 Task: Reply to email with the signature Emily Brown with the subject Rejection letter from softage.1@softage.net with the message Please find attached the revised version of the project scope document. with CC to softage.4@softage.net with an attached document Investment_proposal.docx
Action: Mouse moved to (525, 653)
Screenshot: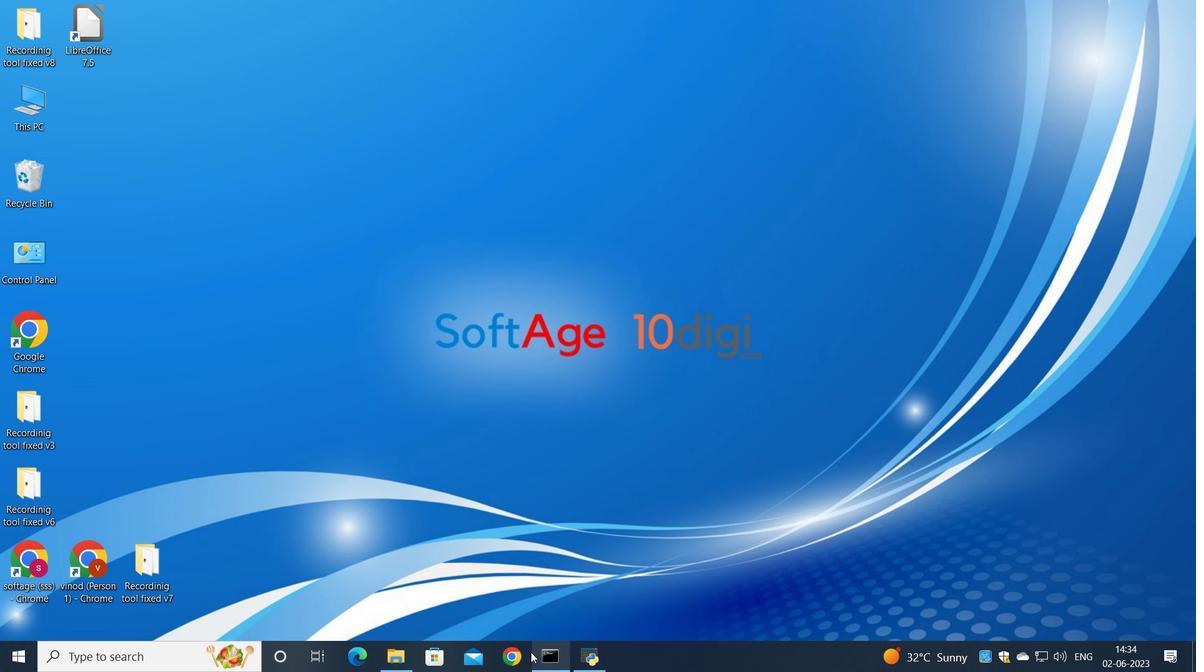 
Action: Mouse pressed left at (525, 653)
Screenshot: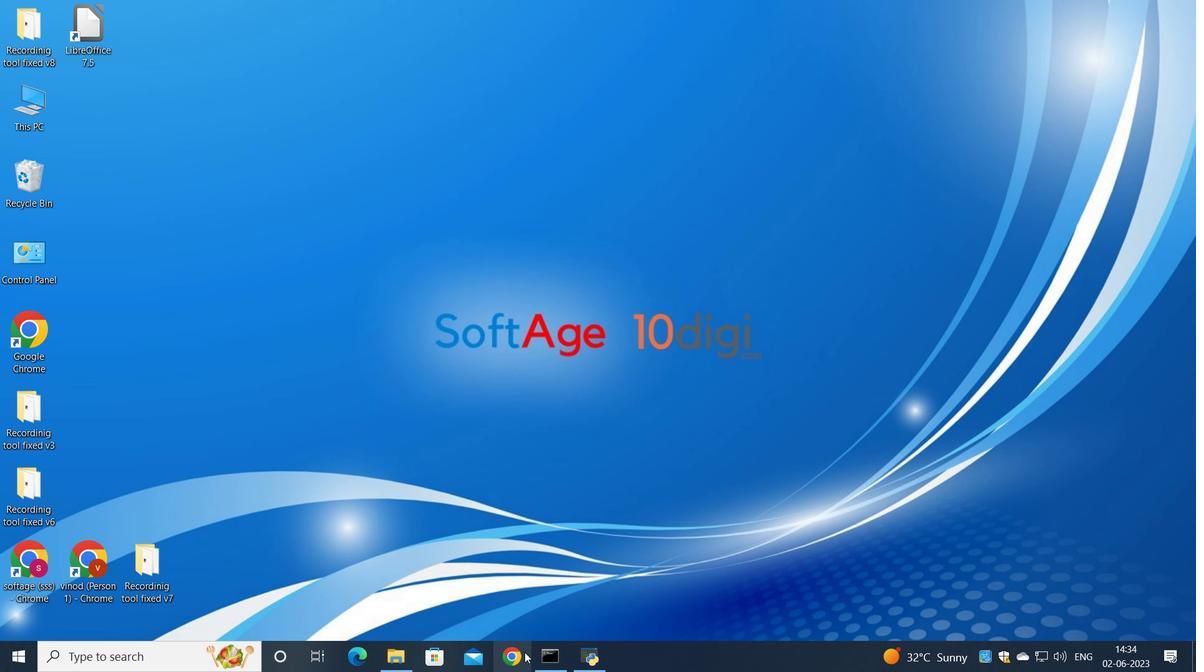 
Action: Mouse moved to (514, 438)
Screenshot: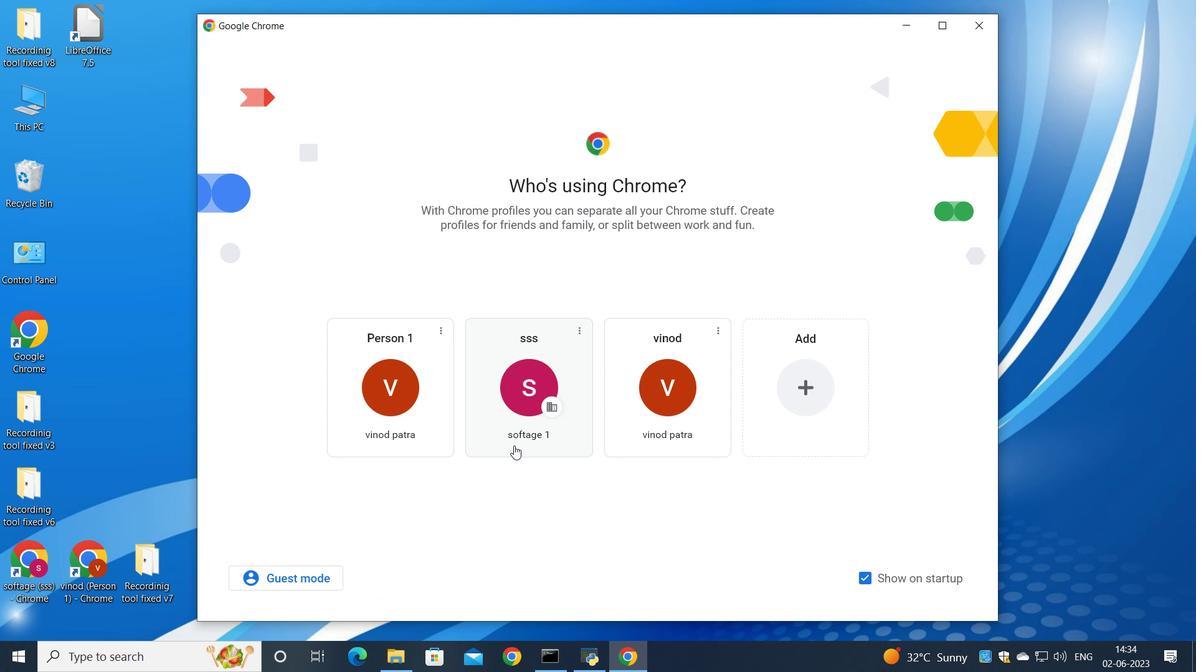 
Action: Mouse pressed left at (514, 438)
Screenshot: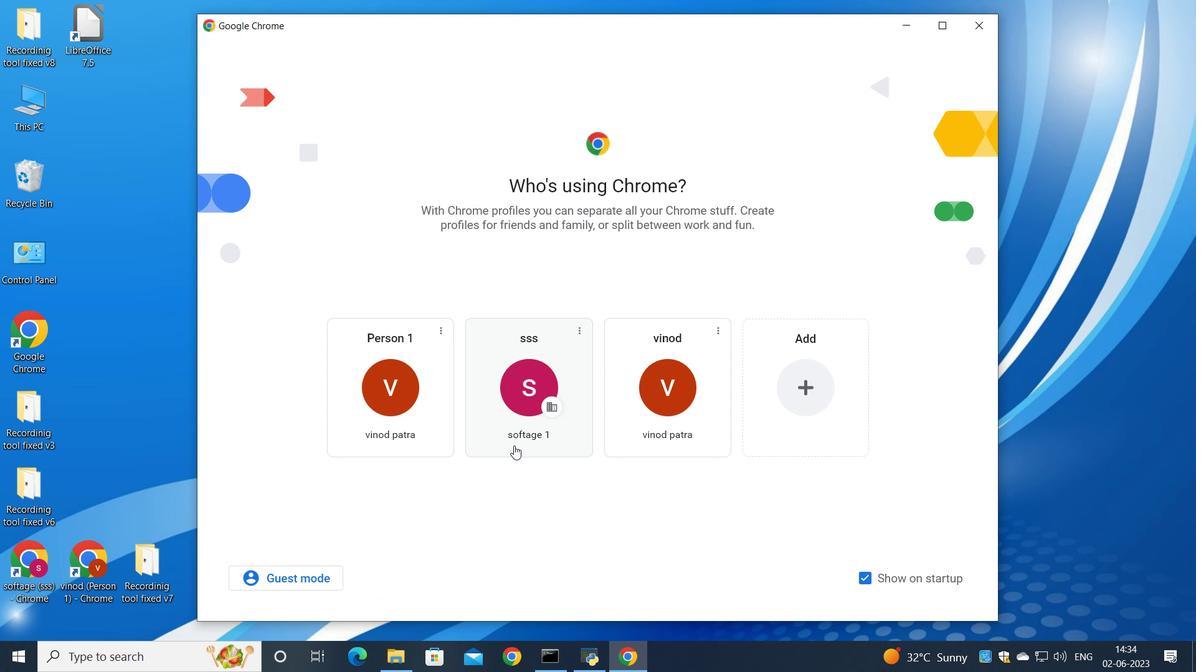
Action: Mouse moved to (1026, 104)
Screenshot: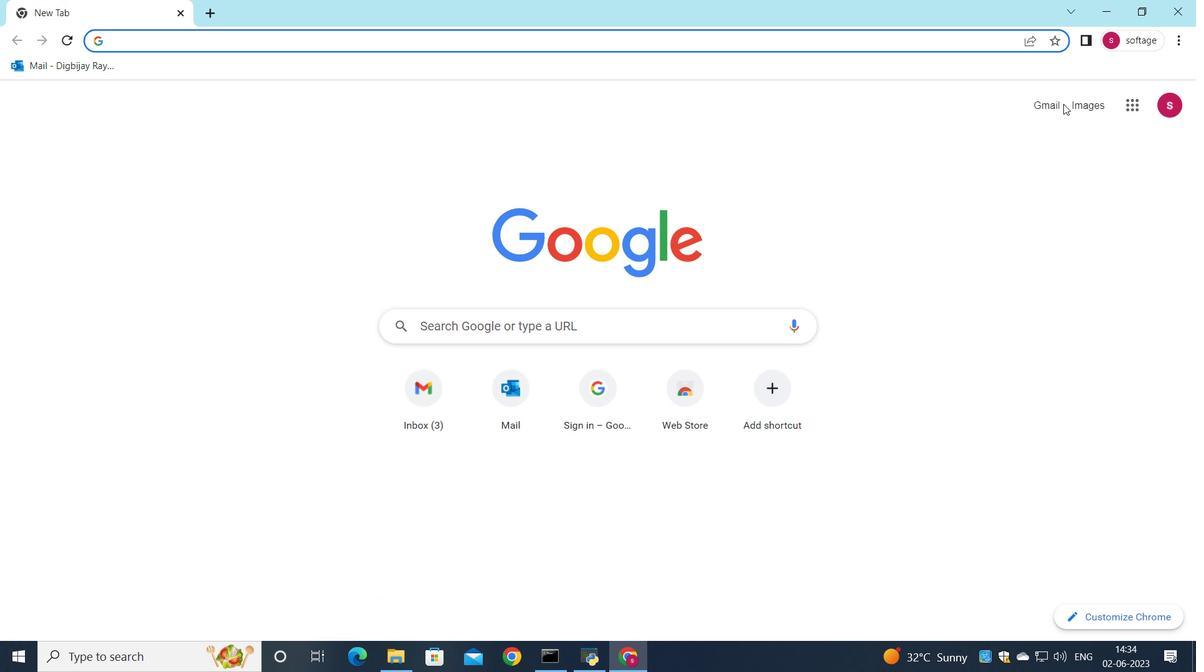 
Action: Mouse pressed left at (1026, 104)
Screenshot: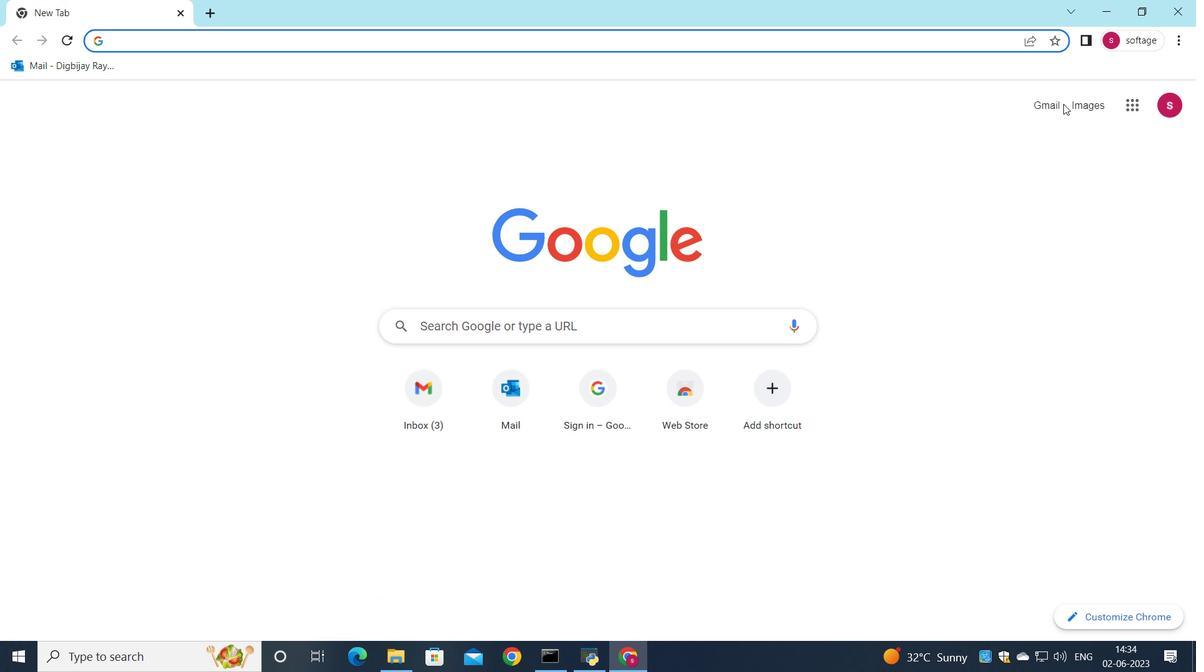 
Action: Mouse moved to (1042, 108)
Screenshot: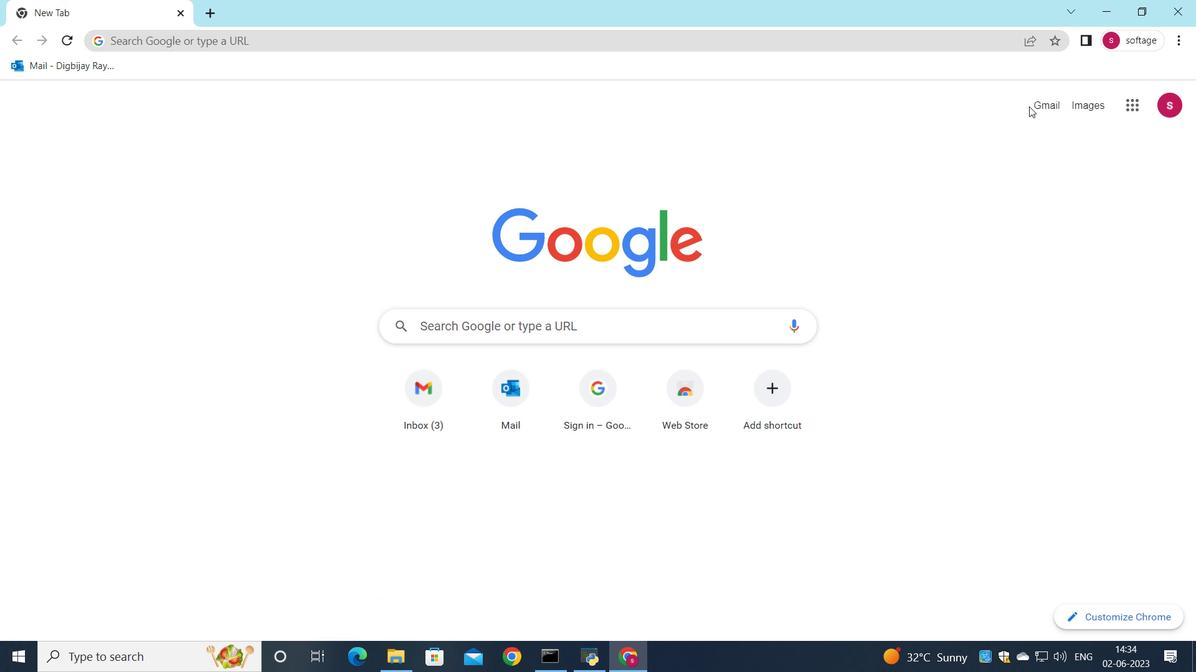 
Action: Mouse pressed left at (1042, 108)
Screenshot: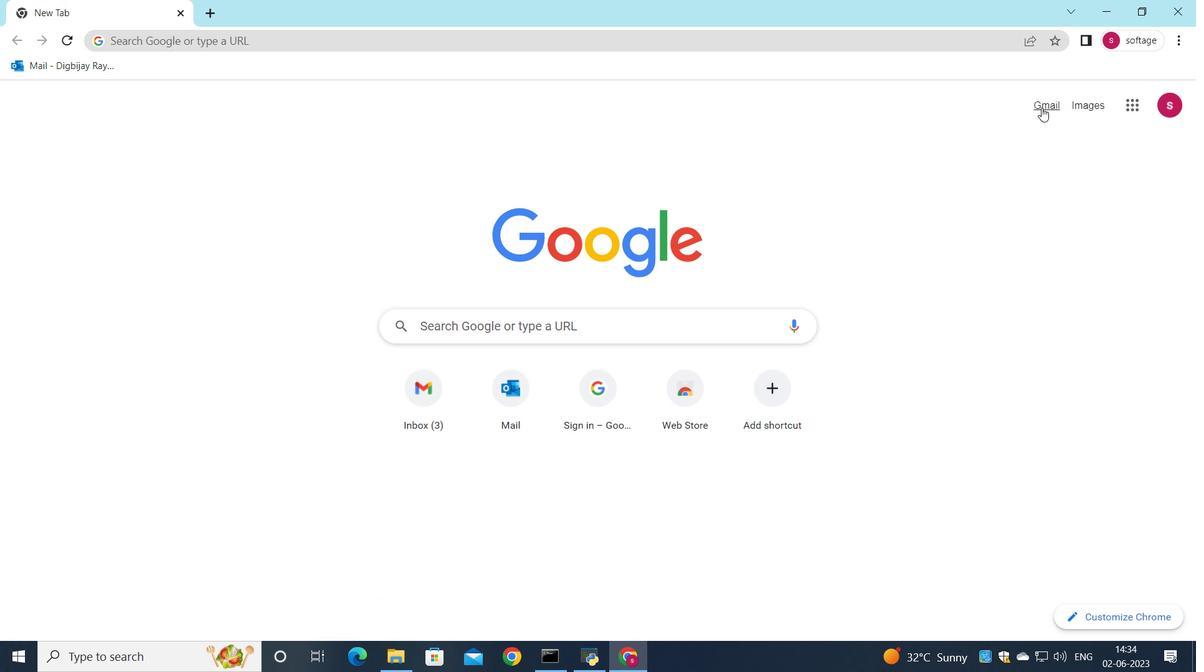 
Action: Mouse moved to (1026, 106)
Screenshot: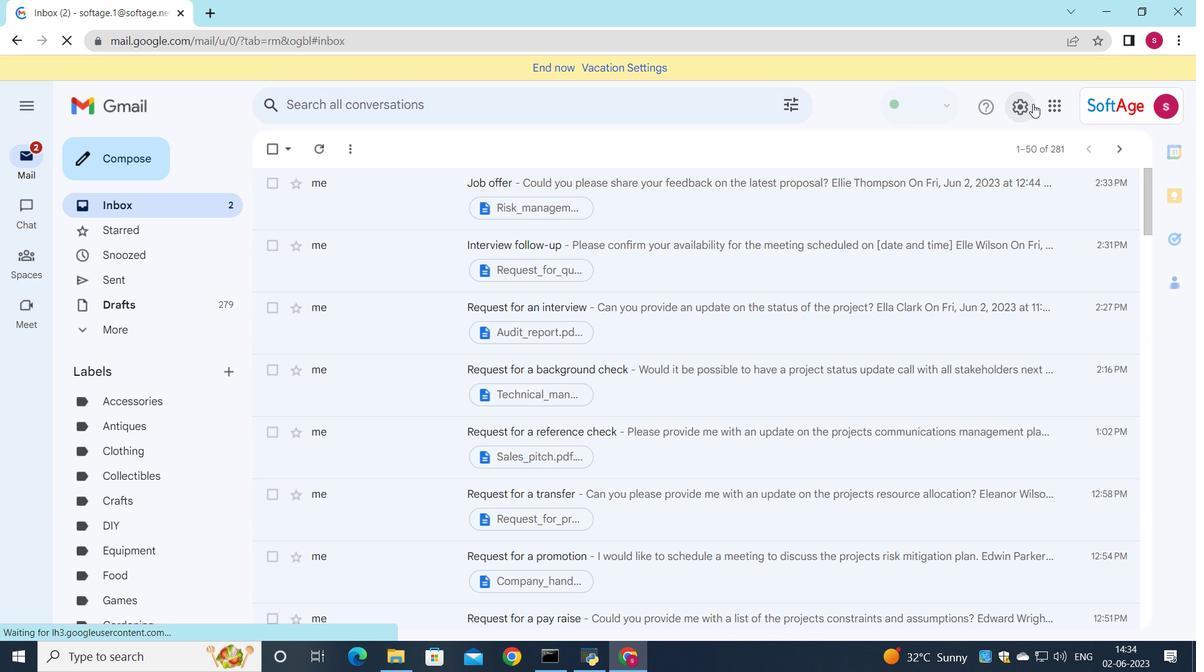 
Action: Mouse pressed left at (1026, 106)
Screenshot: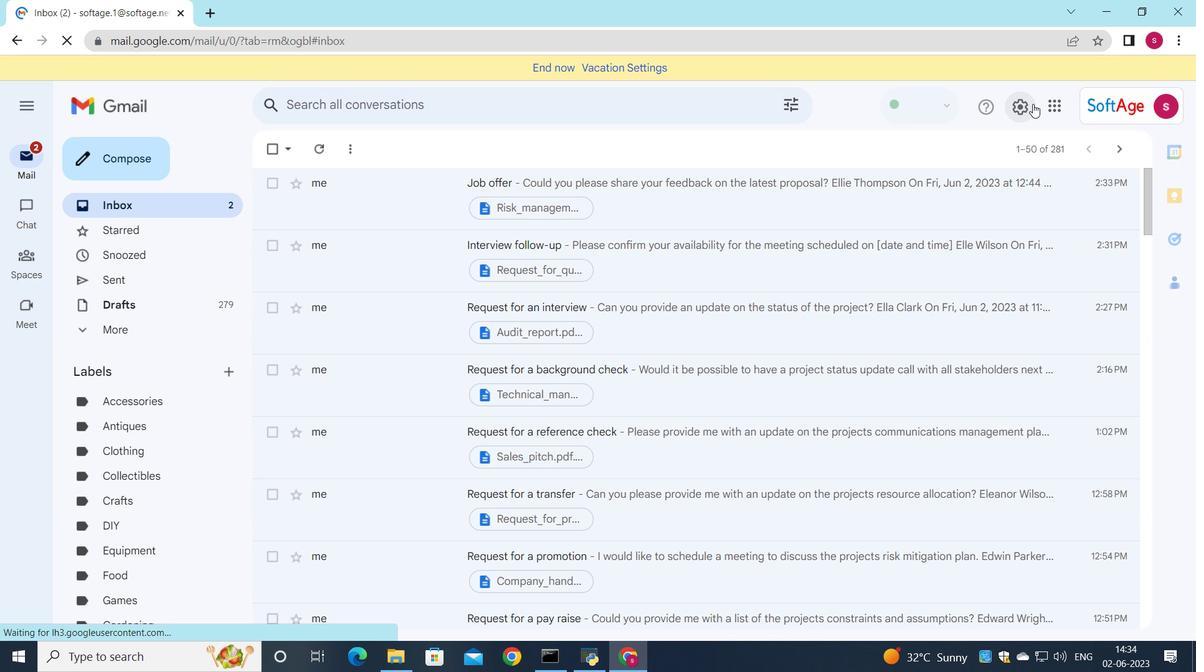 
Action: Mouse moved to (1029, 175)
Screenshot: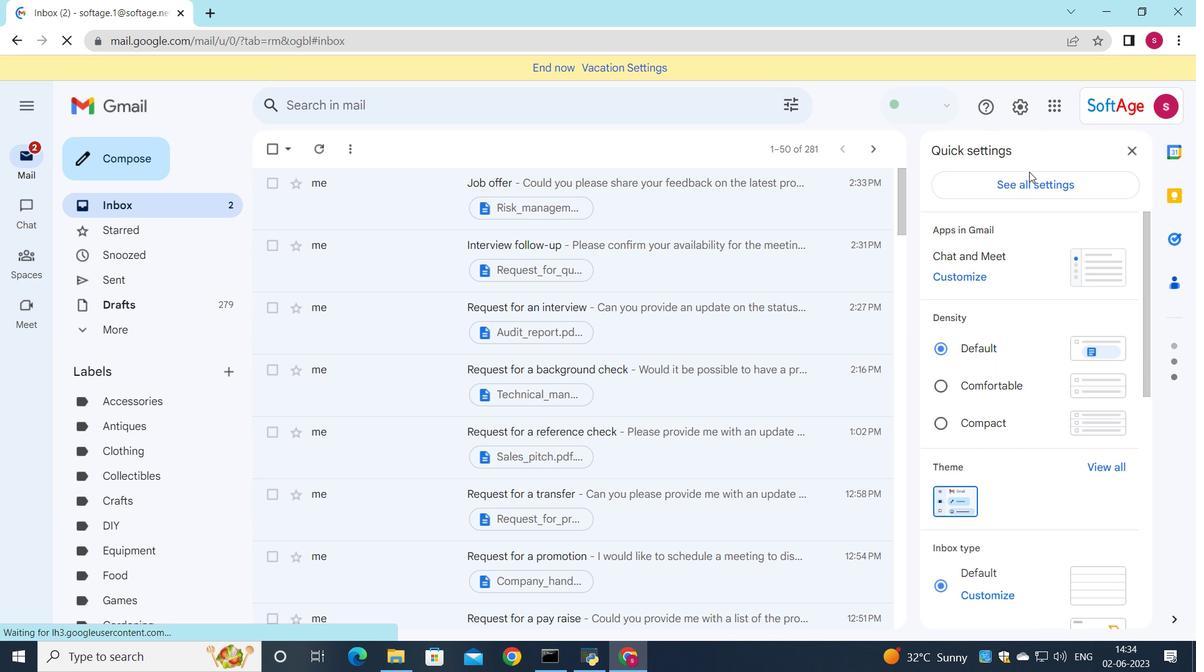 
Action: Mouse pressed left at (1029, 175)
Screenshot: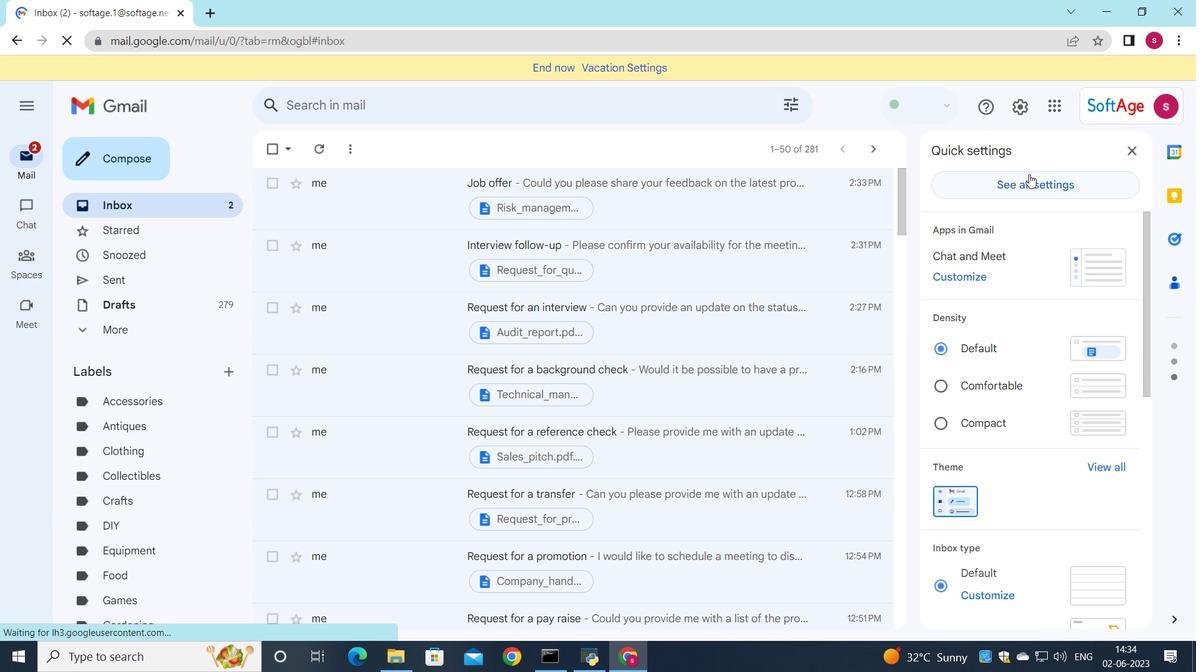 
Action: Mouse moved to (617, 366)
Screenshot: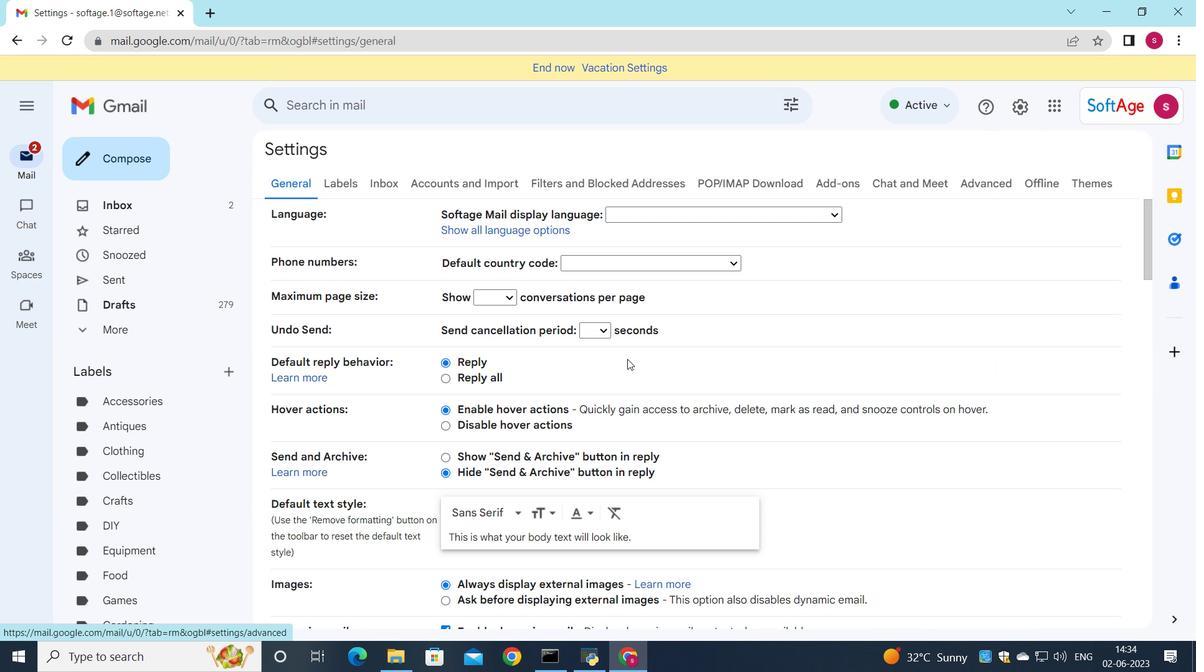 
Action: Mouse scrolled (617, 365) with delta (0, 0)
Screenshot: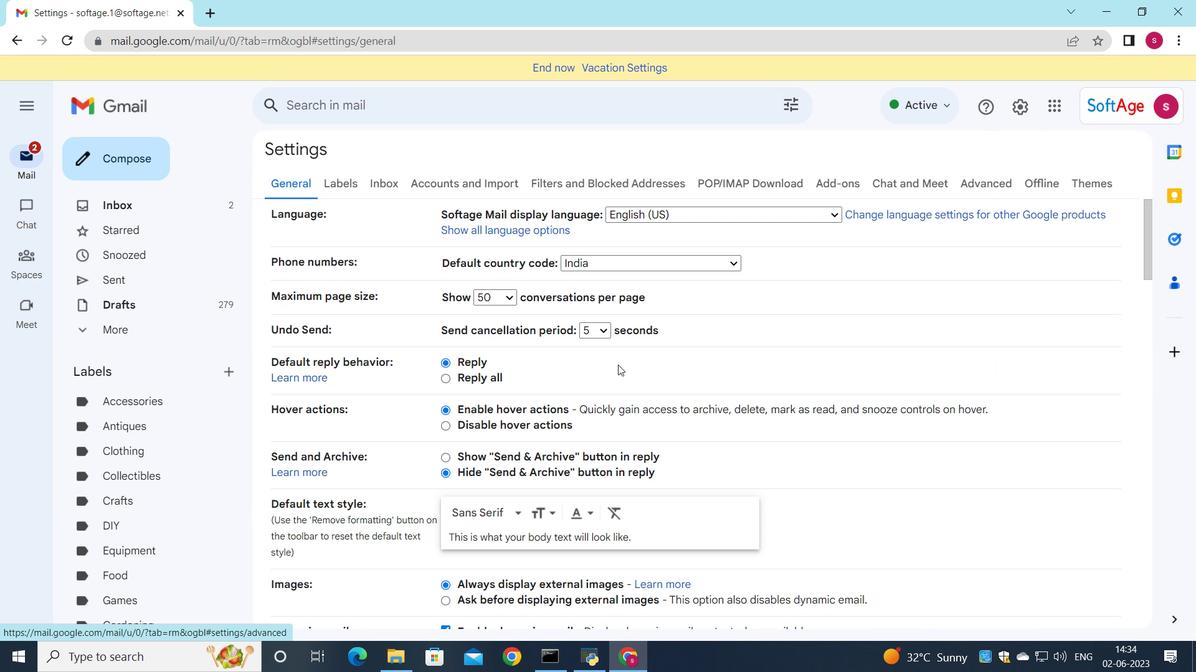 
Action: Mouse moved to (617, 366)
Screenshot: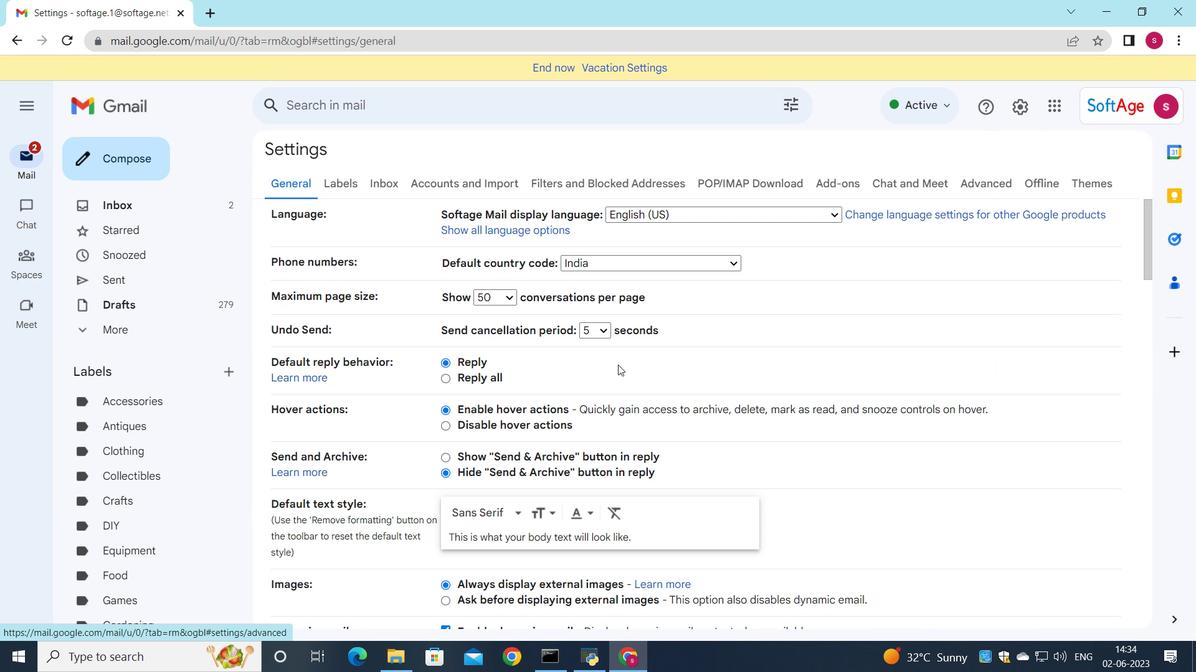 
Action: Mouse scrolled (617, 366) with delta (0, 0)
Screenshot: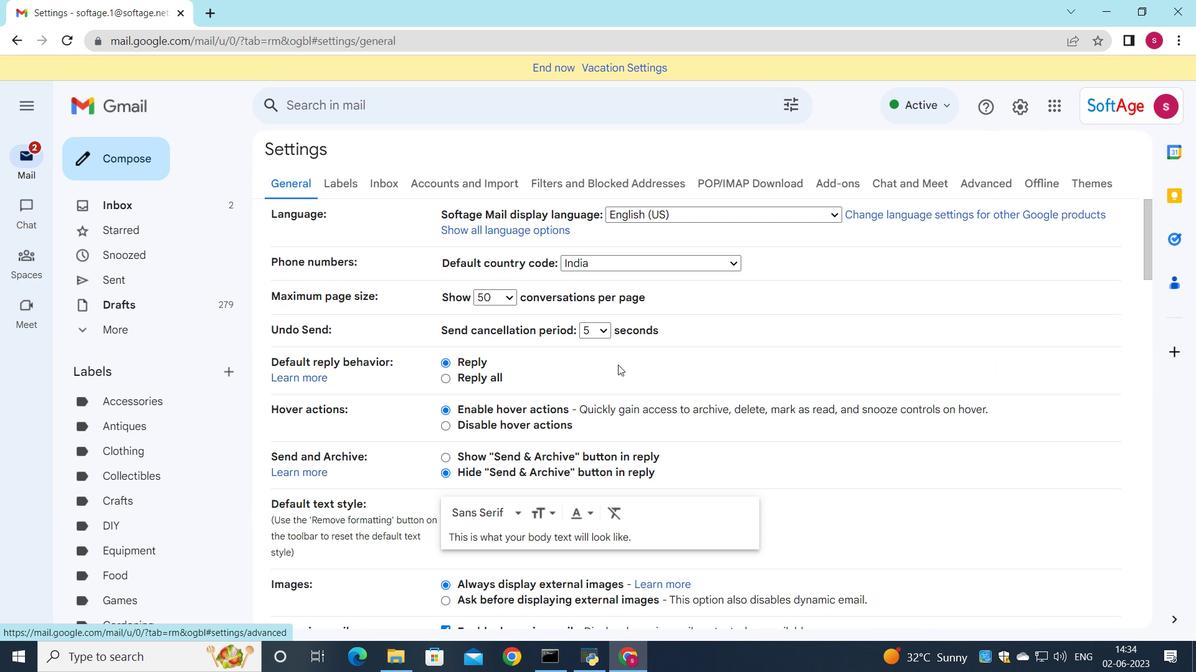 
Action: Mouse moved to (617, 368)
Screenshot: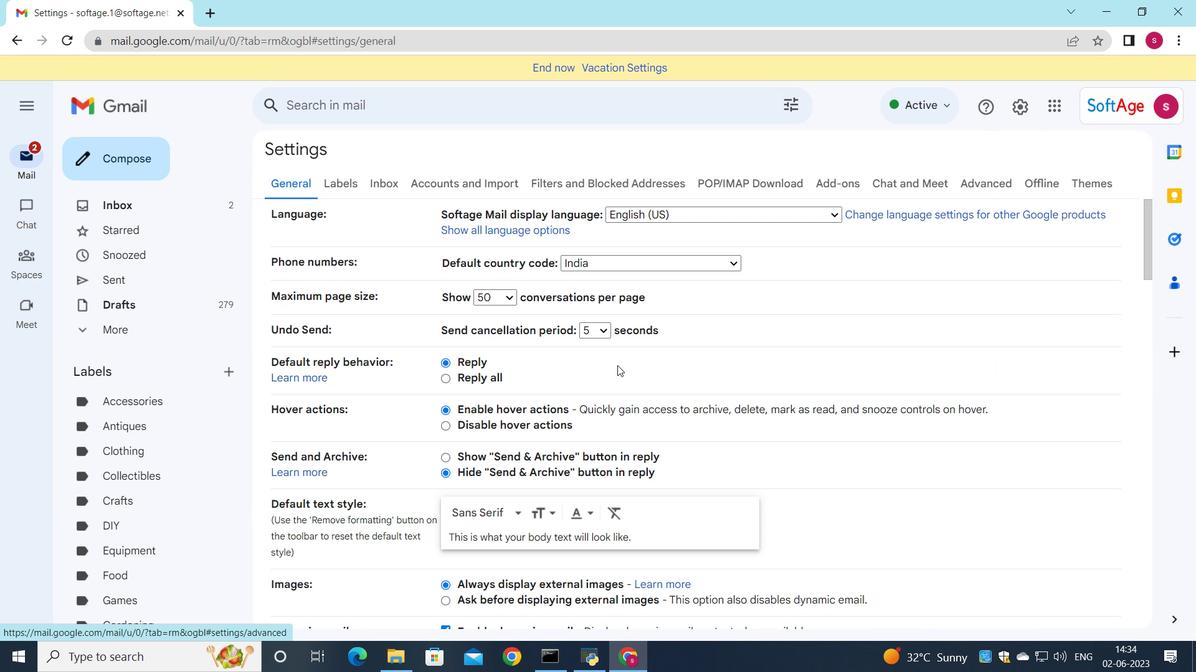 
Action: Mouse scrolled (617, 367) with delta (0, 0)
Screenshot: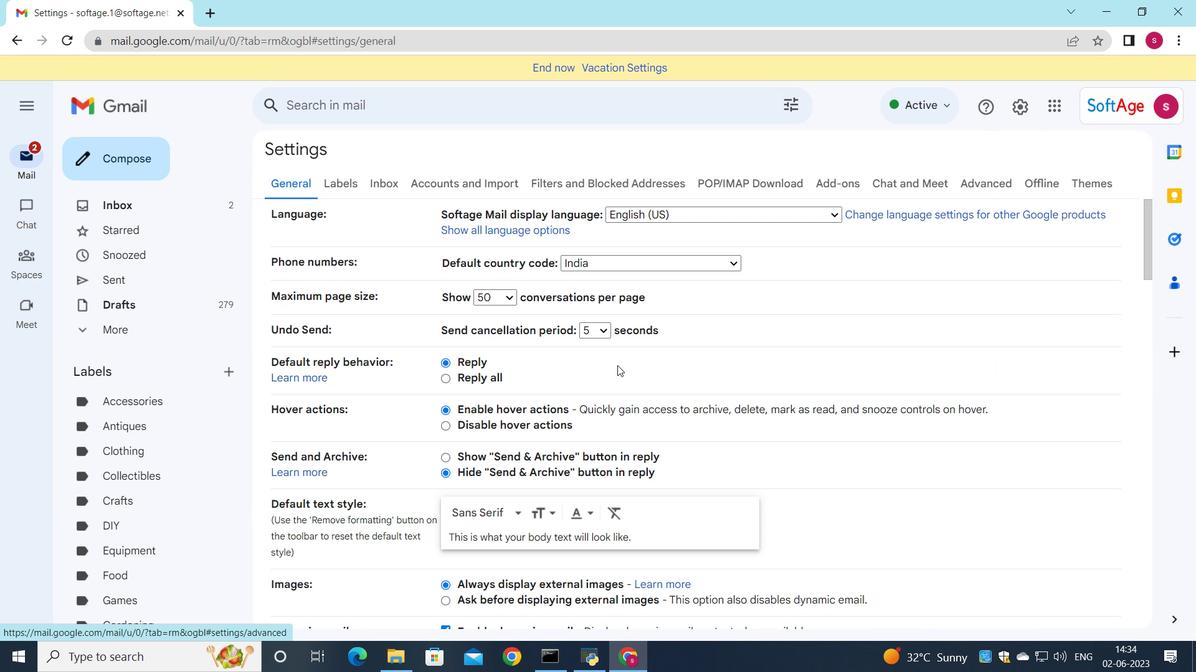
Action: Mouse moved to (617, 370)
Screenshot: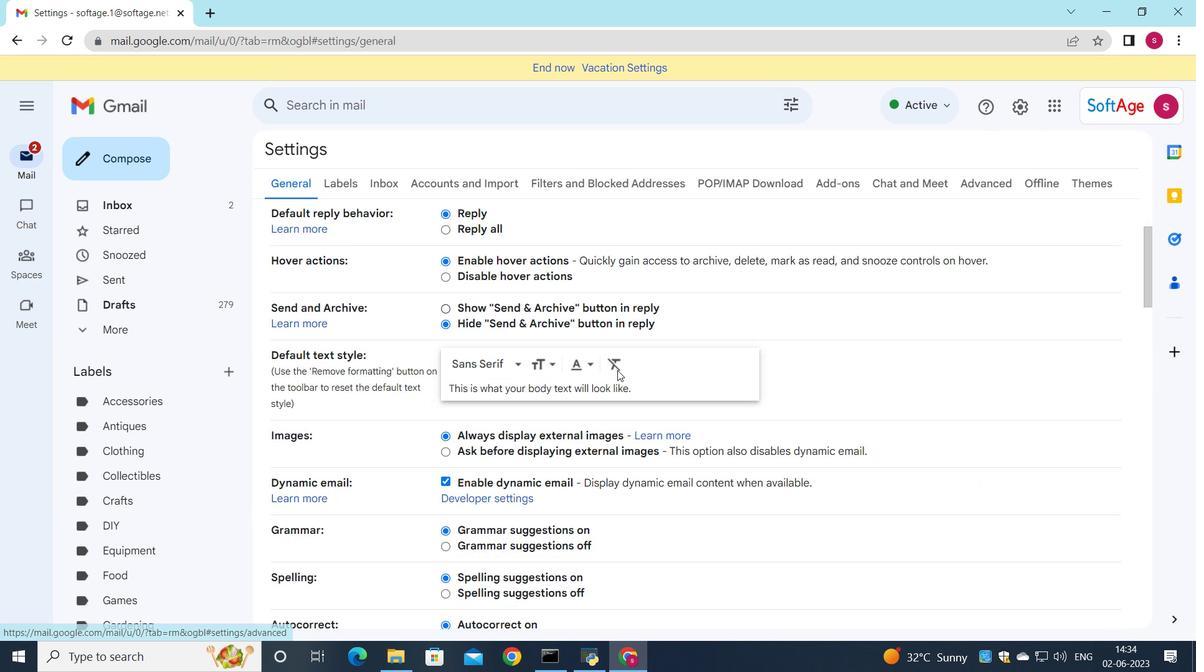 
Action: Mouse scrolled (617, 369) with delta (0, 0)
Screenshot: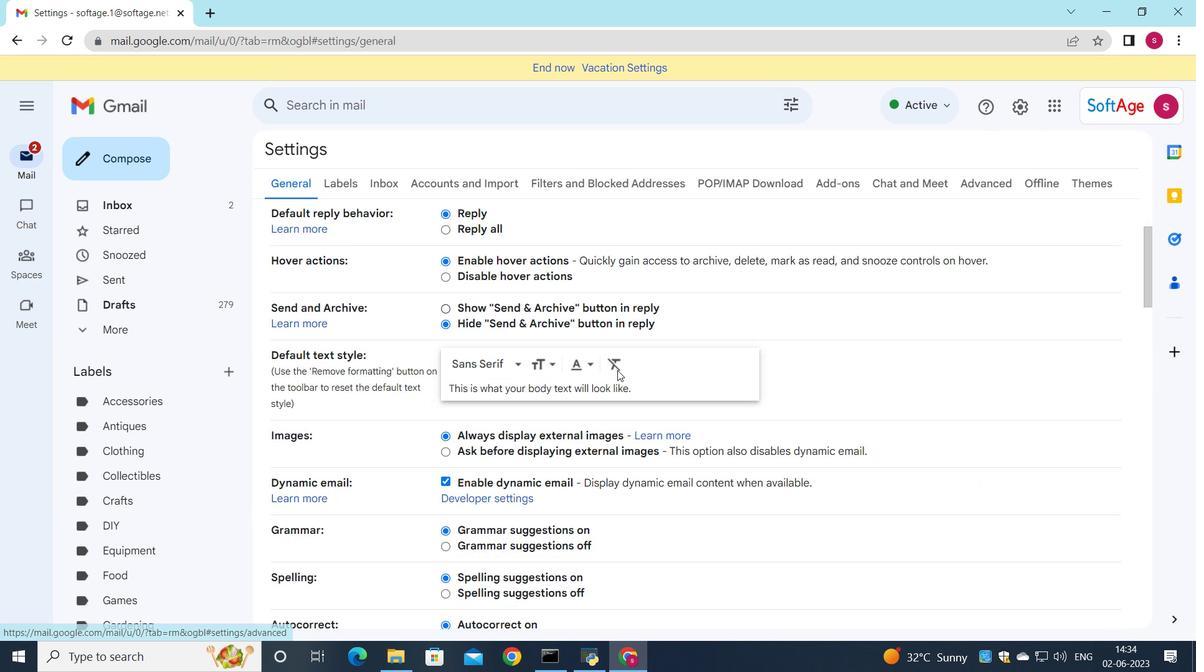
Action: Mouse scrolled (617, 369) with delta (0, 0)
Screenshot: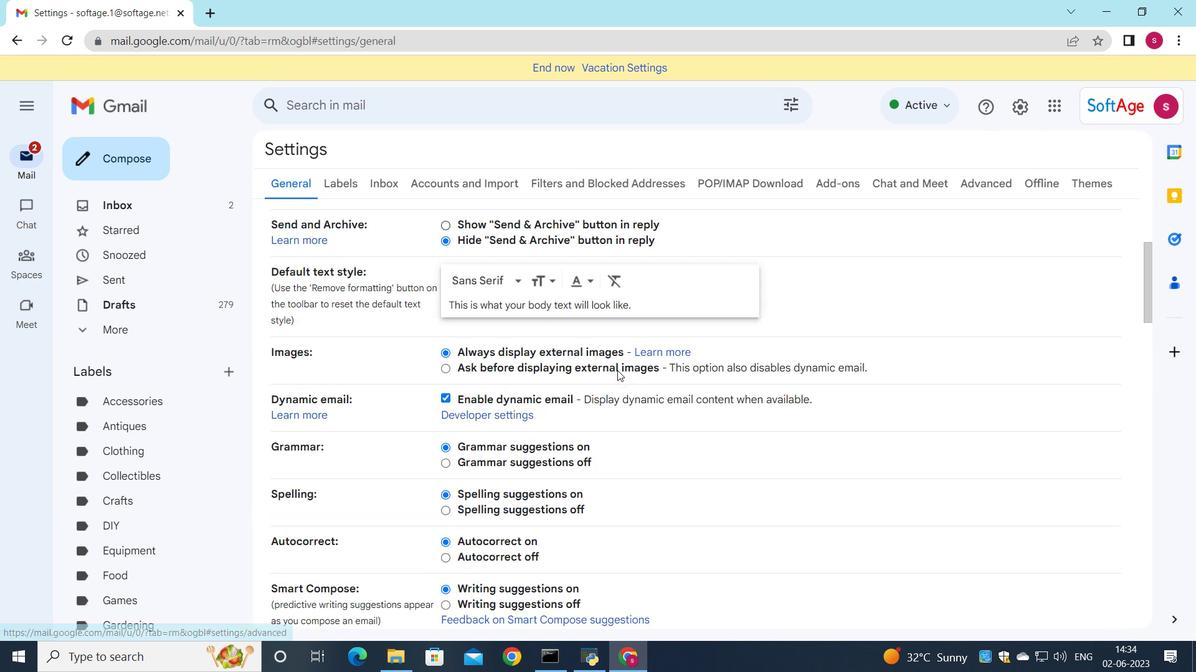
Action: Mouse scrolled (617, 369) with delta (0, 0)
Screenshot: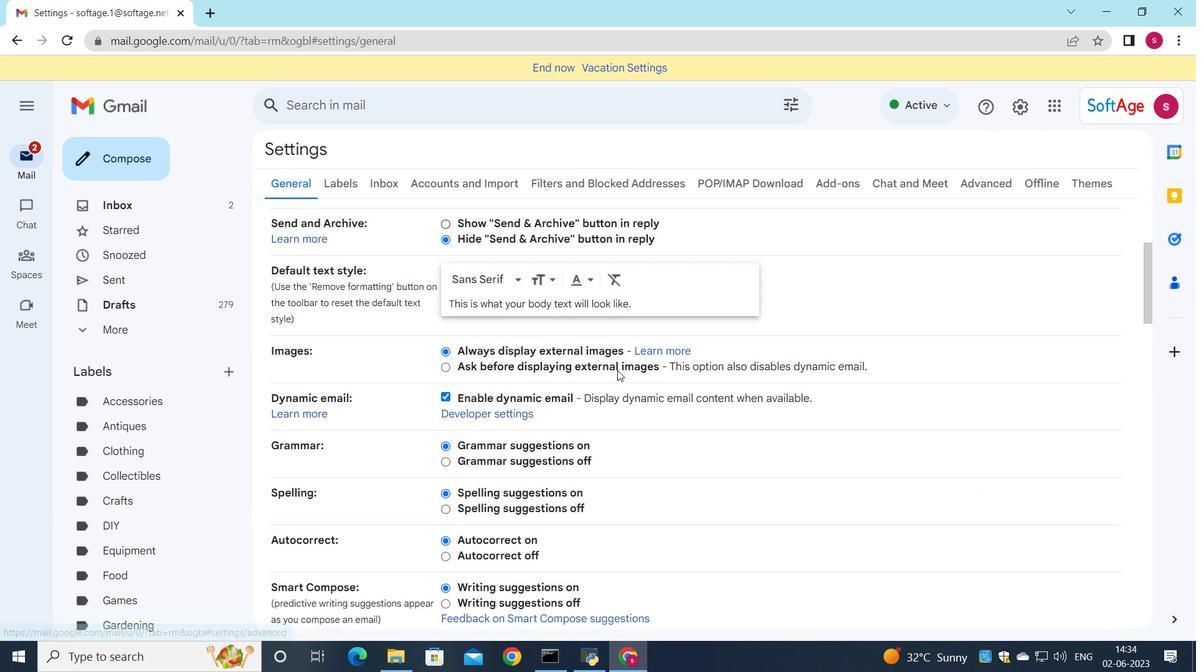 
Action: Mouse moved to (613, 378)
Screenshot: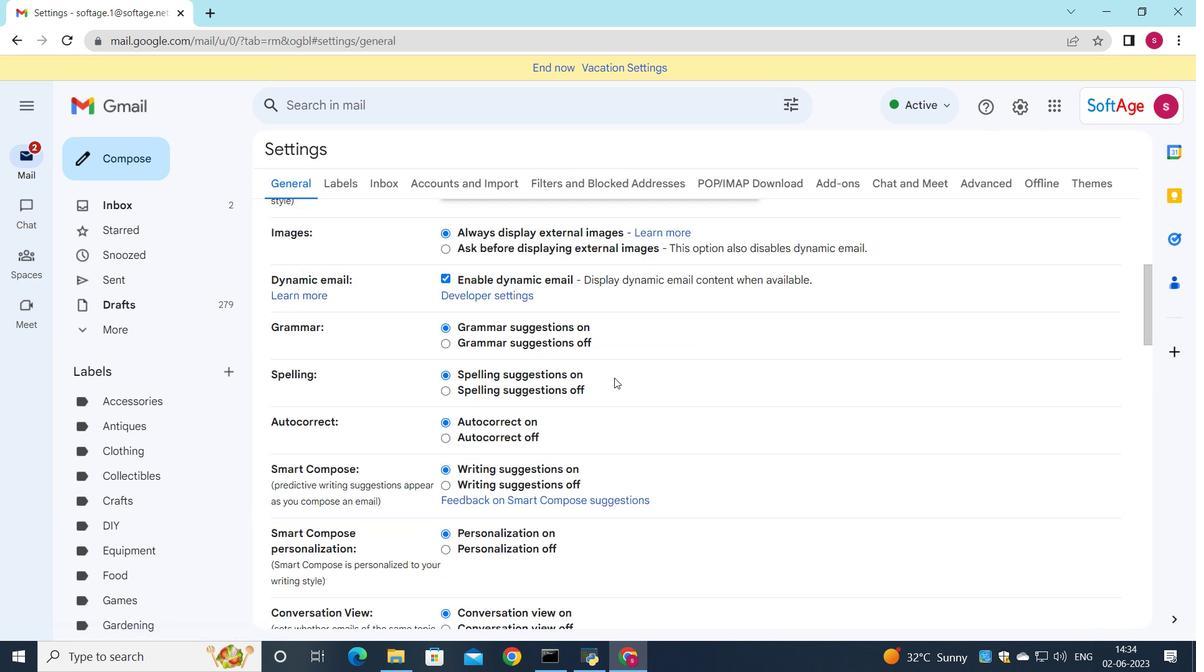 
Action: Mouse scrolled (613, 378) with delta (0, 0)
Screenshot: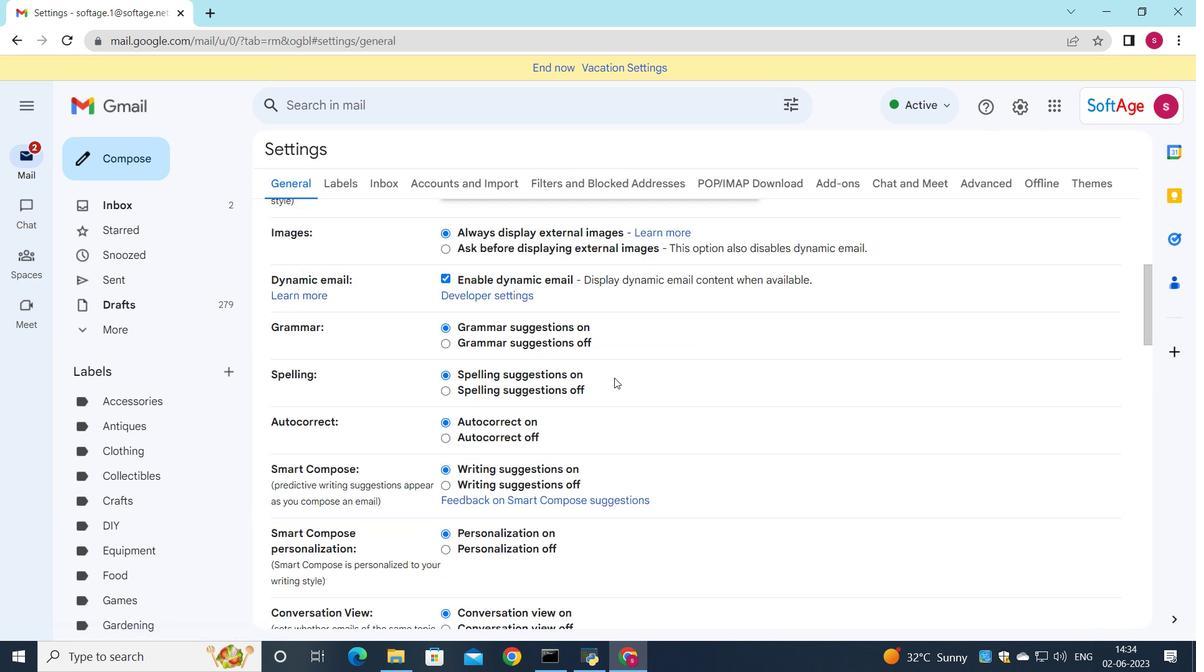 
Action: Mouse moved to (612, 378)
Screenshot: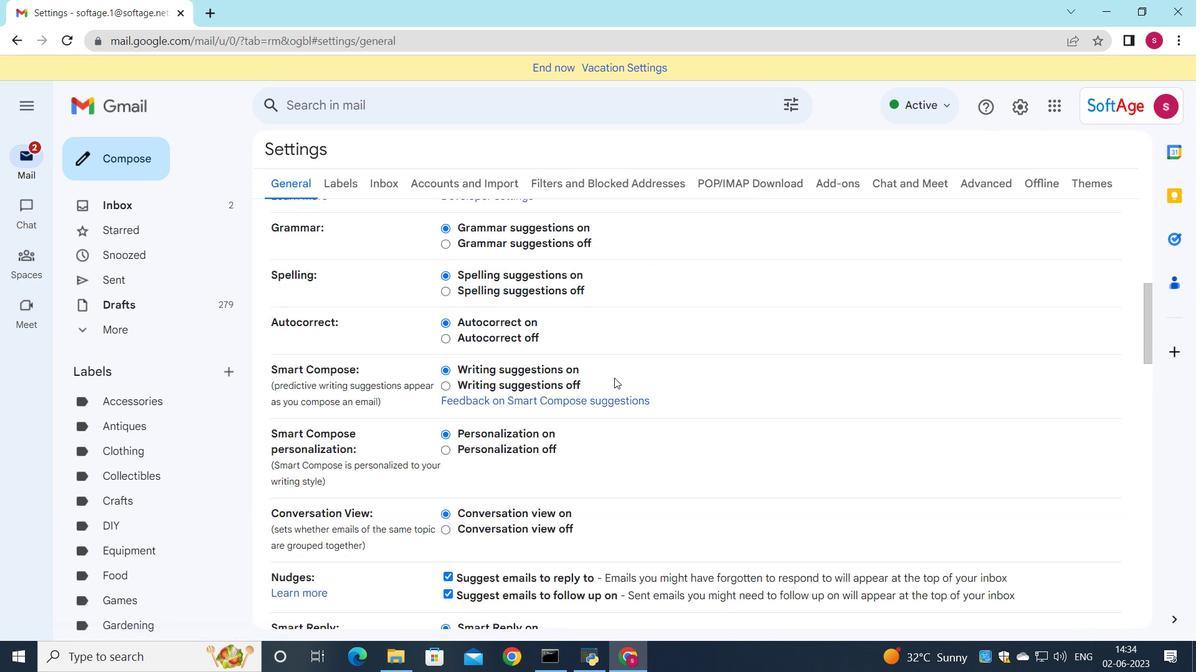 
Action: Mouse scrolled (612, 378) with delta (0, 0)
Screenshot: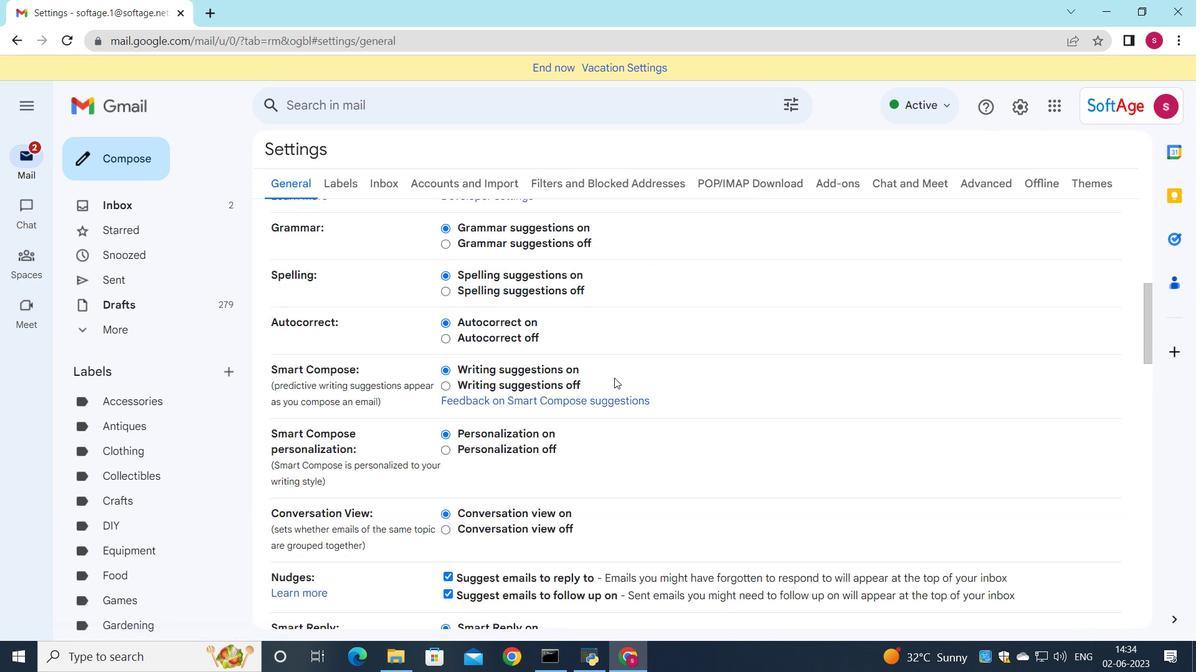 
Action: Mouse scrolled (612, 378) with delta (0, 0)
Screenshot: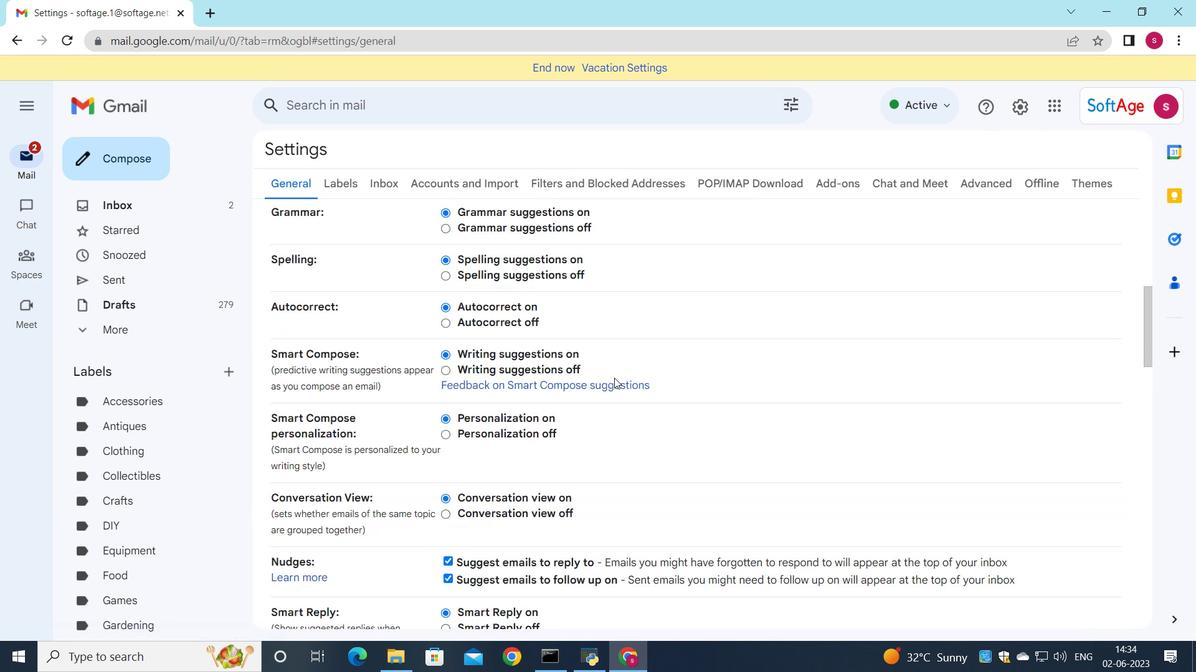 
Action: Mouse scrolled (612, 378) with delta (0, 0)
Screenshot: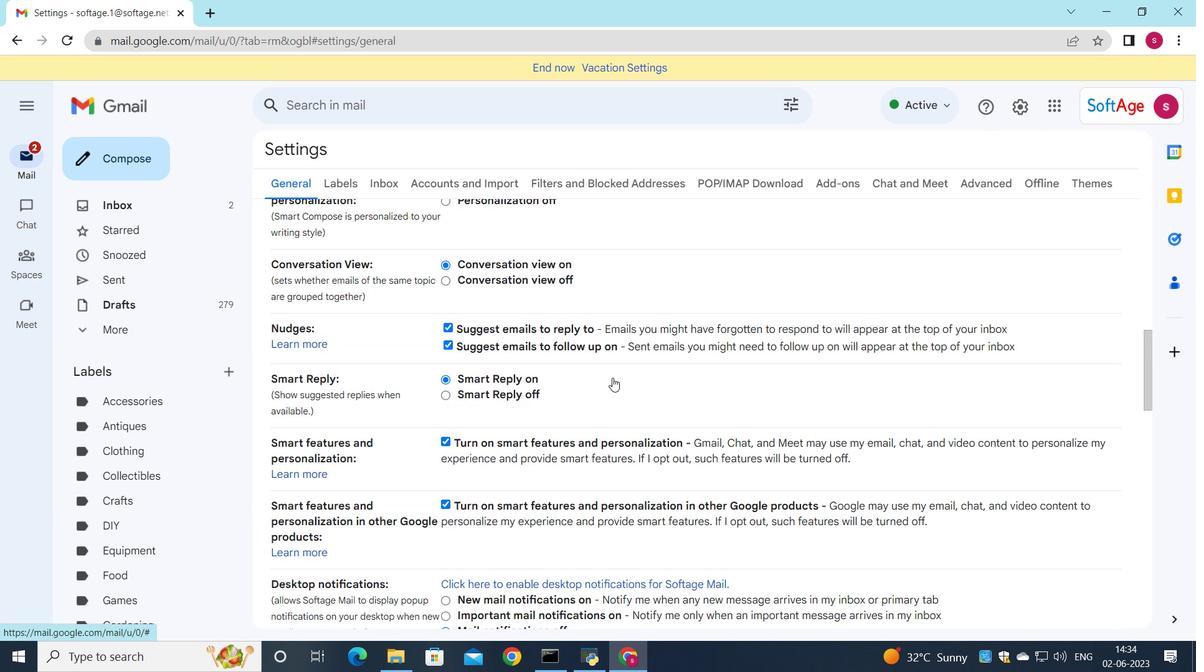 
Action: Mouse scrolled (612, 378) with delta (0, 0)
Screenshot: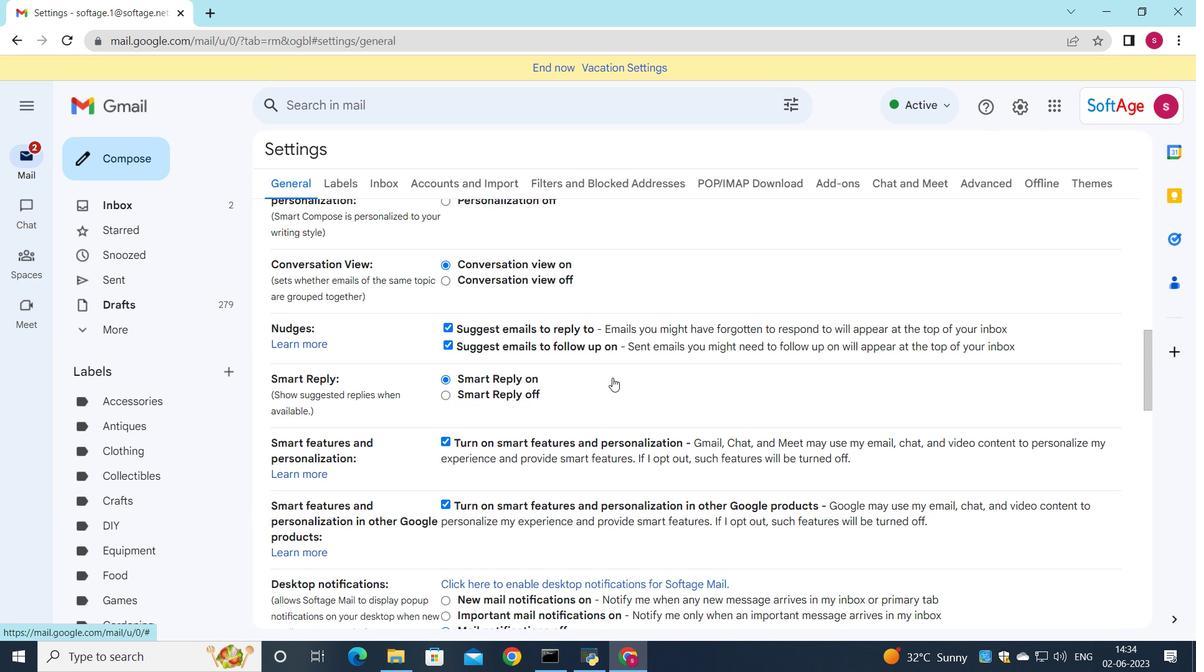 
Action: Mouse scrolled (612, 378) with delta (0, 0)
Screenshot: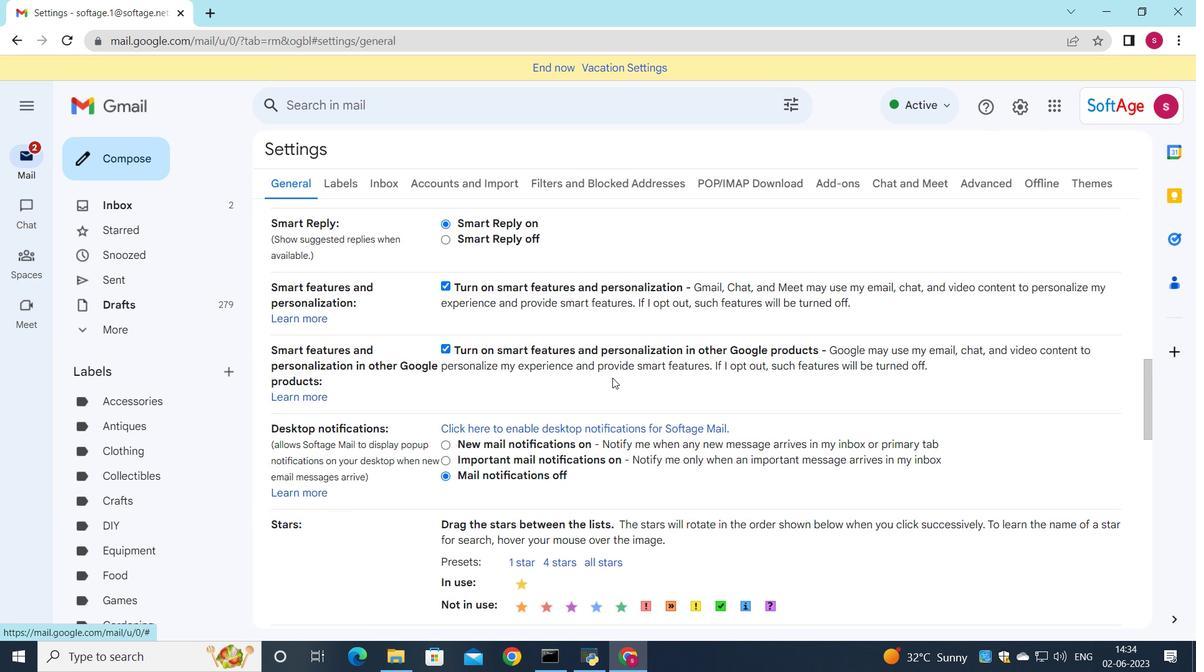 
Action: Mouse scrolled (612, 378) with delta (0, 0)
Screenshot: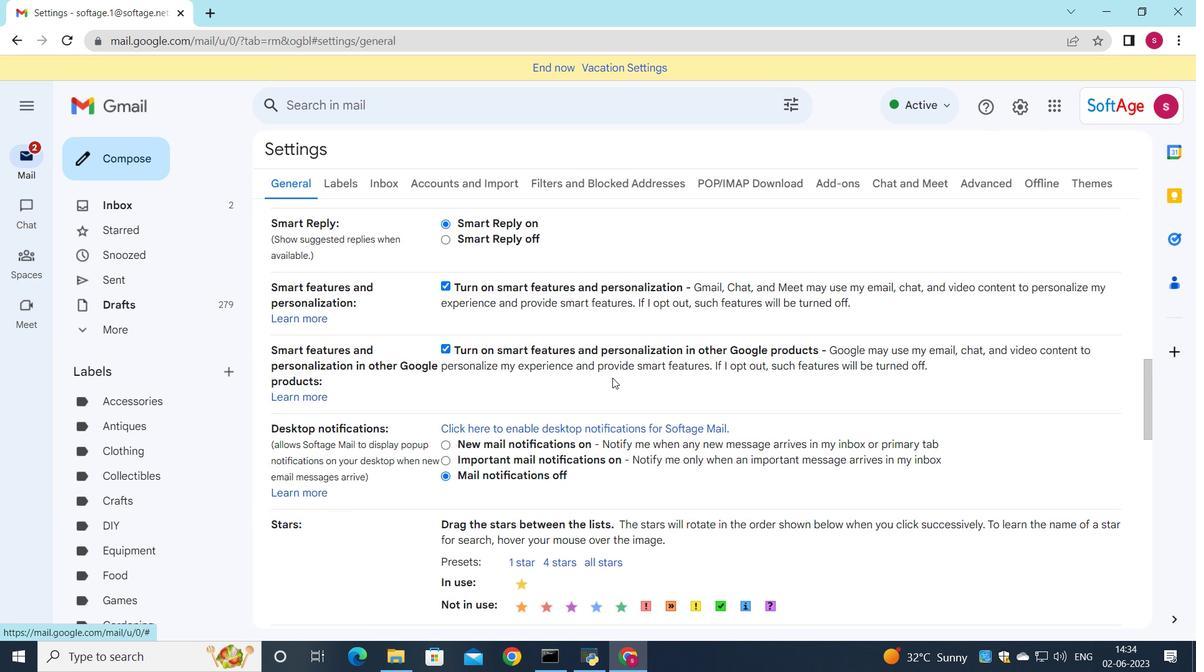 
Action: Mouse scrolled (612, 378) with delta (0, 0)
Screenshot: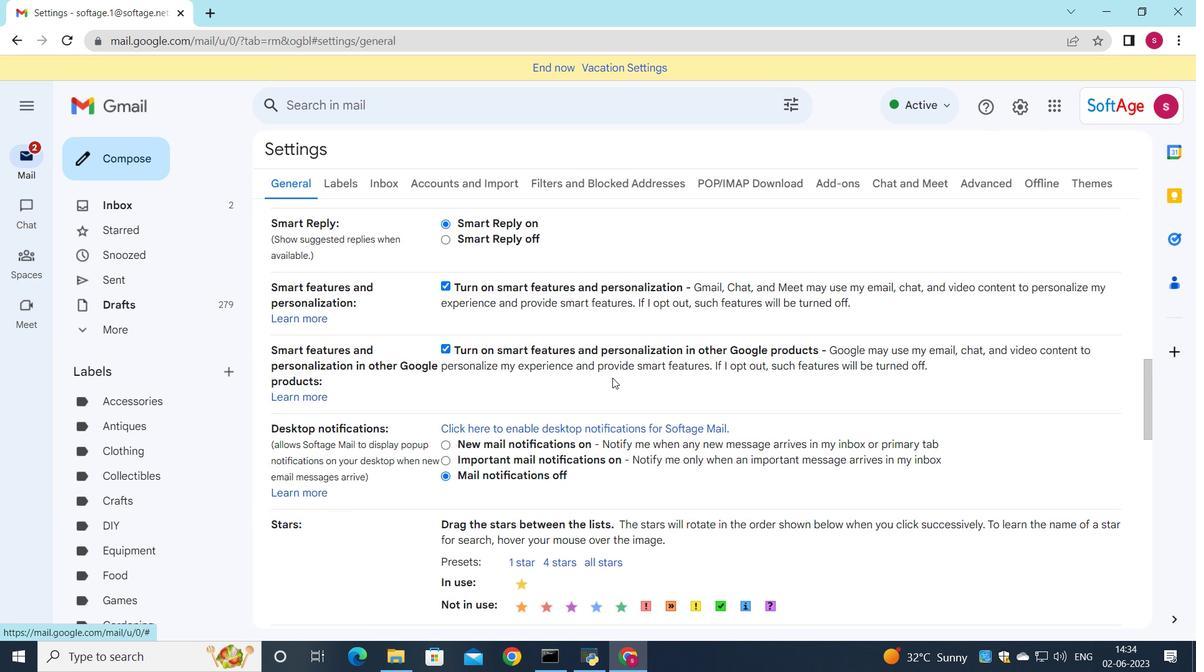 
Action: Mouse scrolled (612, 378) with delta (0, 0)
Screenshot: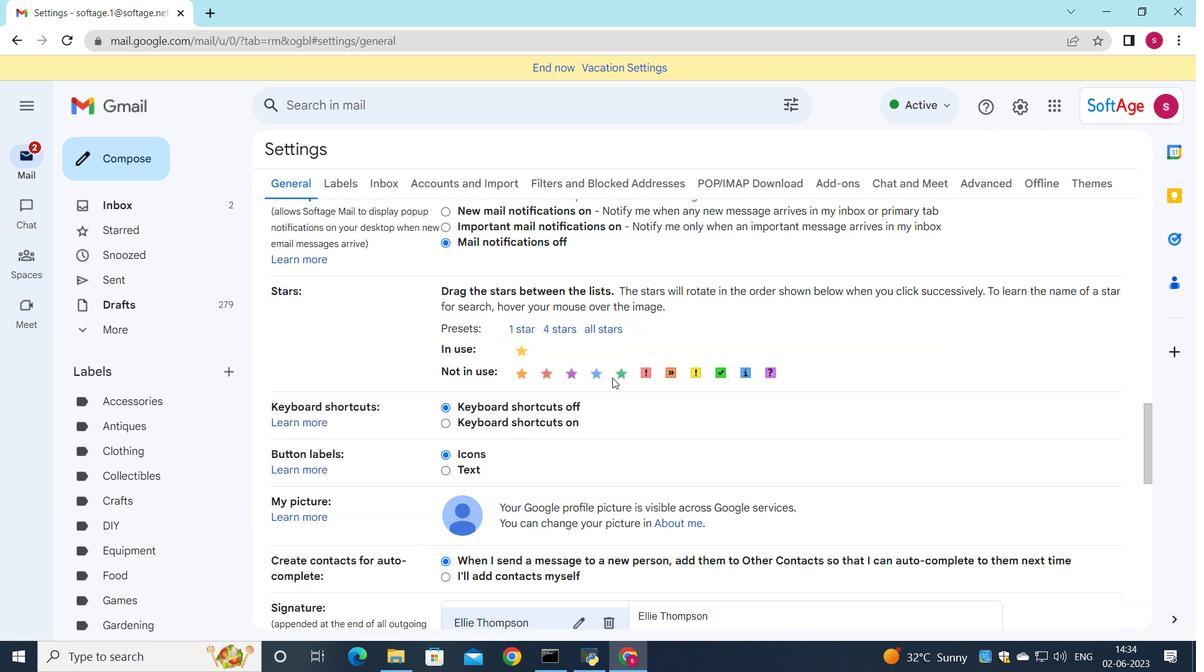 
Action: Mouse scrolled (612, 378) with delta (0, 0)
Screenshot: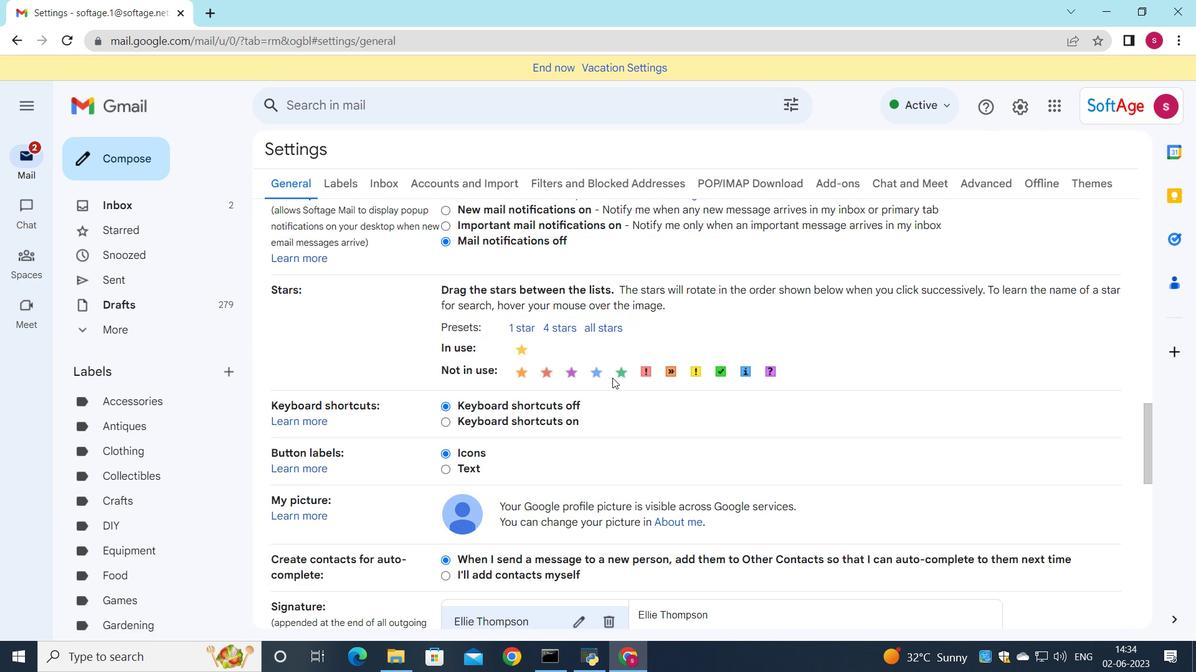 
Action: Mouse scrolled (612, 378) with delta (0, 0)
Screenshot: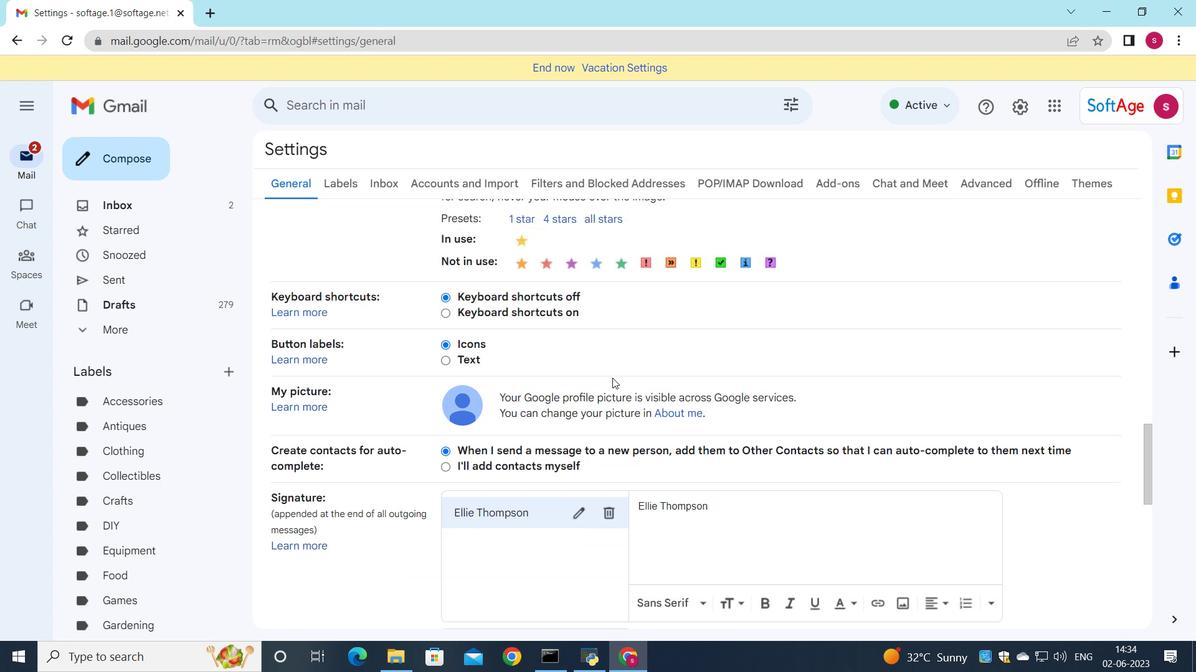 
Action: Mouse moved to (608, 385)
Screenshot: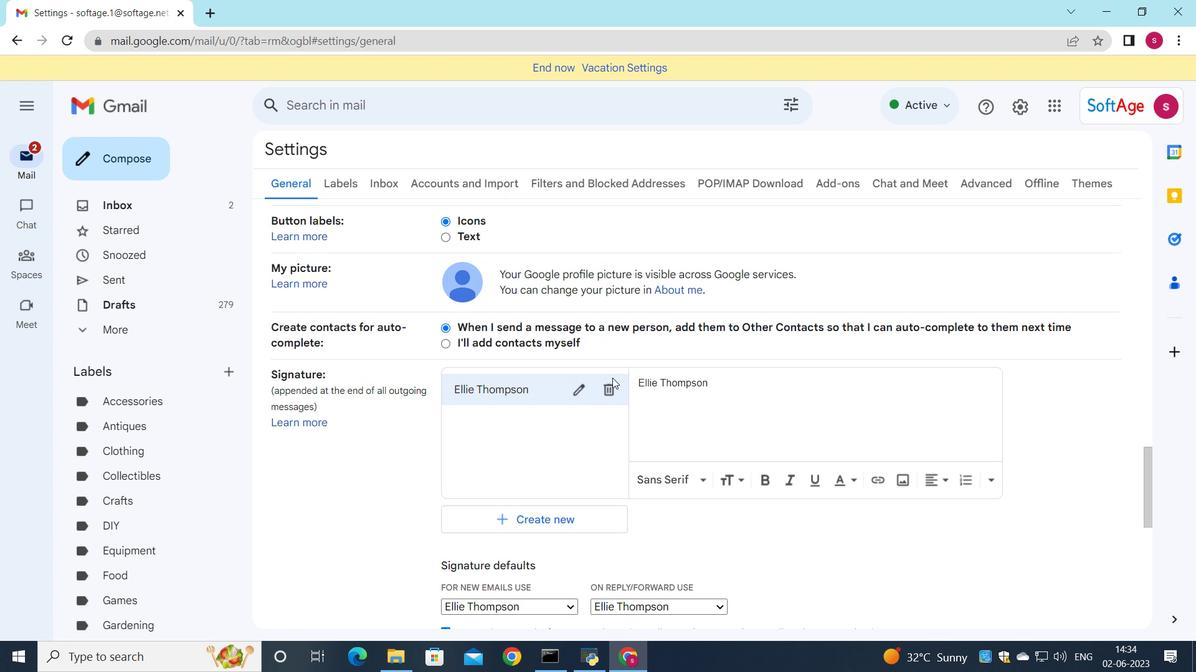 
Action: Mouse pressed left at (608, 385)
Screenshot: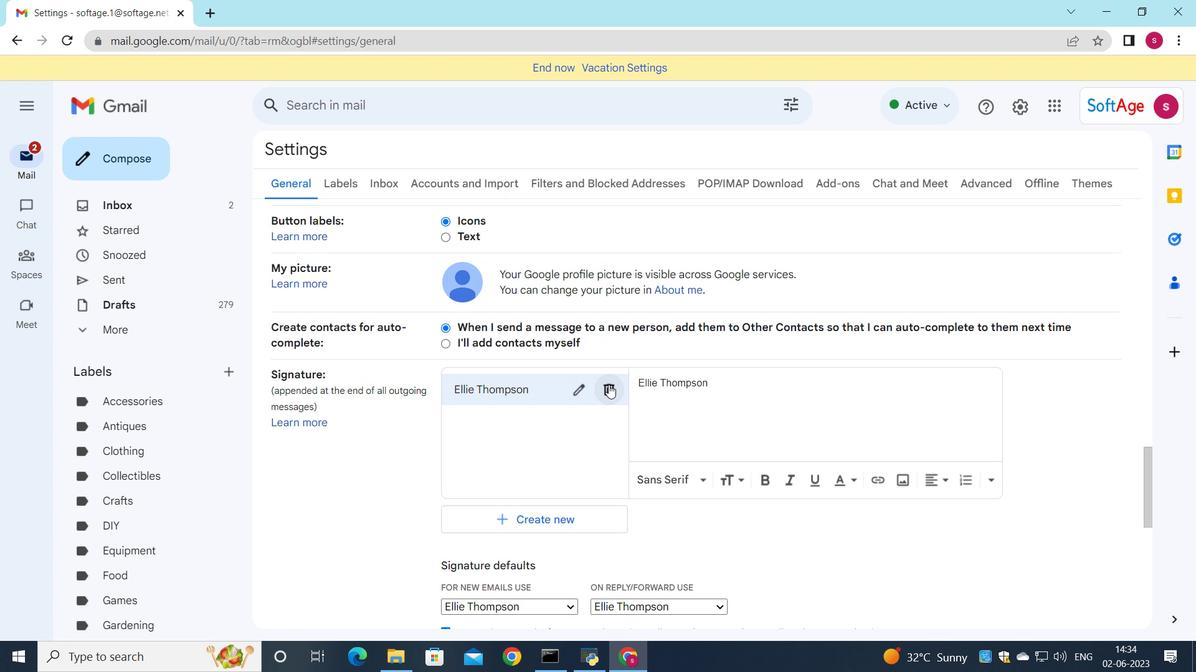 
Action: Mouse moved to (721, 384)
Screenshot: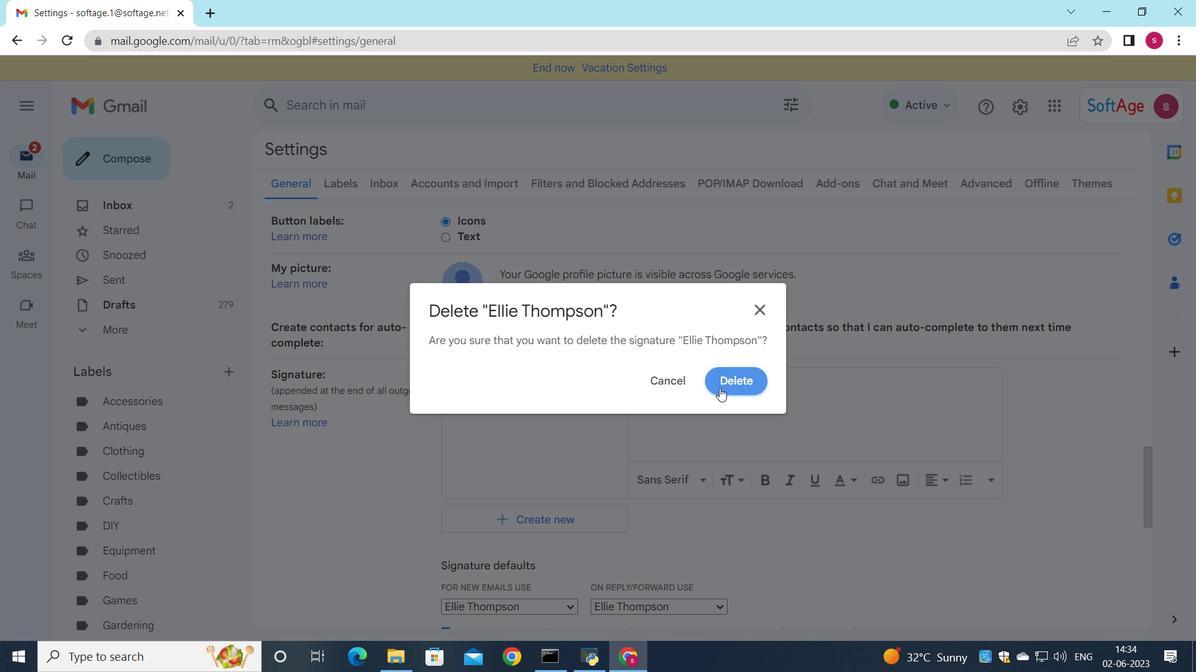 
Action: Mouse pressed left at (721, 384)
Screenshot: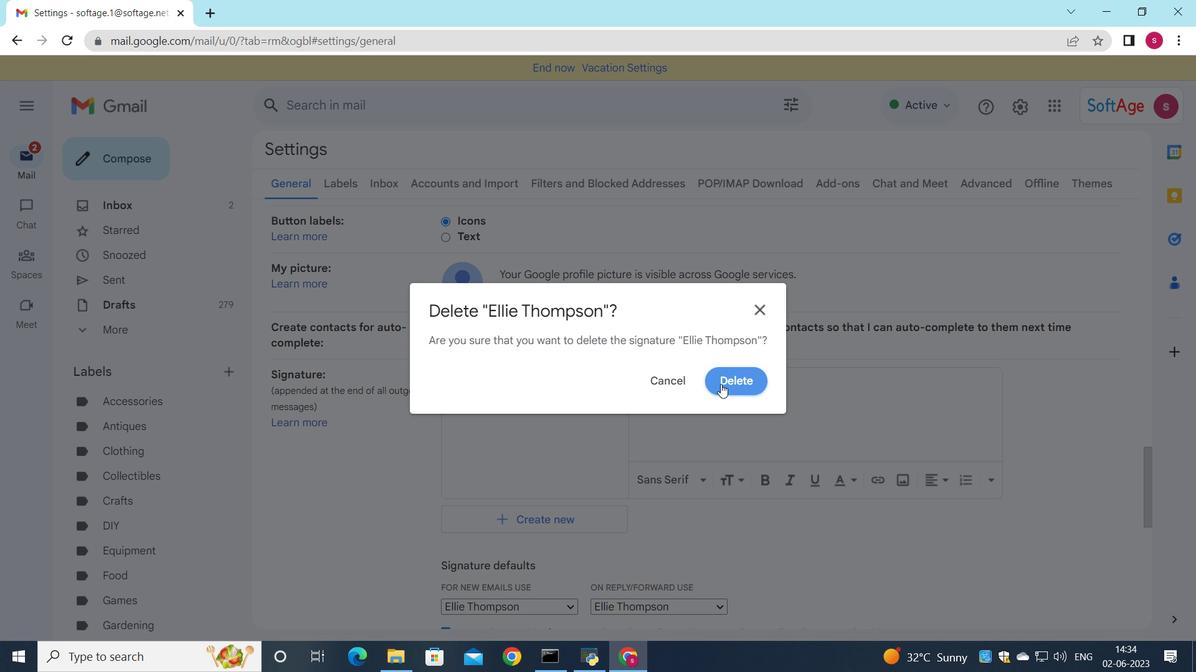 
Action: Mouse moved to (527, 408)
Screenshot: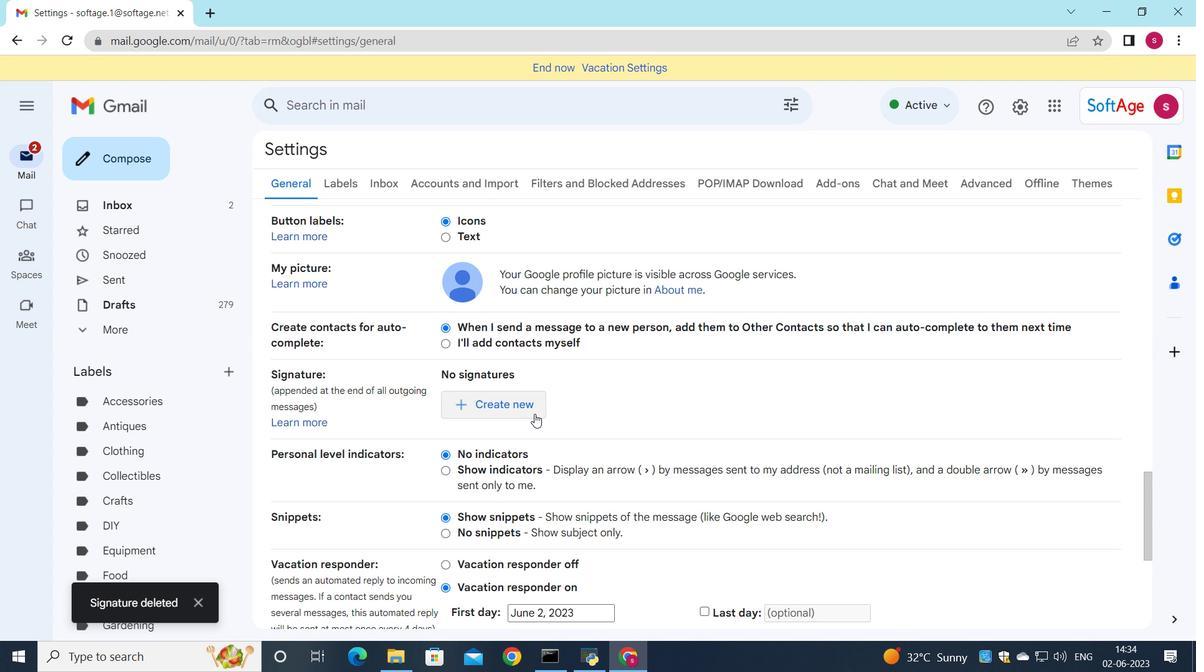 
Action: Mouse pressed left at (527, 408)
Screenshot: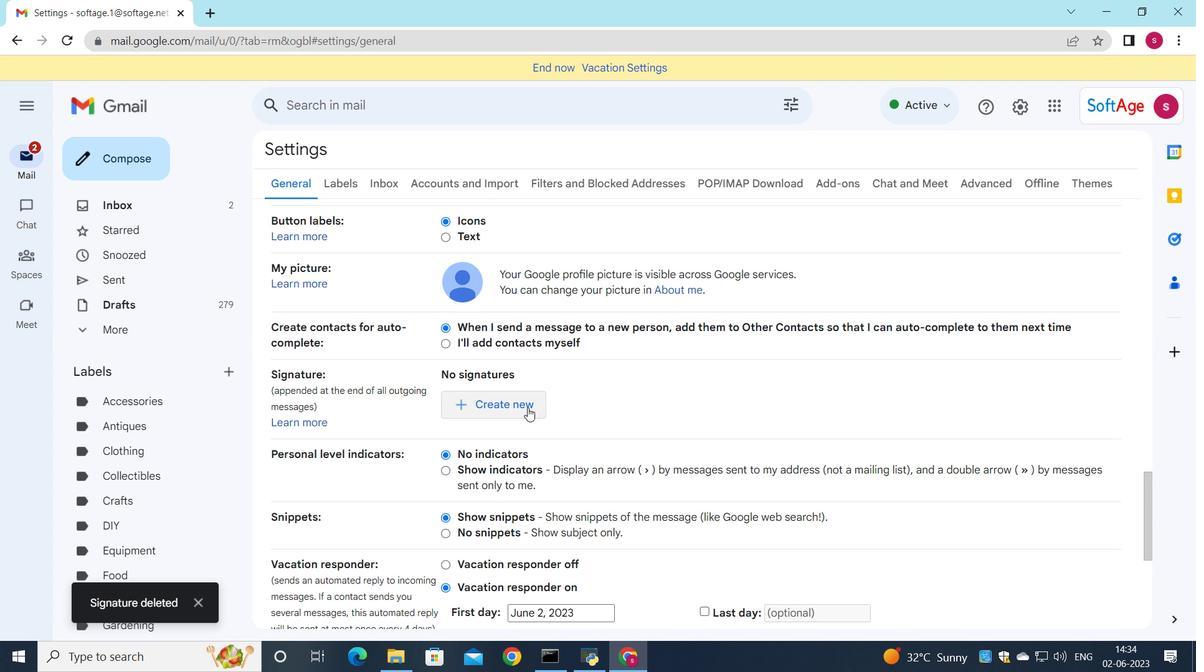 
Action: Mouse moved to (689, 399)
Screenshot: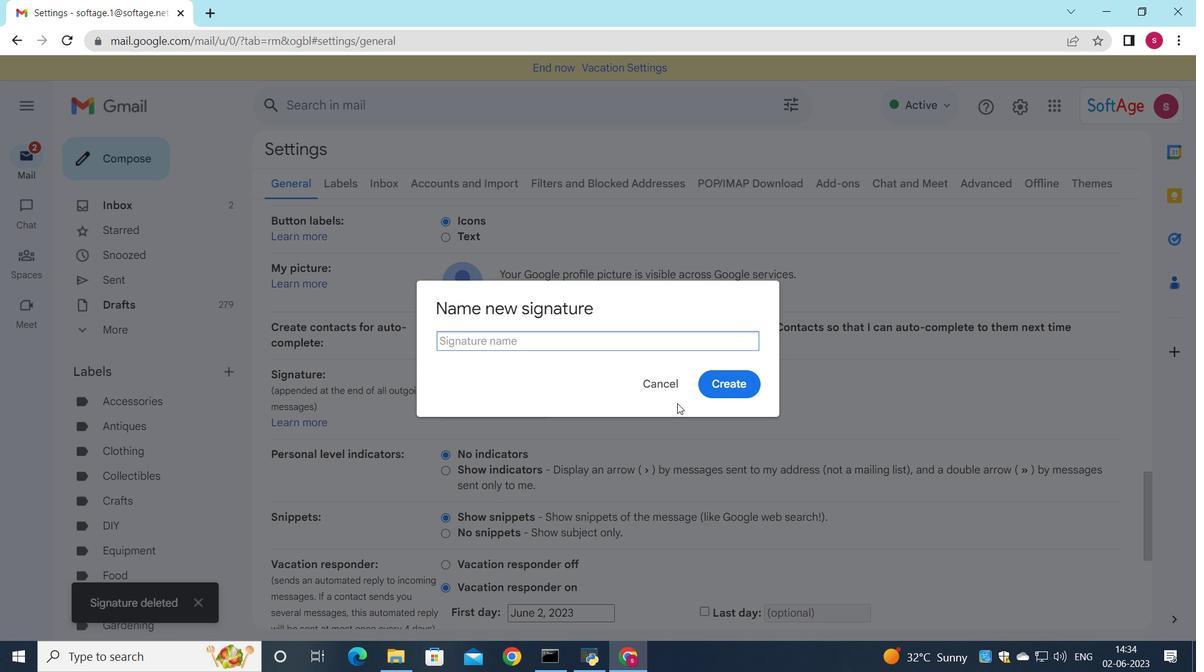 
Action: Key pressed <Key.shift>Emily<Key.space><Key.shift>Brown
Screenshot: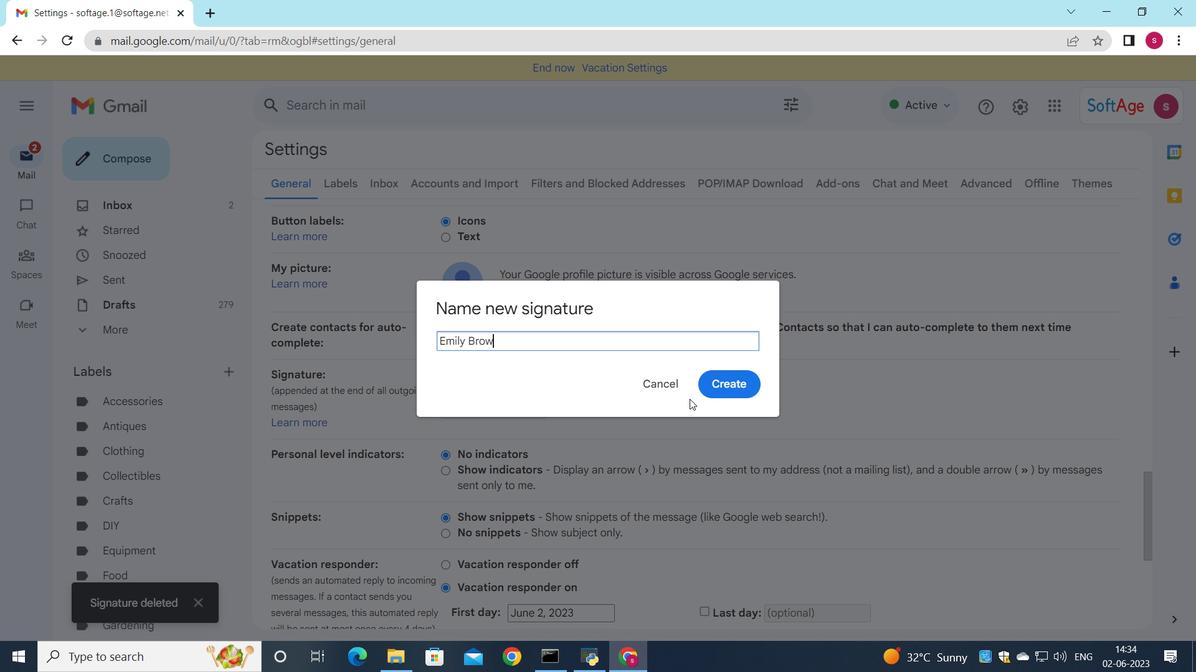 
Action: Mouse moved to (714, 393)
Screenshot: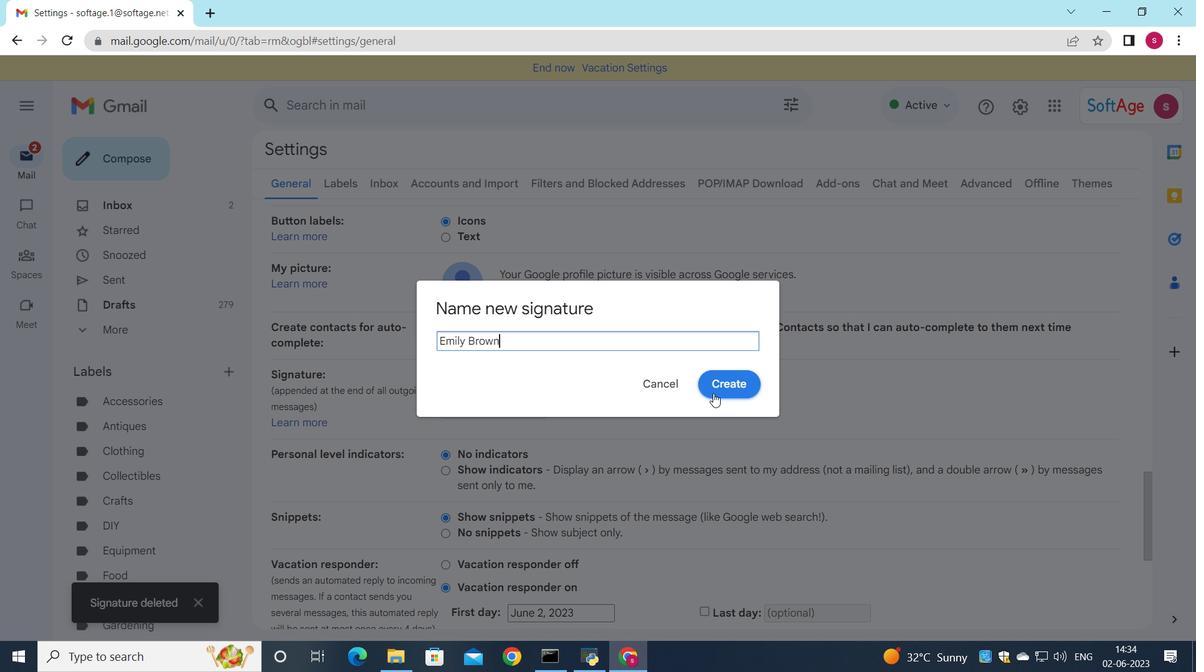 
Action: Mouse pressed left at (714, 393)
Screenshot: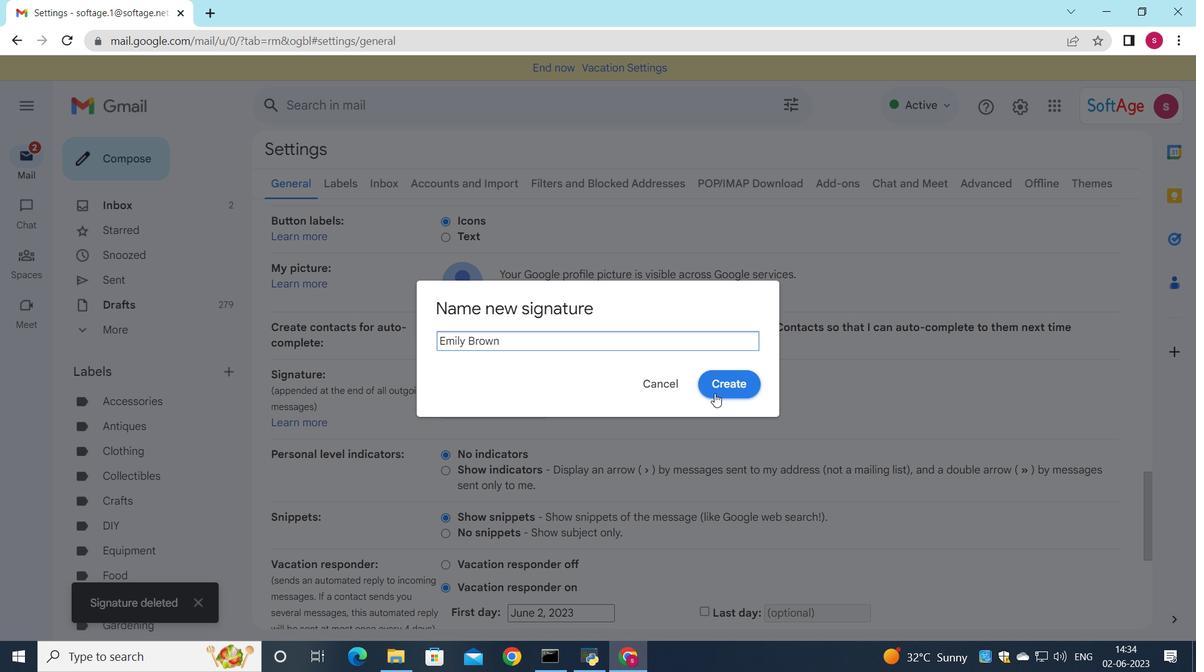 
Action: Mouse moved to (672, 403)
Screenshot: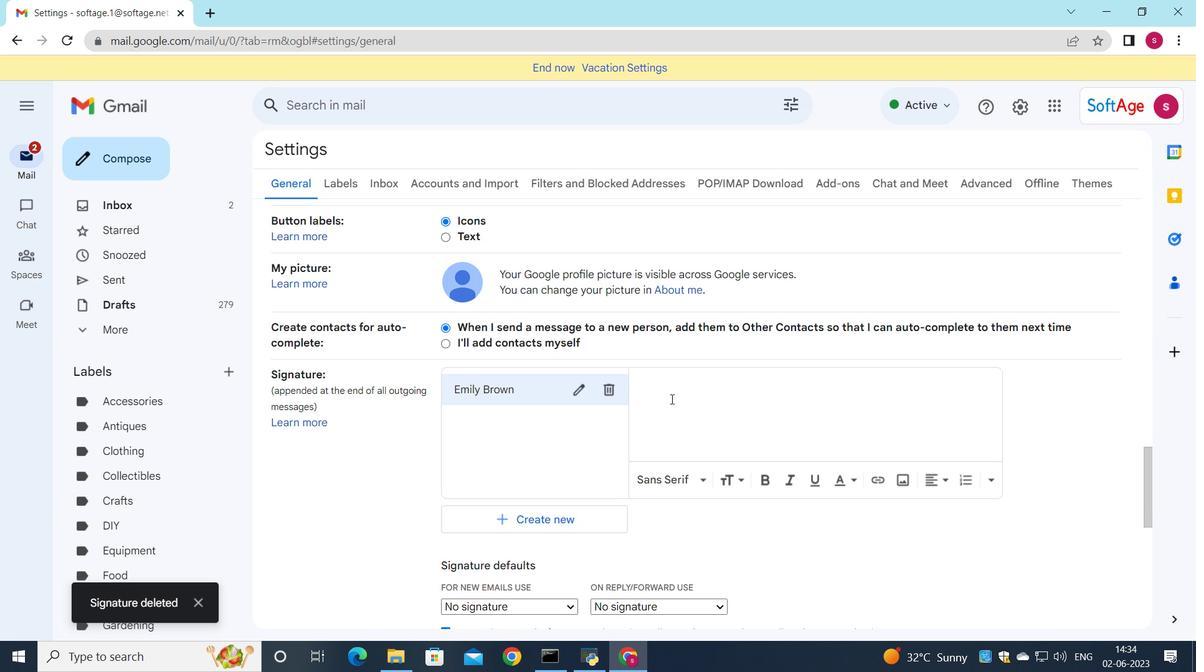 
Action: Mouse pressed left at (672, 403)
Screenshot: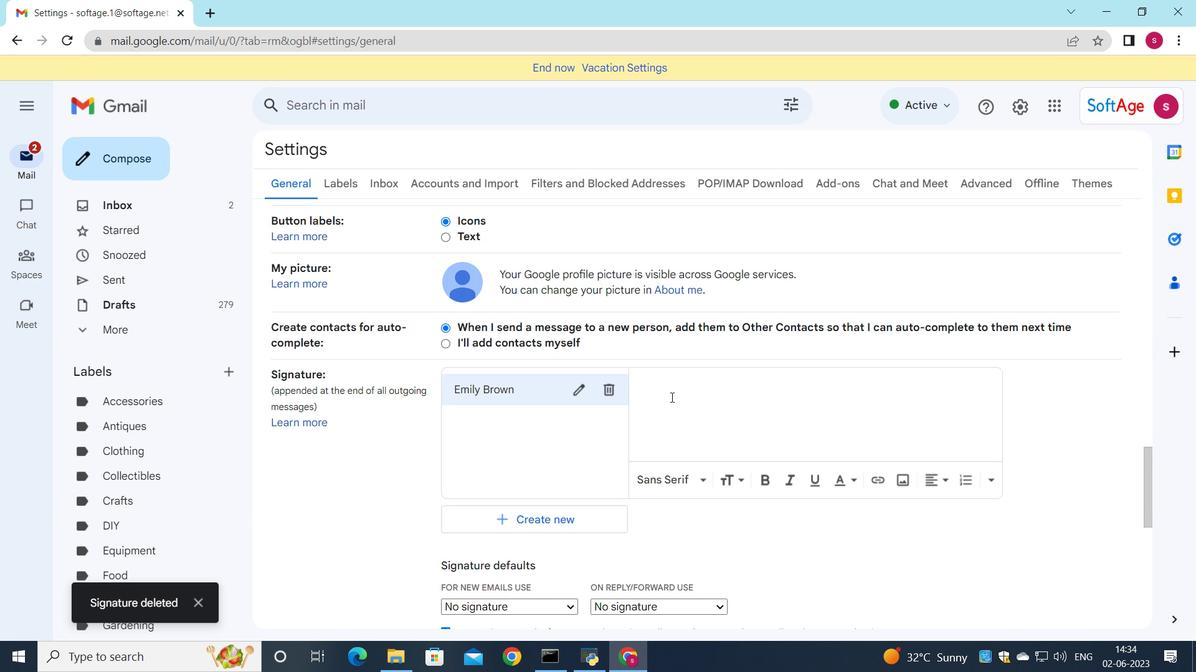 
Action: Key pressed <Key.shift>Emily<Key.space><Key.shift>Bra<Key.backspace>own
Screenshot: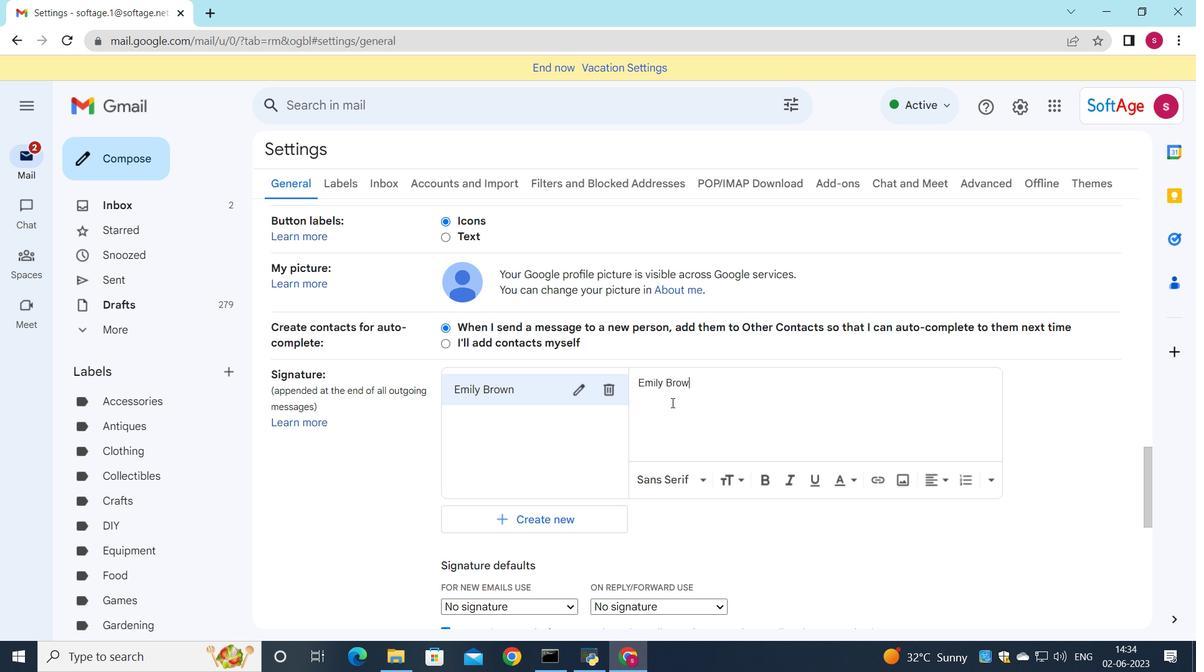 
Action: Mouse moved to (569, 414)
Screenshot: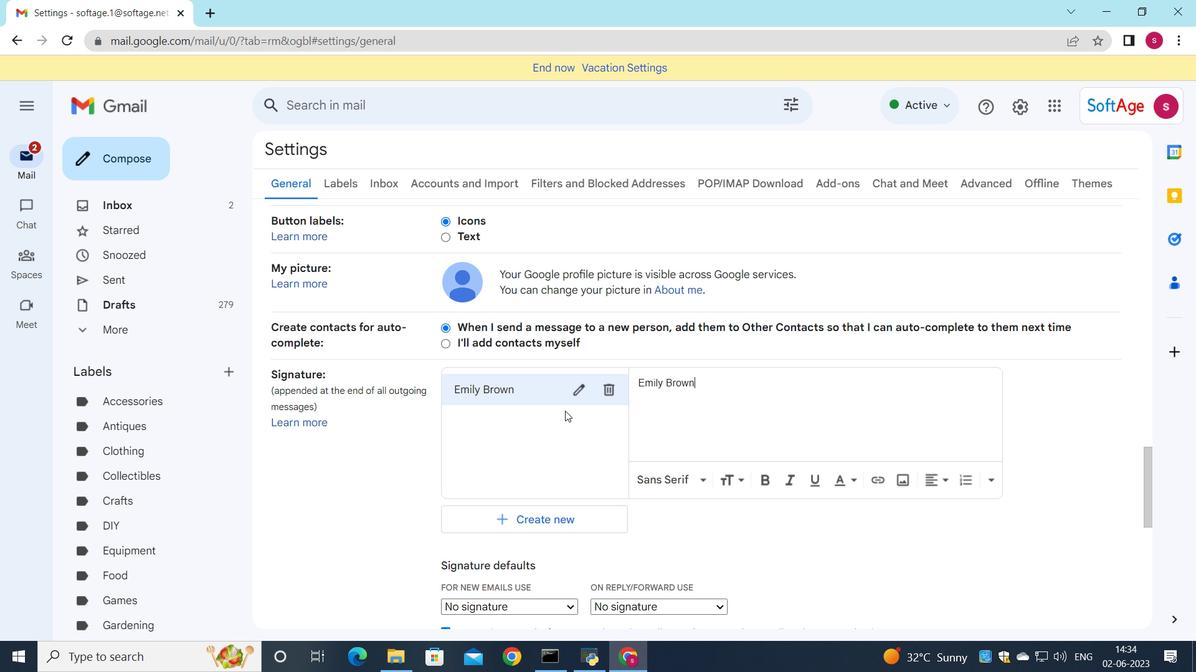 
Action: Mouse scrolled (569, 414) with delta (0, 0)
Screenshot: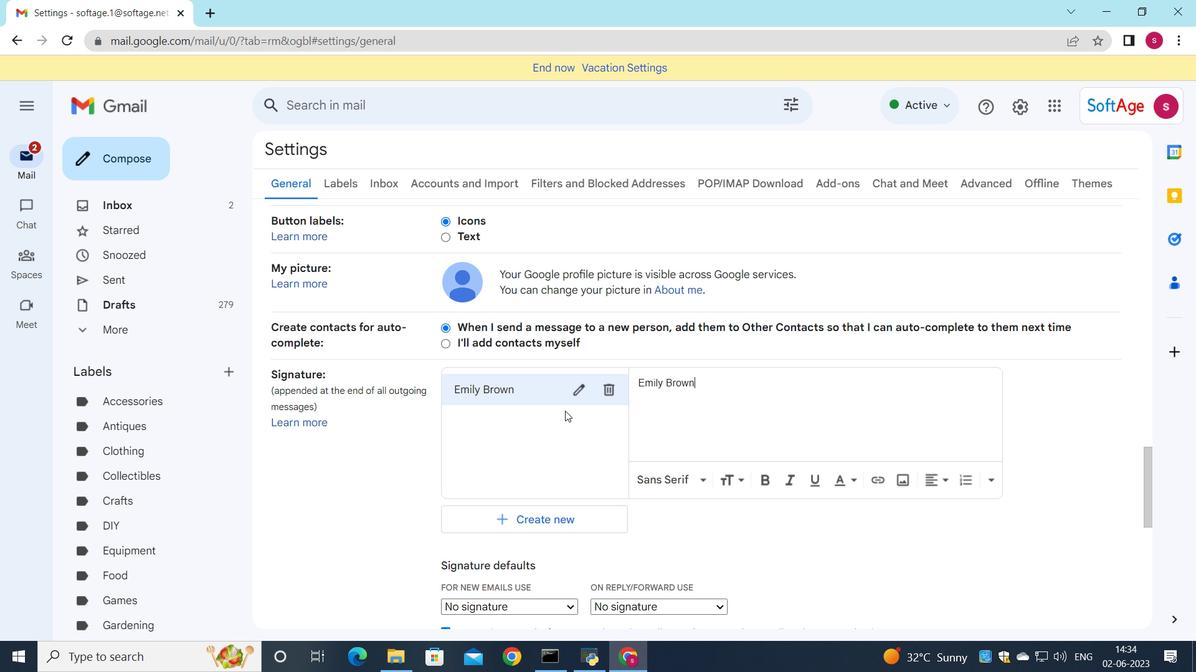 
Action: Mouse moved to (574, 446)
Screenshot: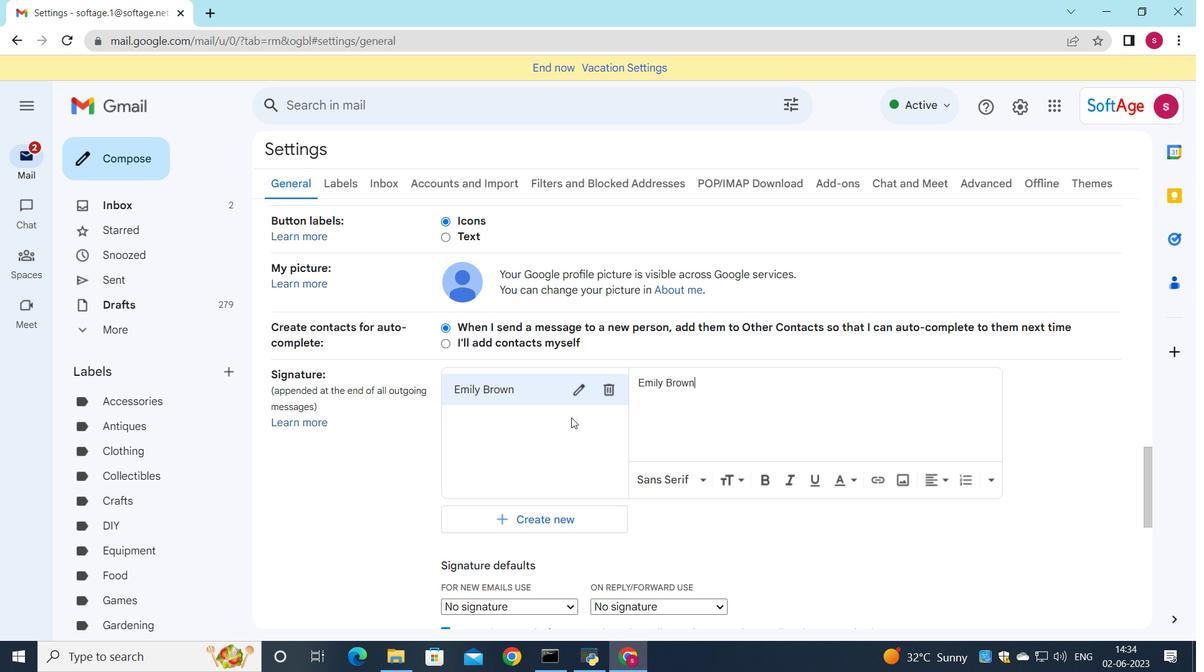 
Action: Mouse scrolled (574, 445) with delta (0, 0)
Screenshot: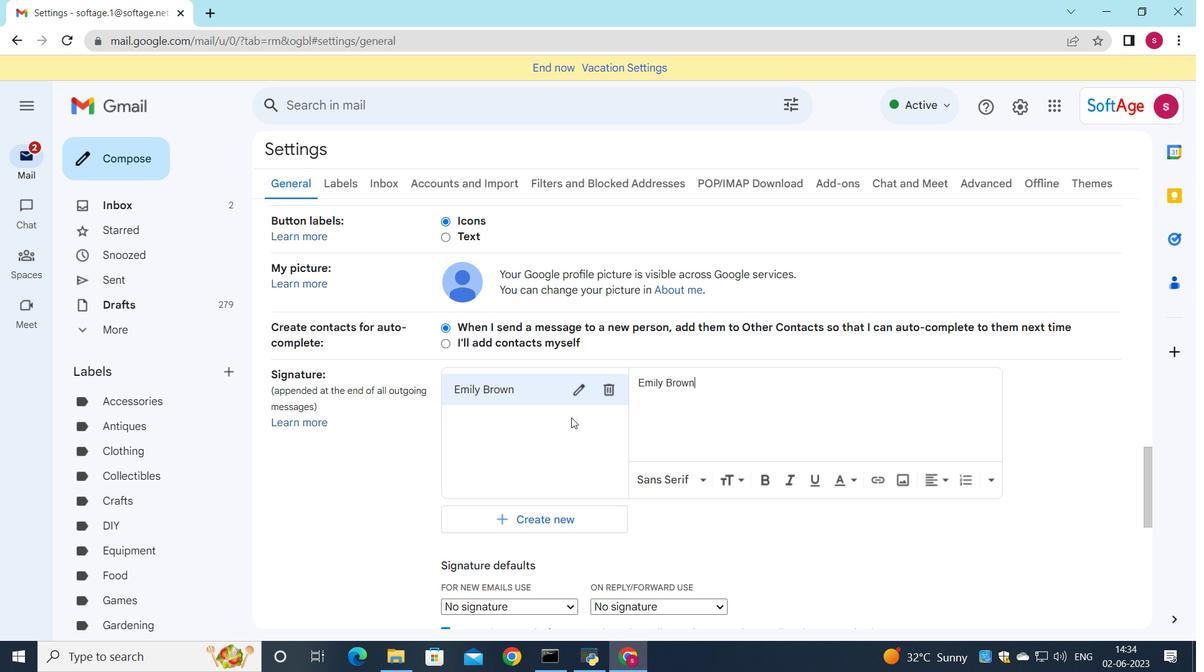 
Action: Mouse moved to (566, 454)
Screenshot: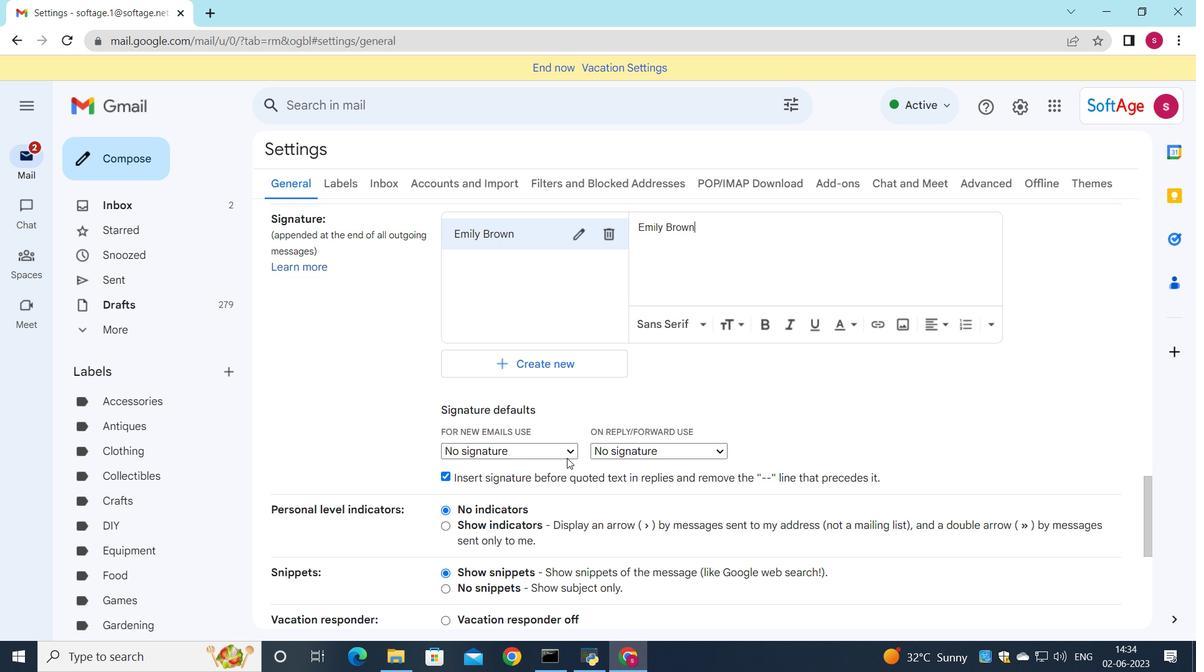 
Action: Mouse pressed left at (566, 454)
Screenshot: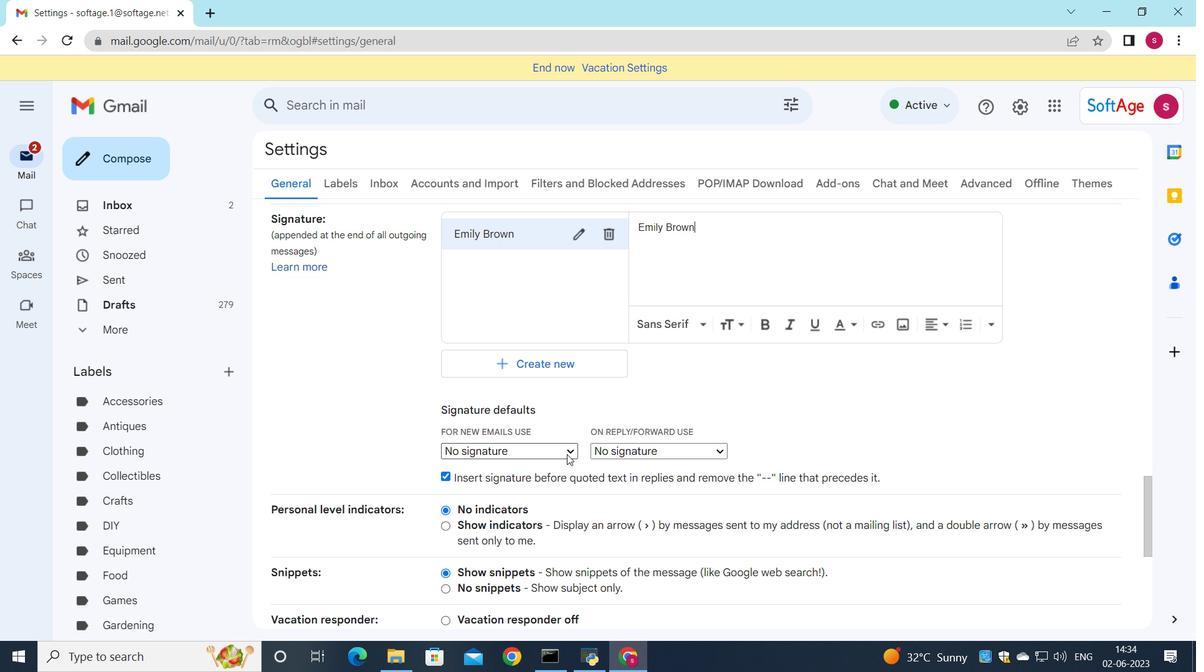 
Action: Mouse moved to (569, 488)
Screenshot: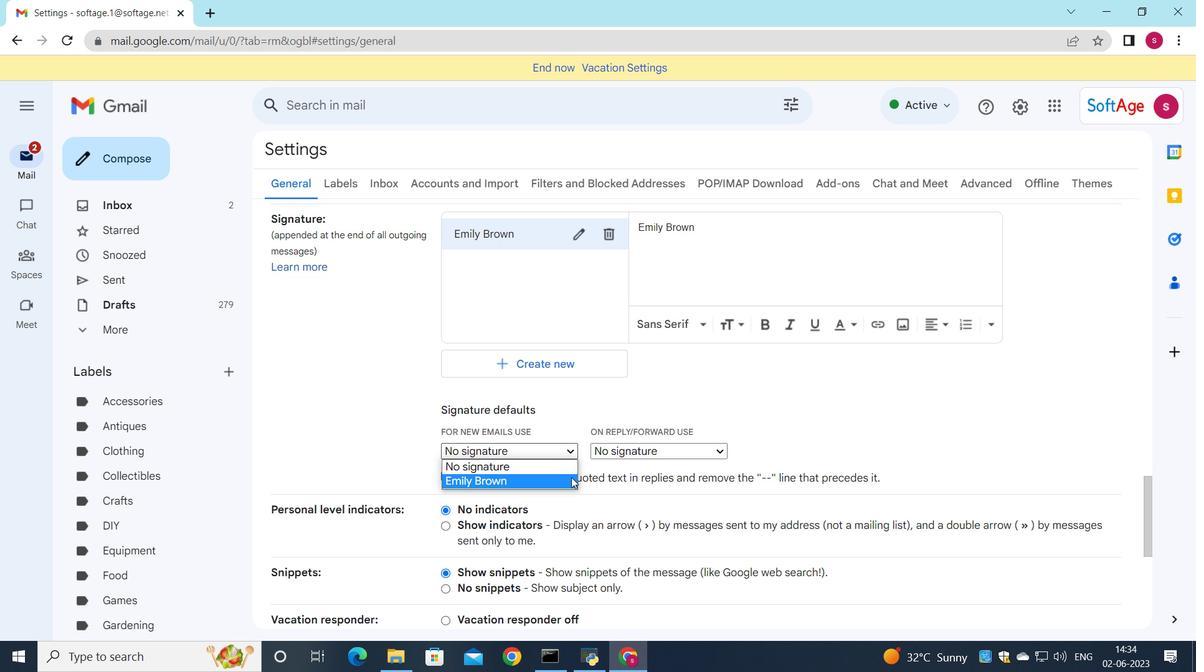 
Action: Mouse pressed left at (569, 488)
Screenshot: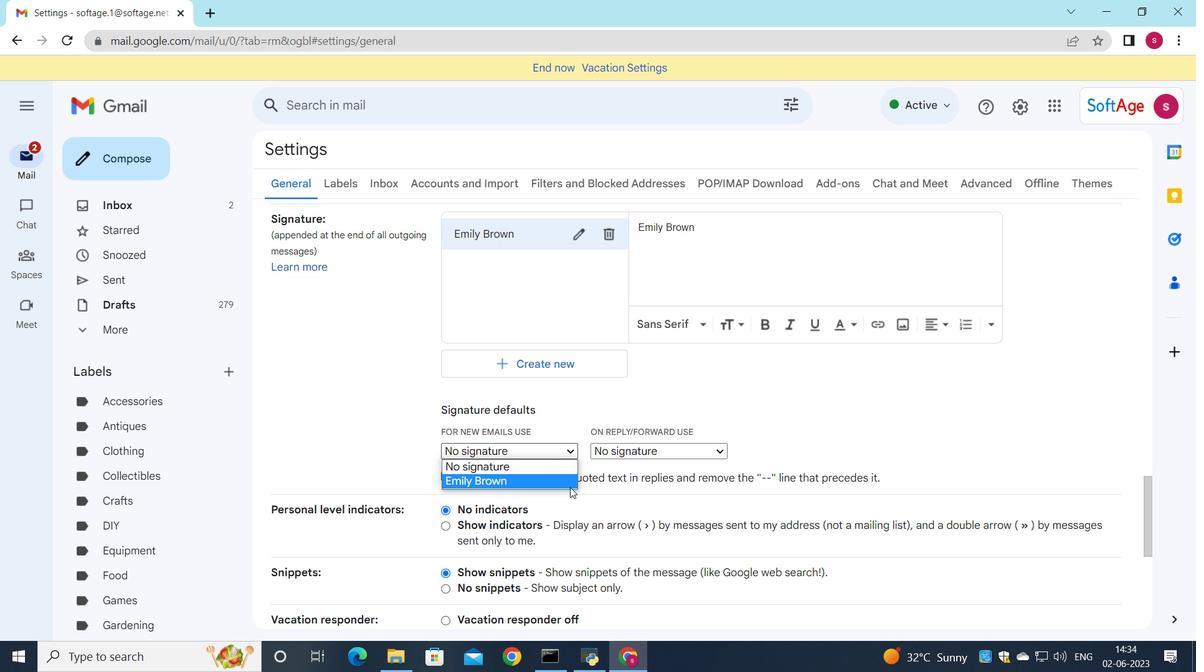 
Action: Mouse moved to (597, 454)
Screenshot: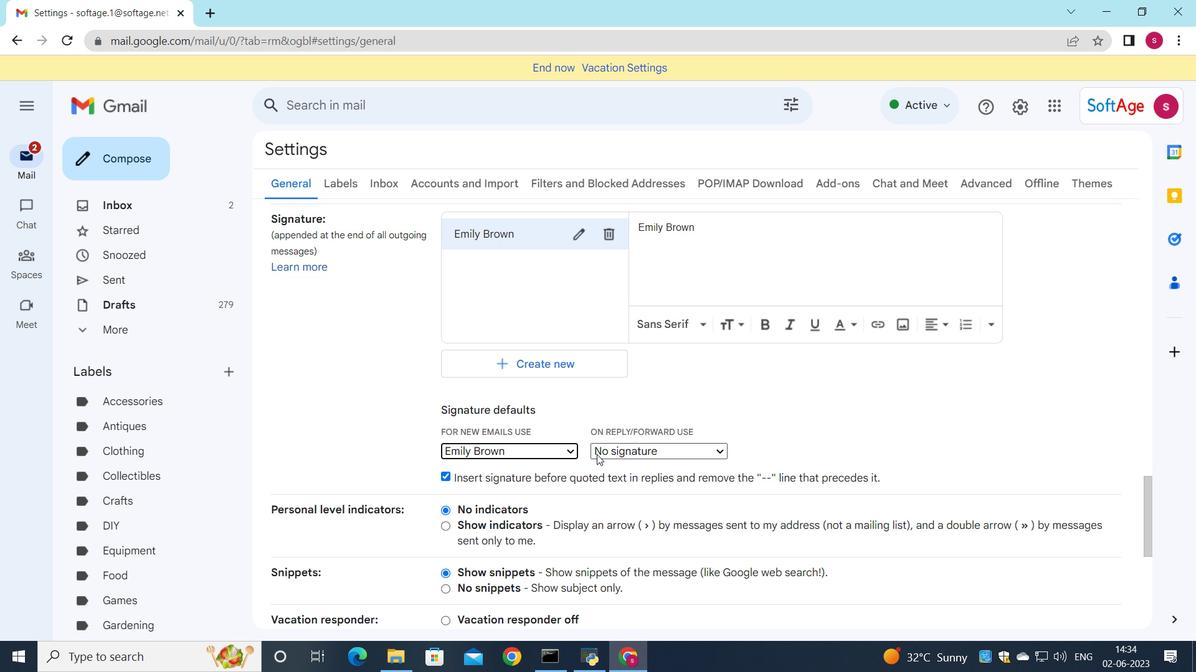 
Action: Mouse pressed left at (597, 454)
Screenshot: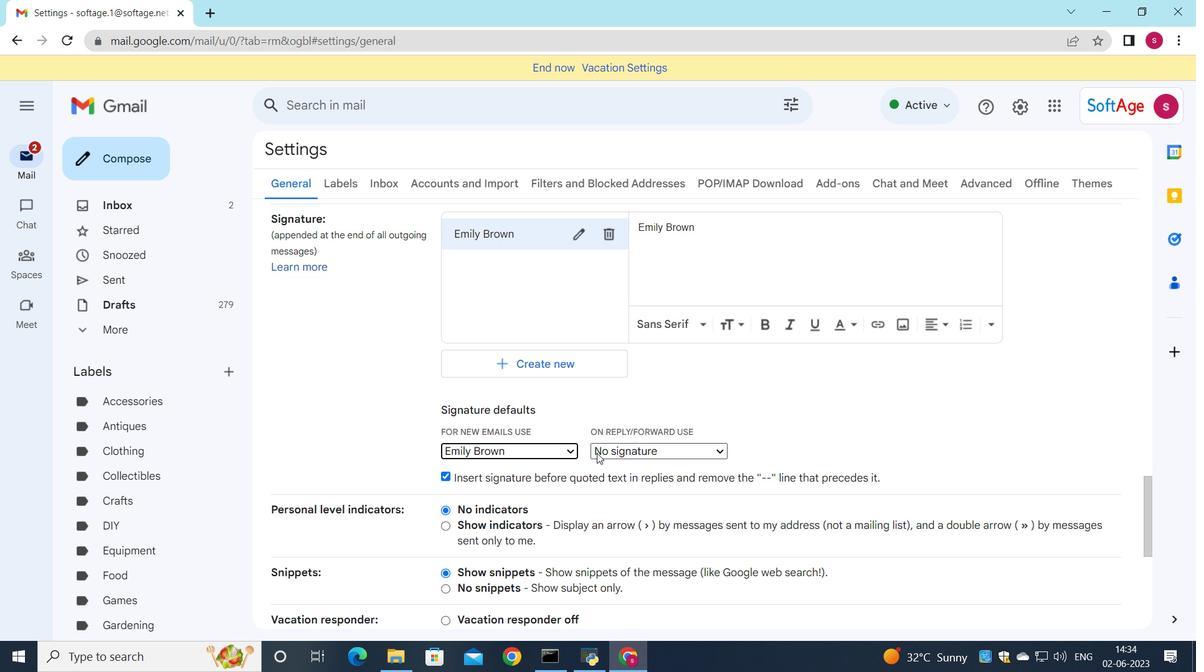 
Action: Mouse moved to (611, 491)
Screenshot: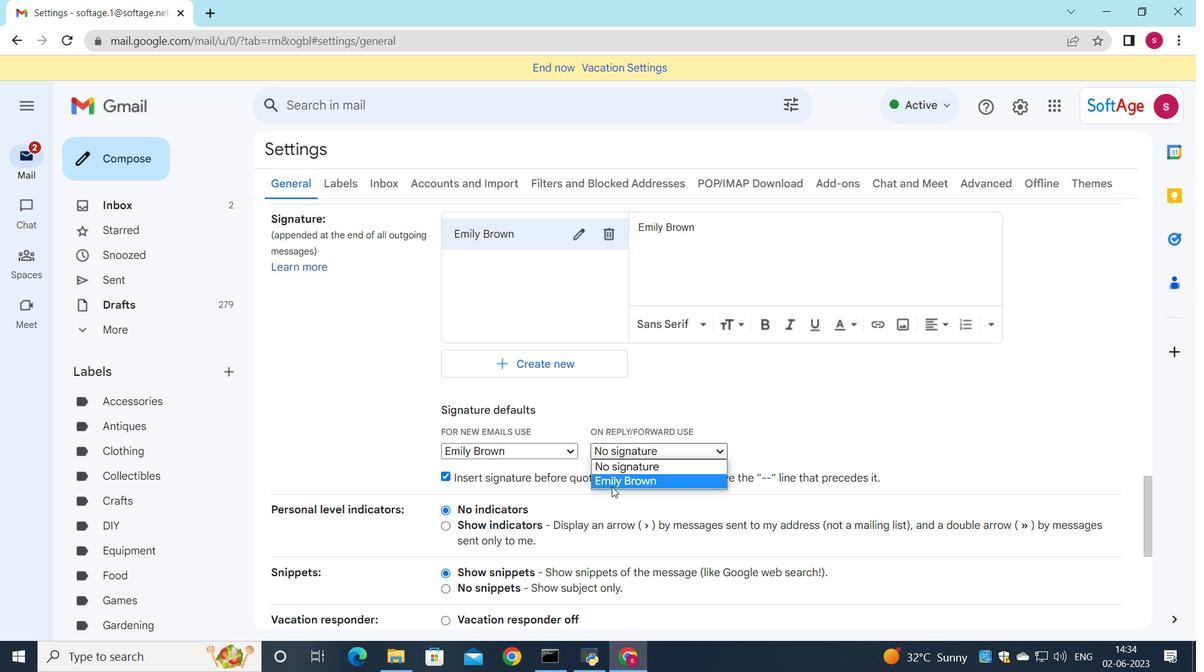 
Action: Mouse pressed left at (611, 491)
Screenshot: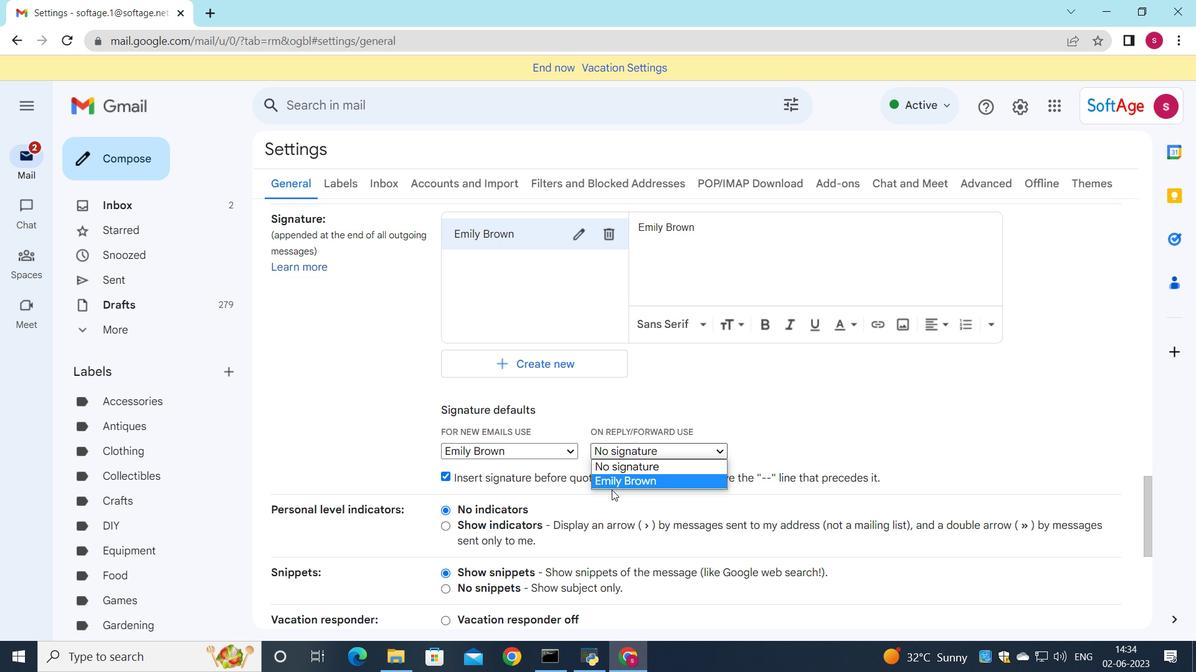 
Action: Mouse moved to (625, 447)
Screenshot: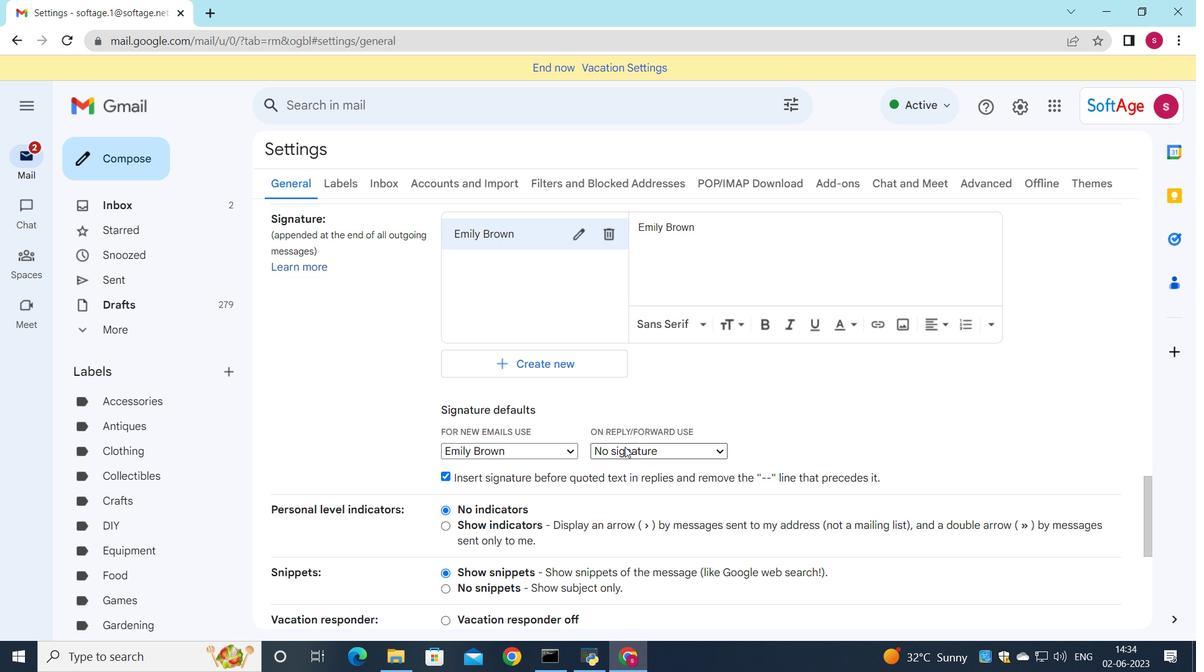 
Action: Mouse pressed left at (625, 447)
Screenshot: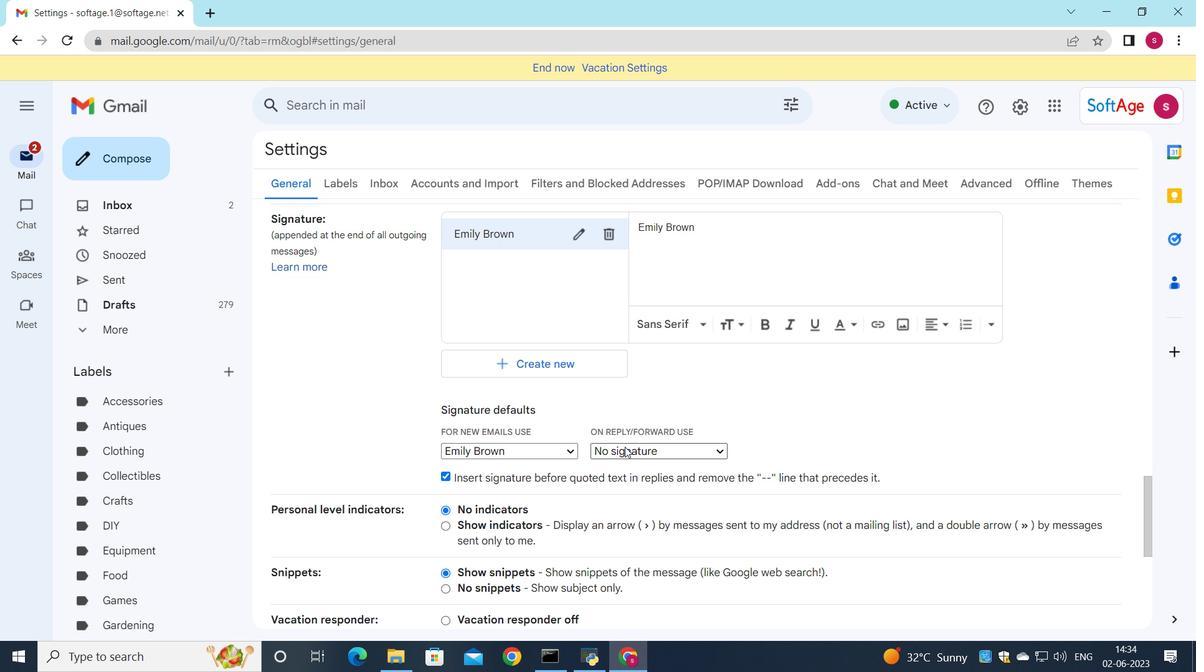 
Action: Mouse moved to (620, 481)
Screenshot: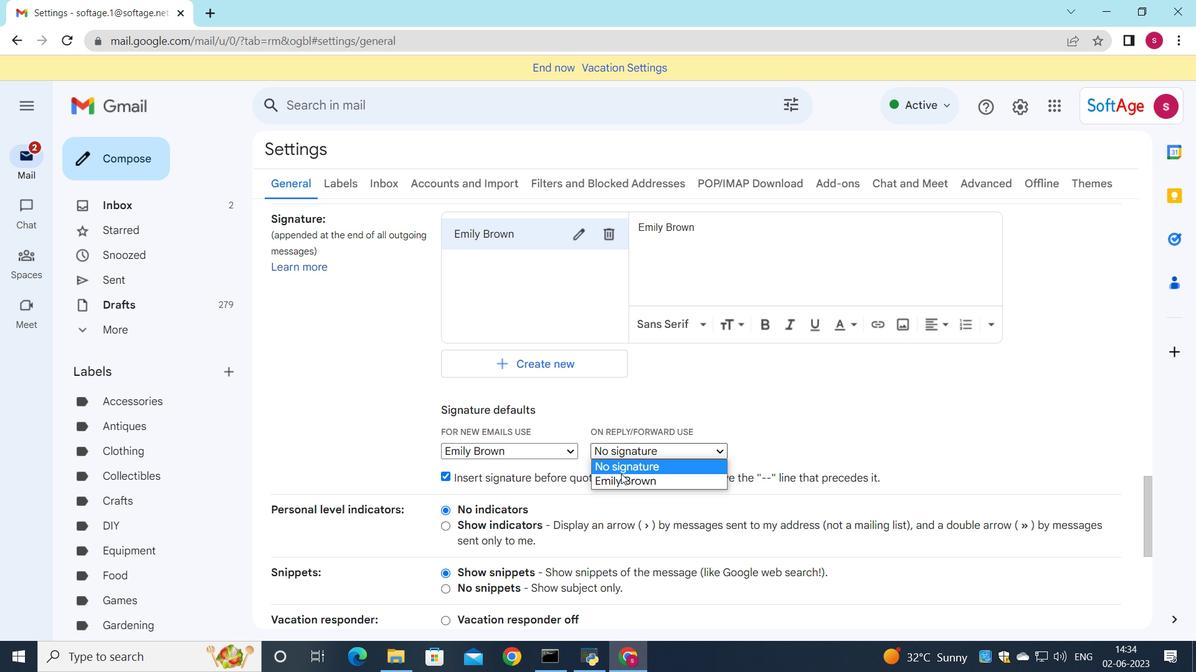 
Action: Mouse pressed left at (620, 481)
Screenshot: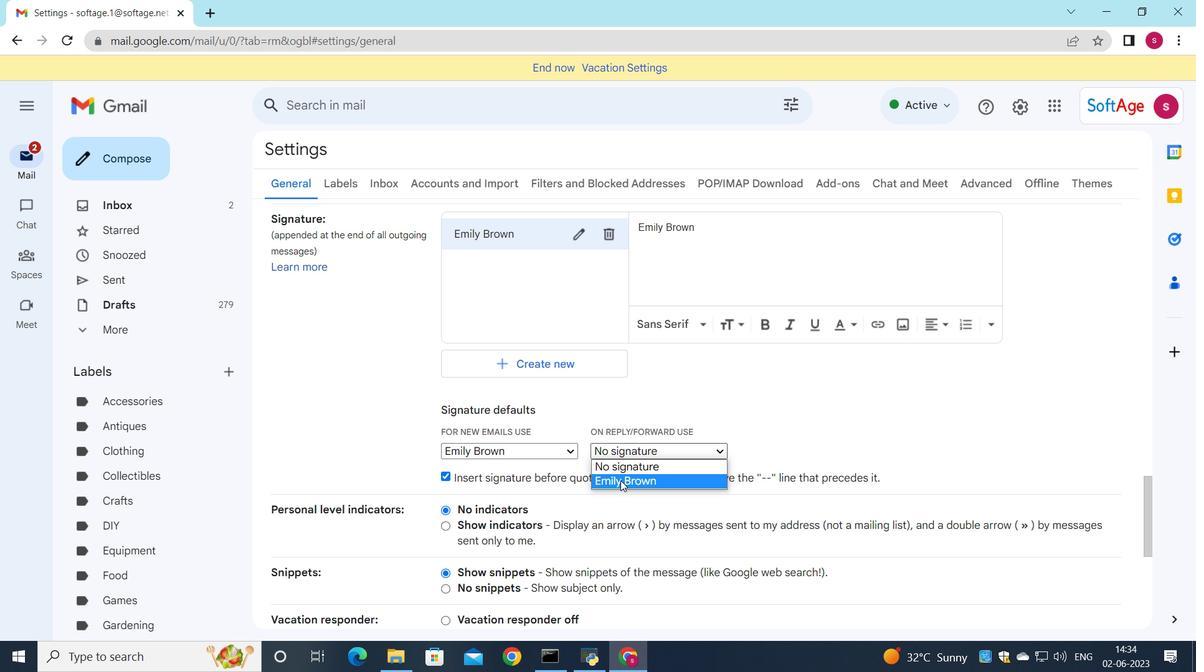
Action: Mouse scrolled (620, 480) with delta (0, 0)
Screenshot: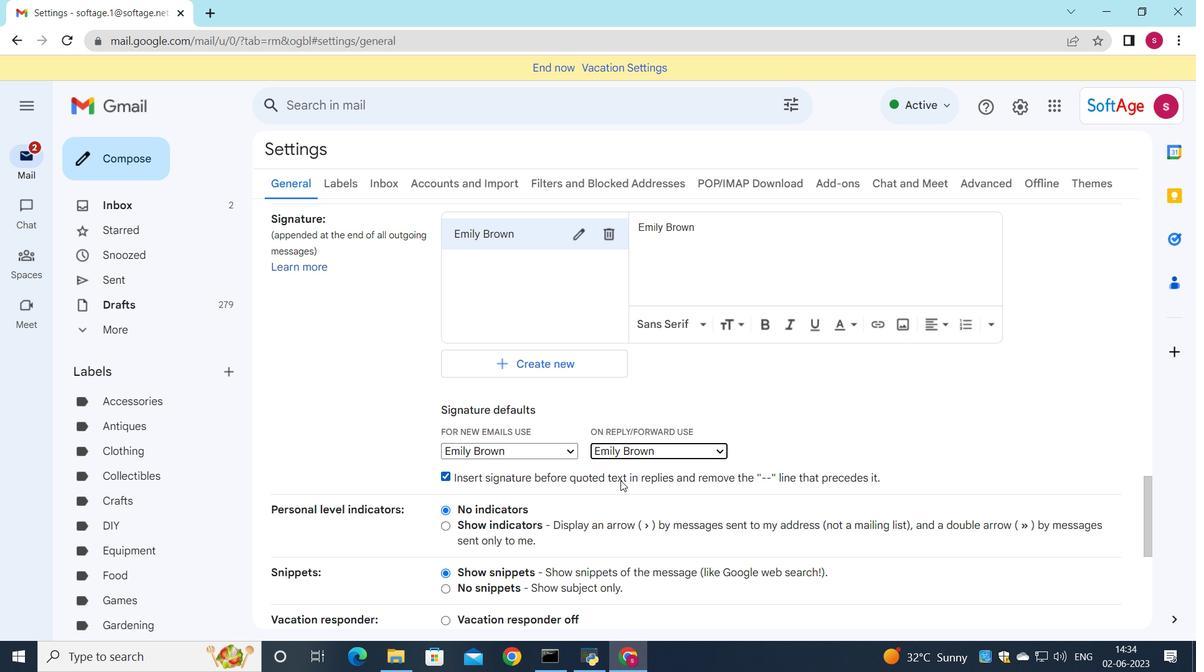 
Action: Mouse scrolled (620, 480) with delta (0, 0)
Screenshot: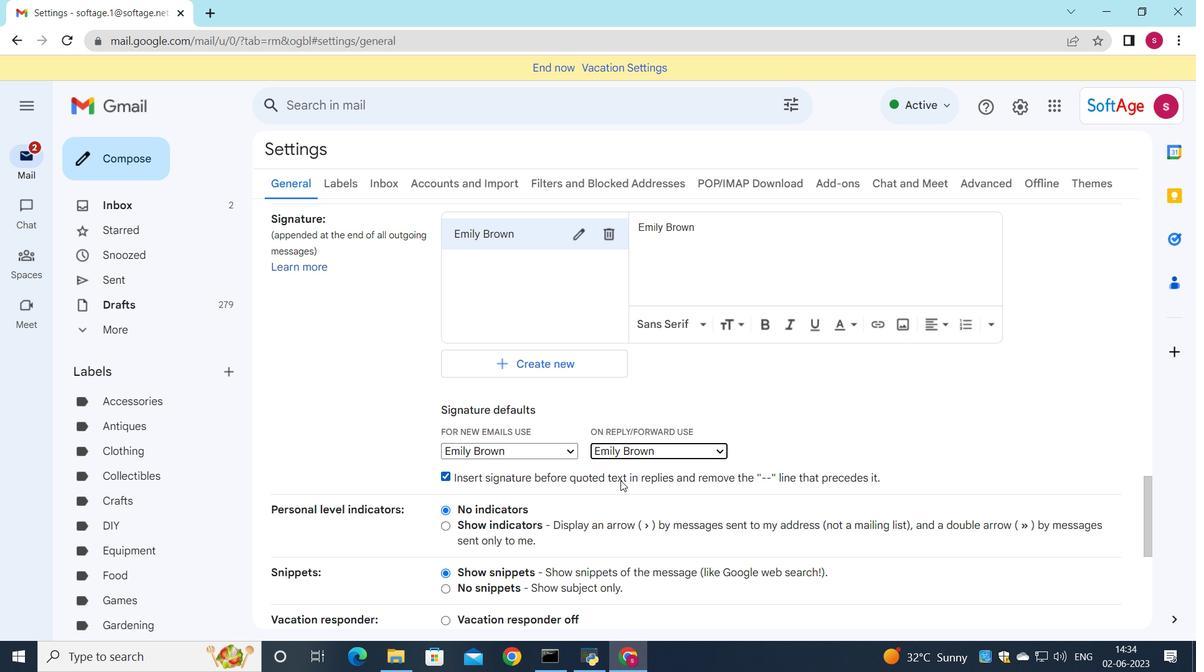 
Action: Mouse scrolled (620, 480) with delta (0, 0)
Screenshot: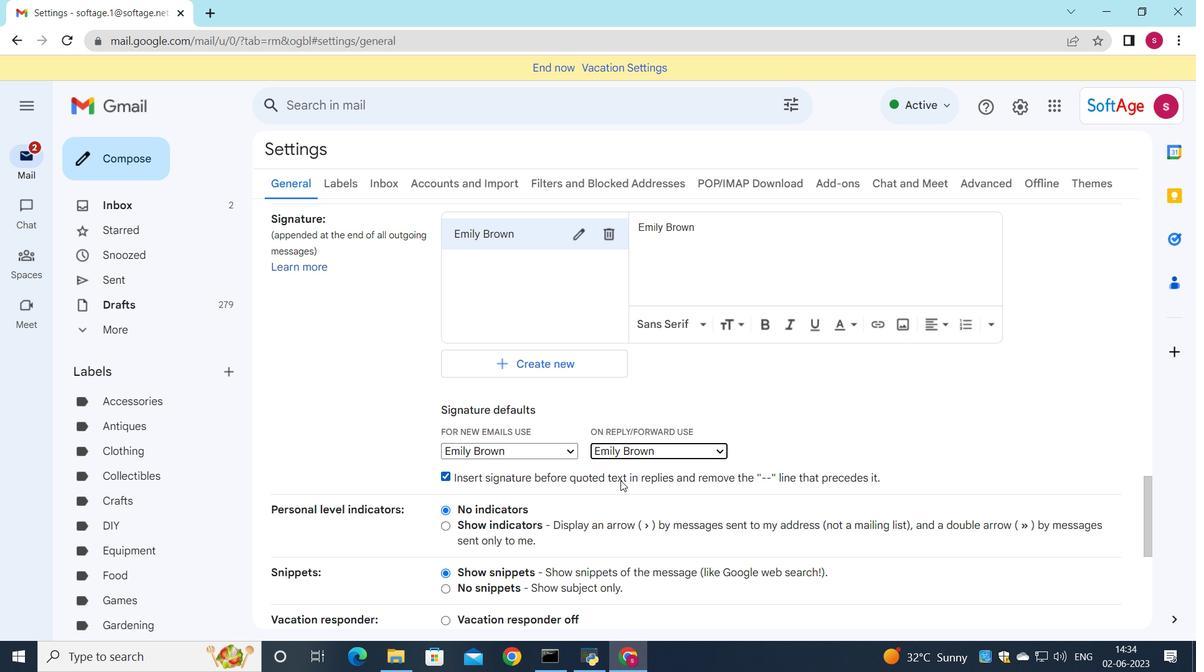 
Action: Mouse scrolled (620, 480) with delta (0, 0)
Screenshot: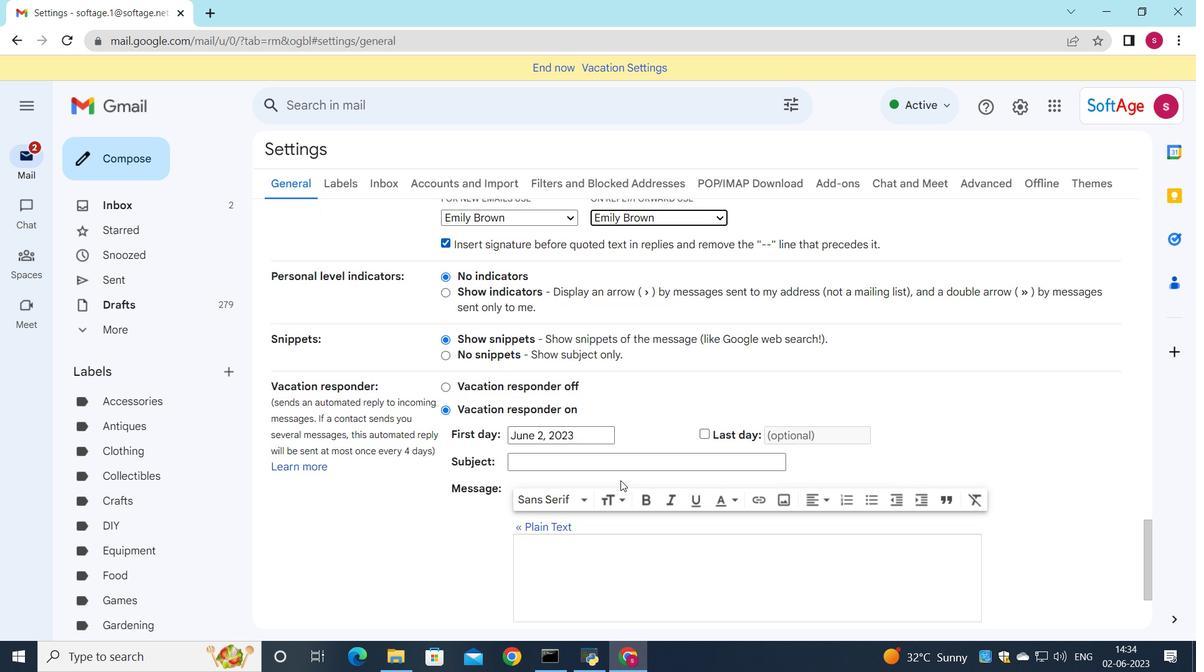 
Action: Mouse scrolled (620, 480) with delta (0, 0)
Screenshot: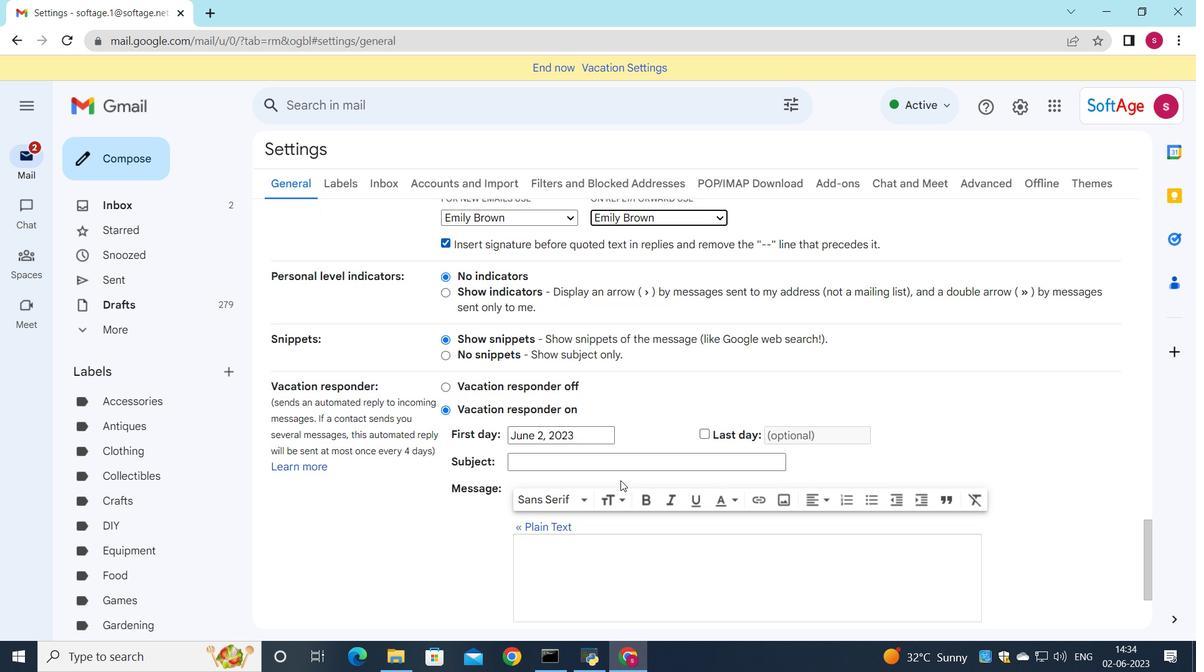 
Action: Mouse scrolled (620, 480) with delta (0, 0)
Screenshot: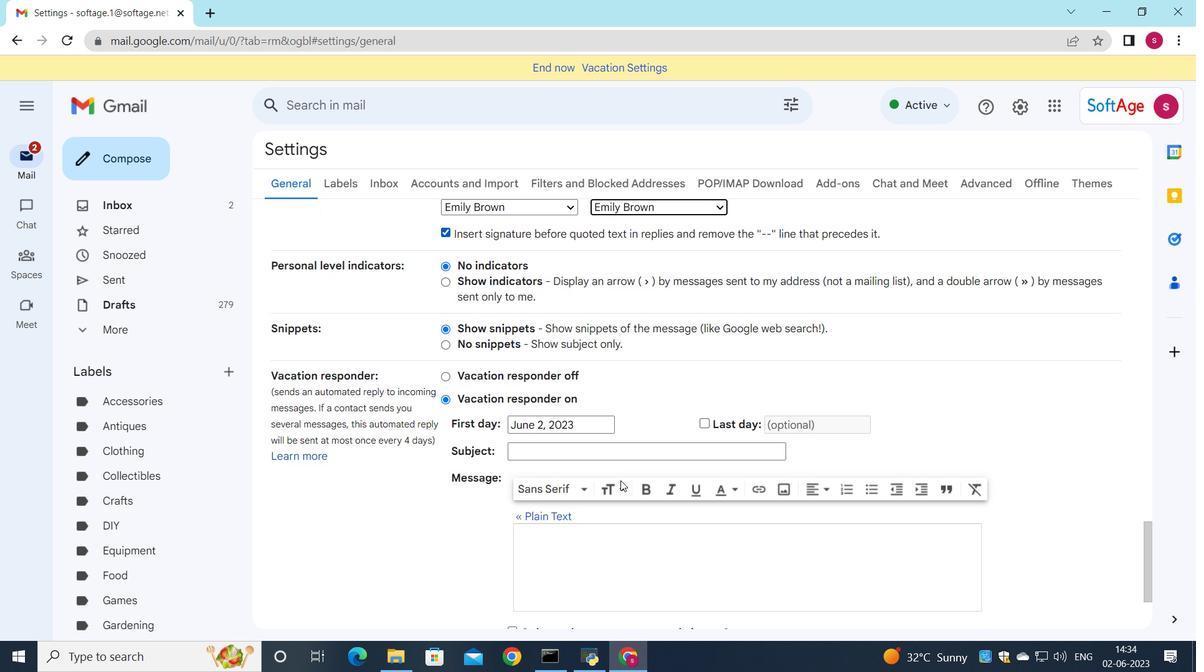 
Action: Mouse scrolled (620, 480) with delta (0, 0)
Screenshot: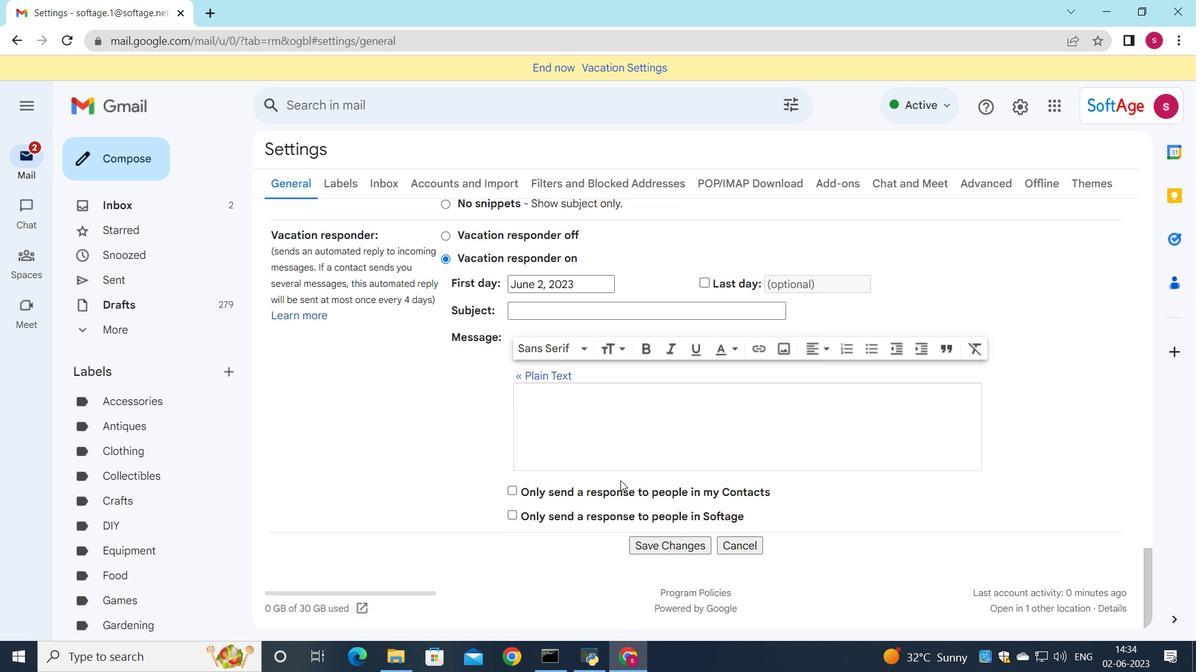 
Action: Mouse scrolled (620, 480) with delta (0, 0)
Screenshot: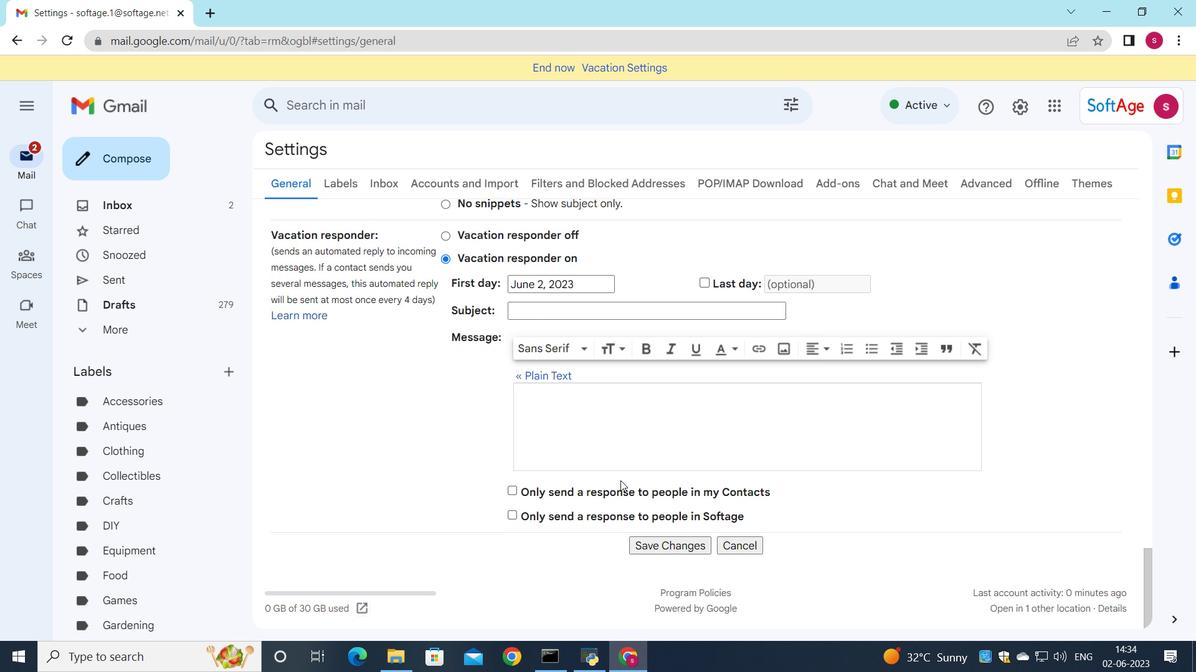 
Action: Mouse moved to (657, 541)
Screenshot: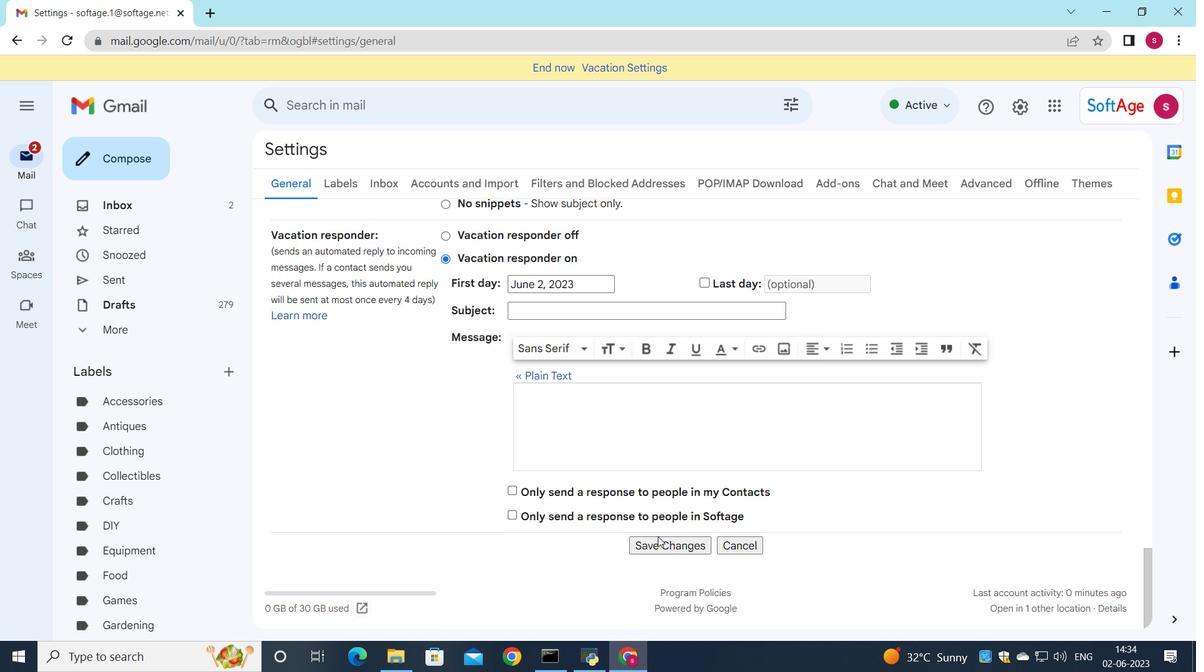 
Action: Mouse pressed left at (657, 541)
Screenshot: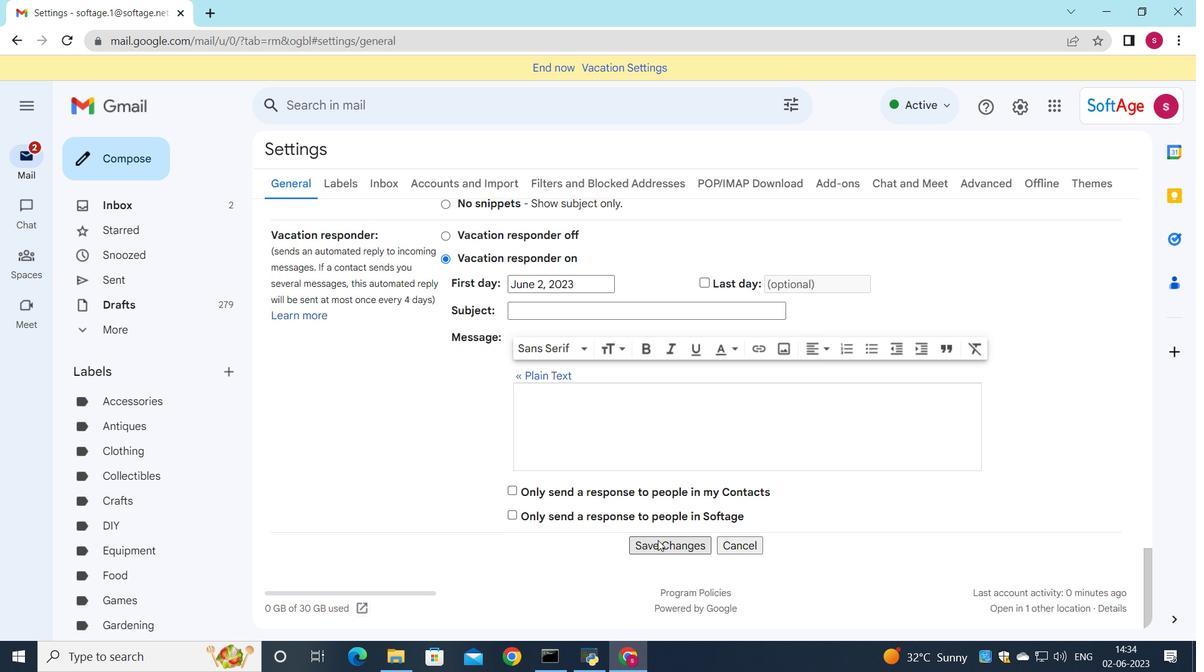 
Action: Mouse moved to (668, 502)
Screenshot: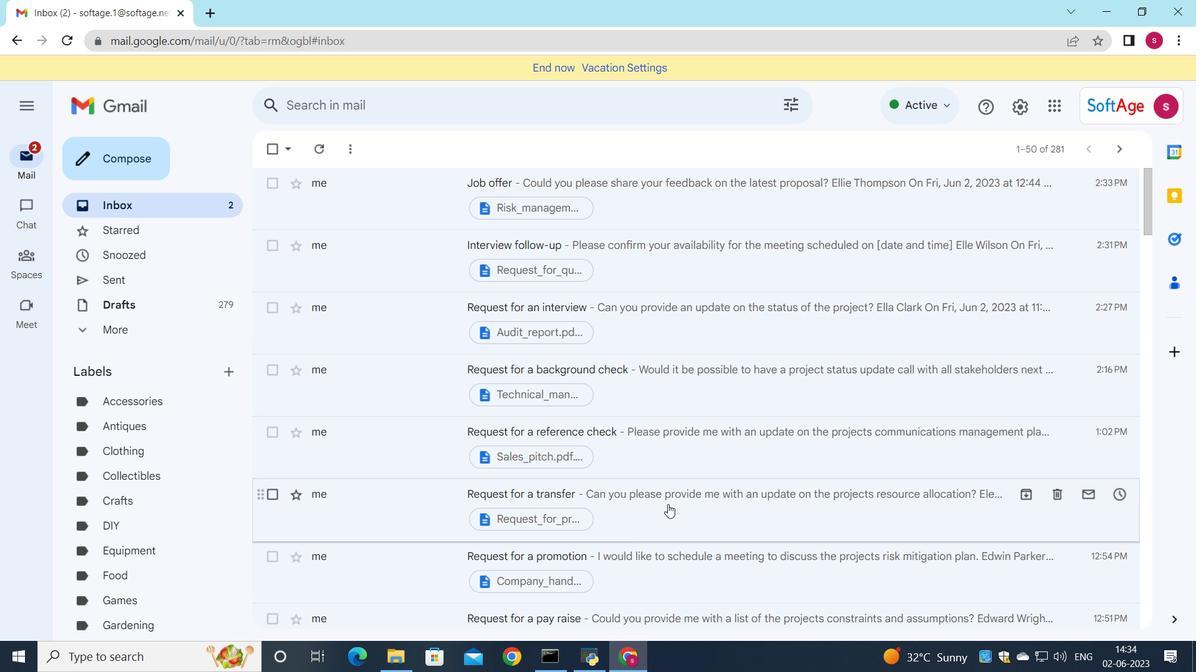 
Action: Mouse pressed left at (668, 502)
Screenshot: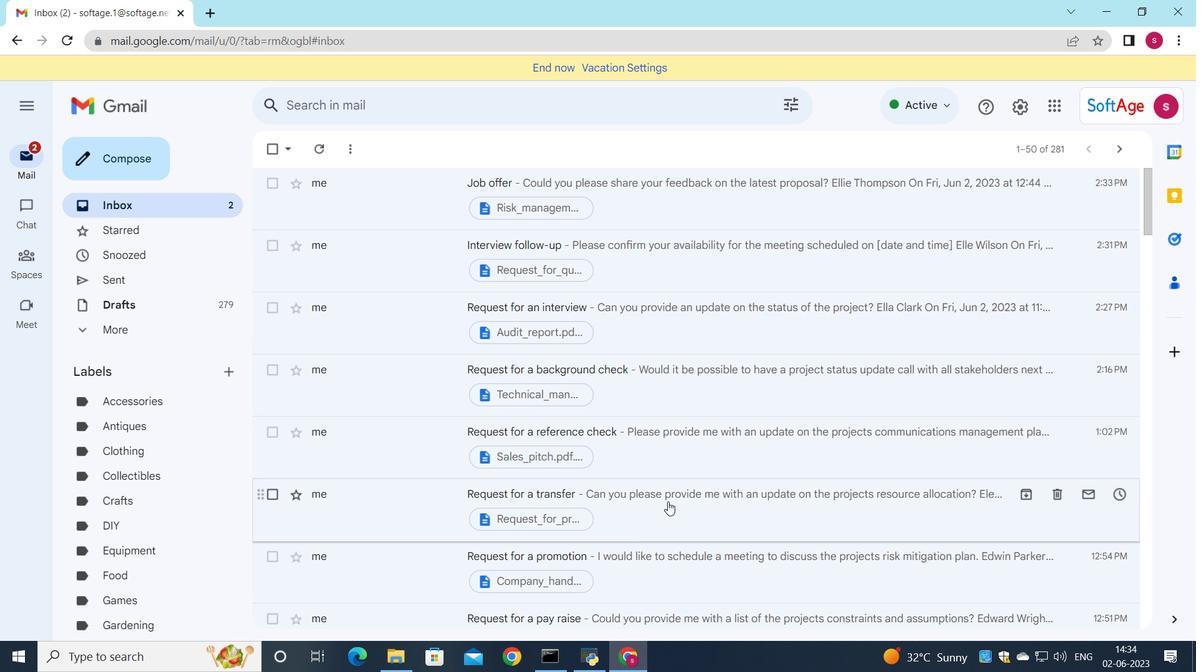
Action: Mouse moved to (573, 517)
Screenshot: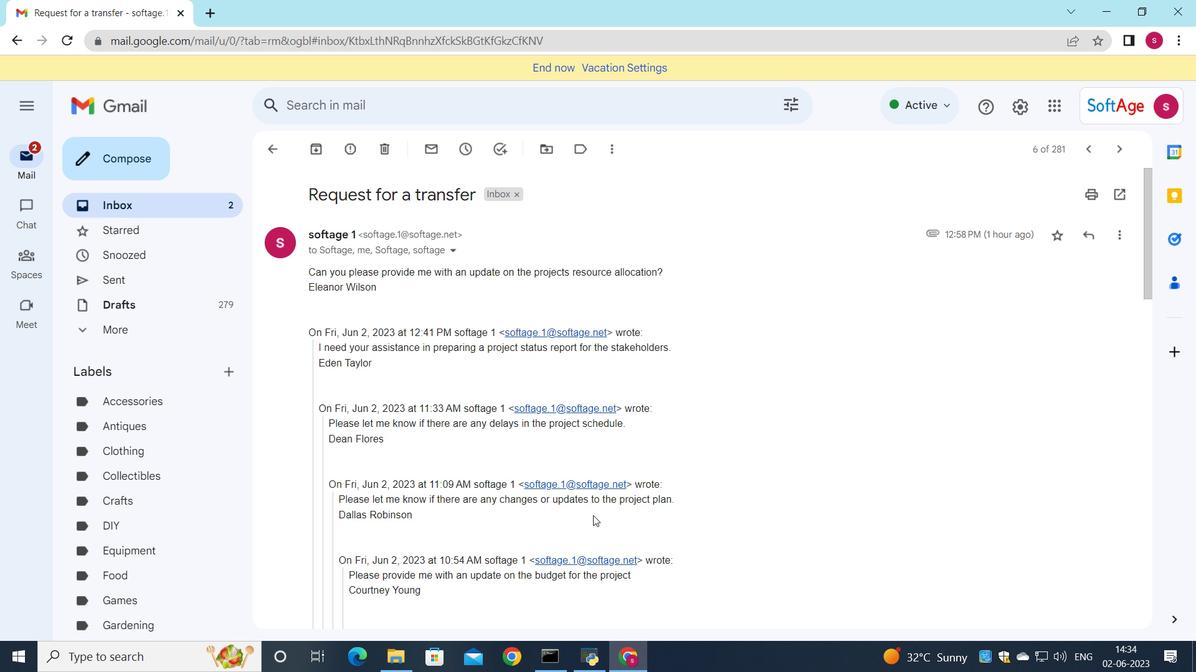 
Action: Mouse scrolled (573, 516) with delta (0, 0)
Screenshot: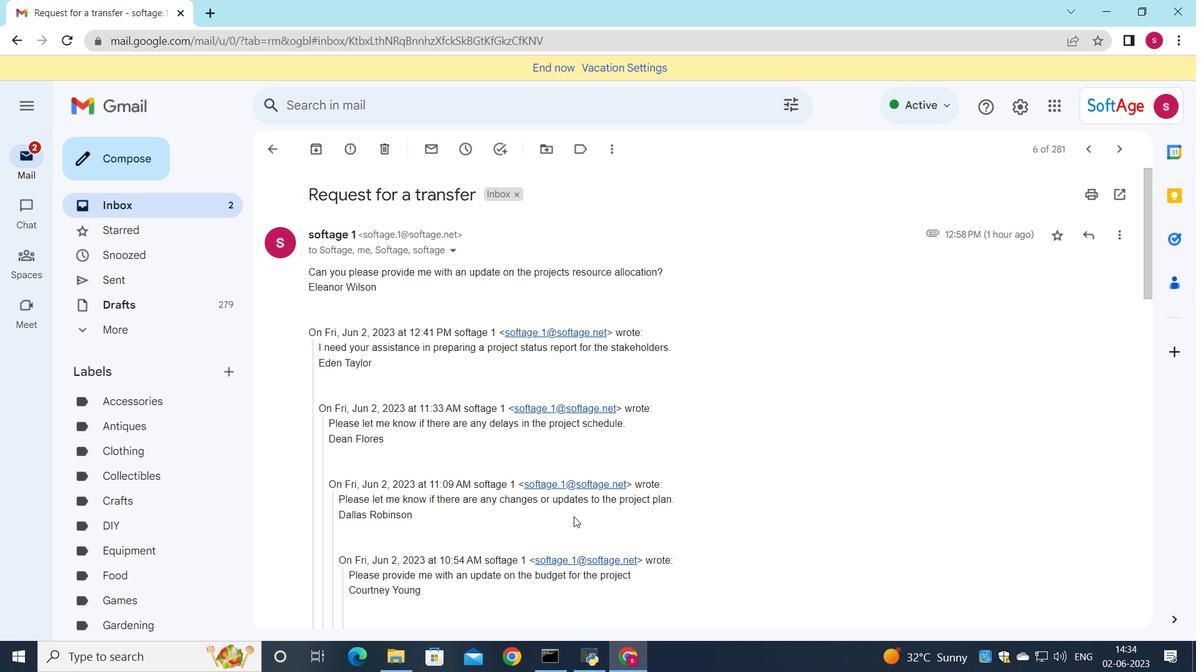 
Action: Mouse scrolled (573, 516) with delta (0, 0)
Screenshot: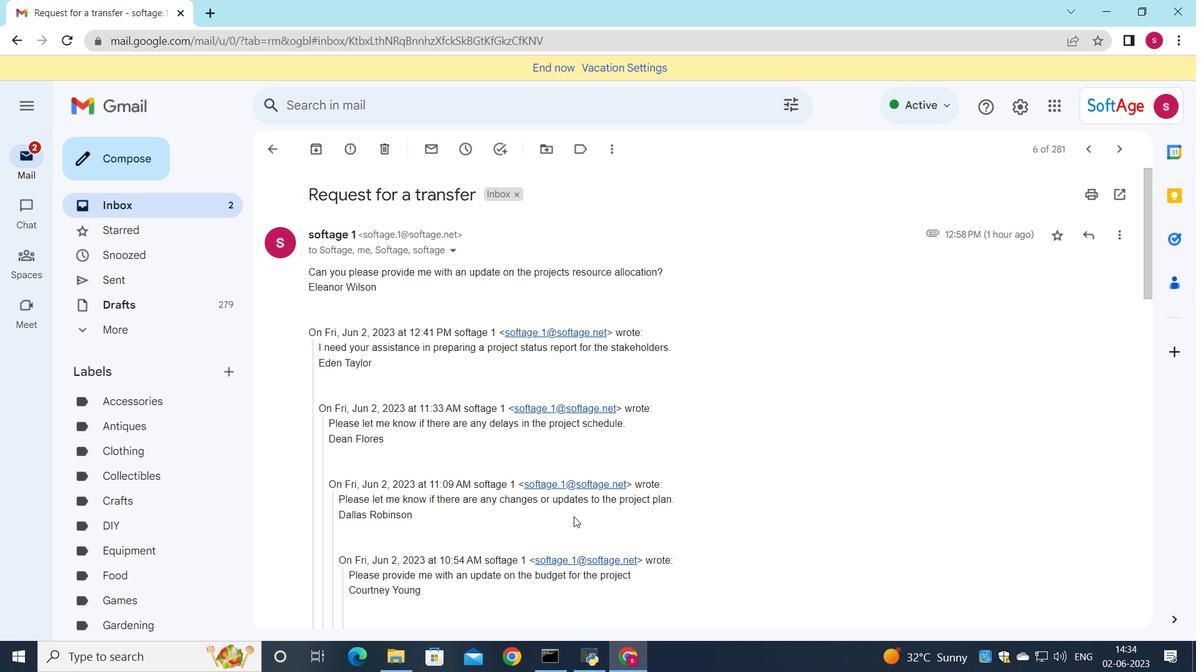 
Action: Mouse scrolled (573, 516) with delta (0, 0)
Screenshot: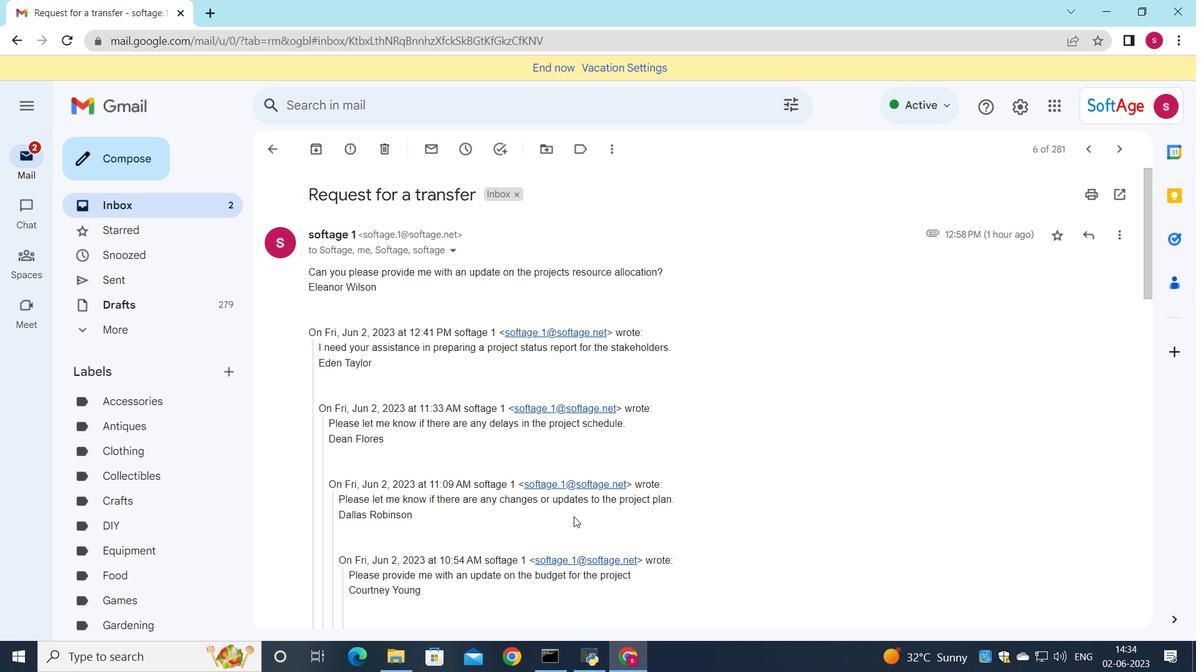 
Action: Mouse scrolled (573, 516) with delta (0, 0)
Screenshot: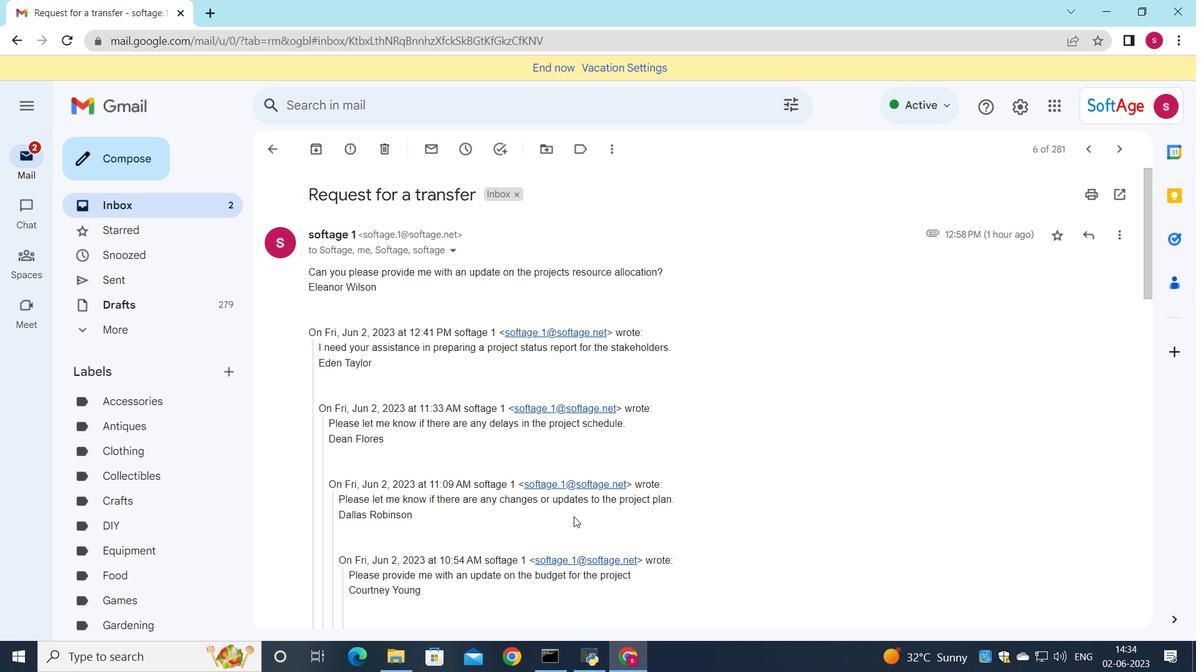 
Action: Mouse moved to (570, 522)
Screenshot: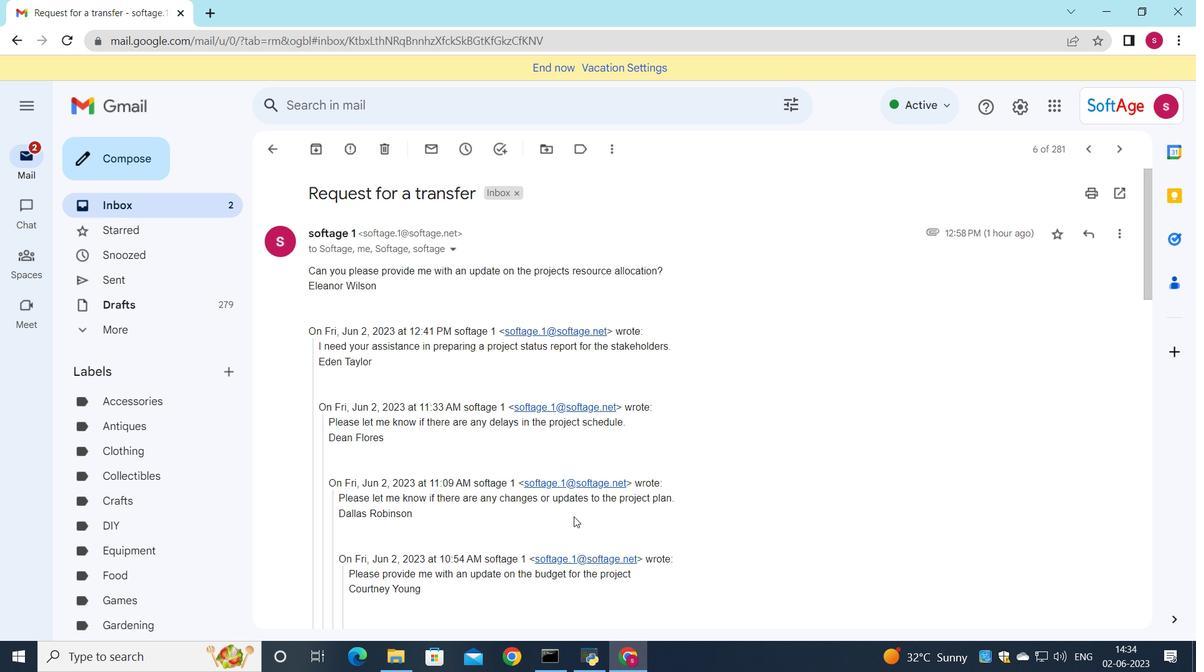
Action: Mouse scrolled (570, 521) with delta (0, 0)
Screenshot: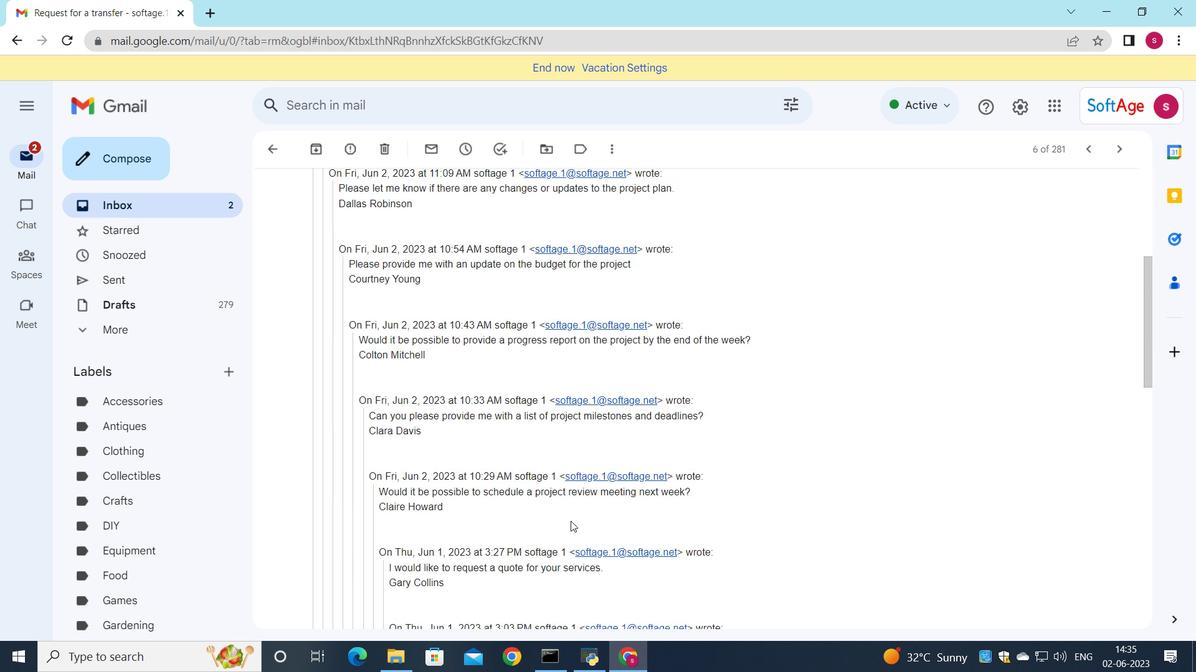 
Action: Mouse moved to (560, 528)
Screenshot: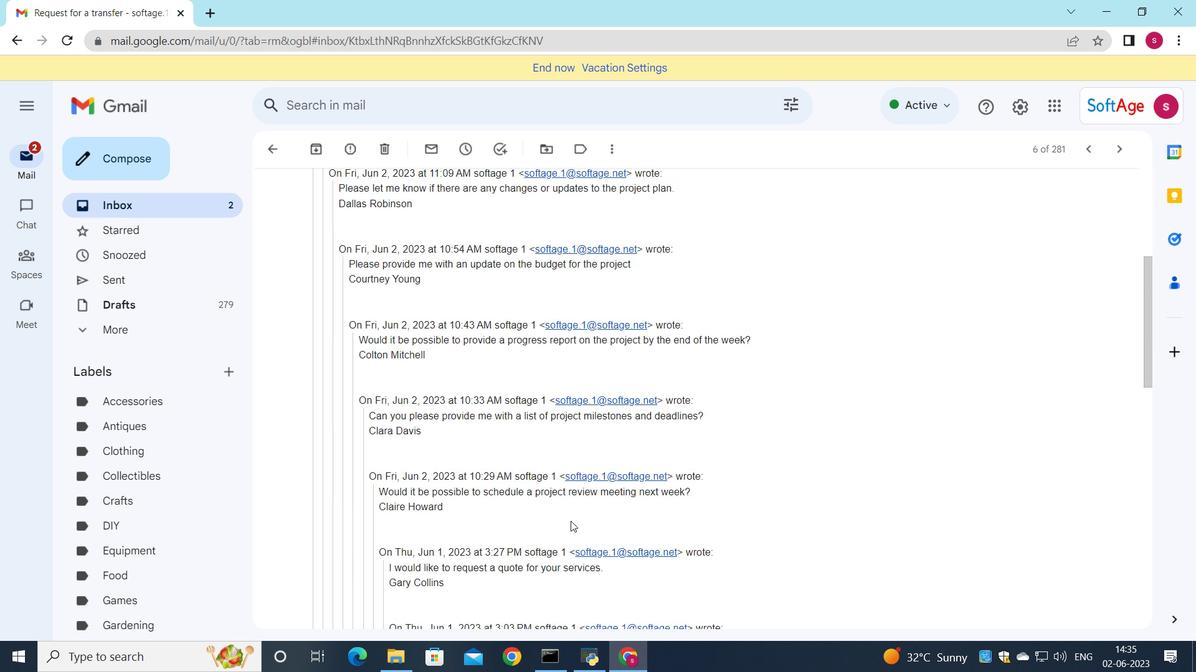 
Action: Mouse scrolled (560, 527) with delta (0, 0)
Screenshot: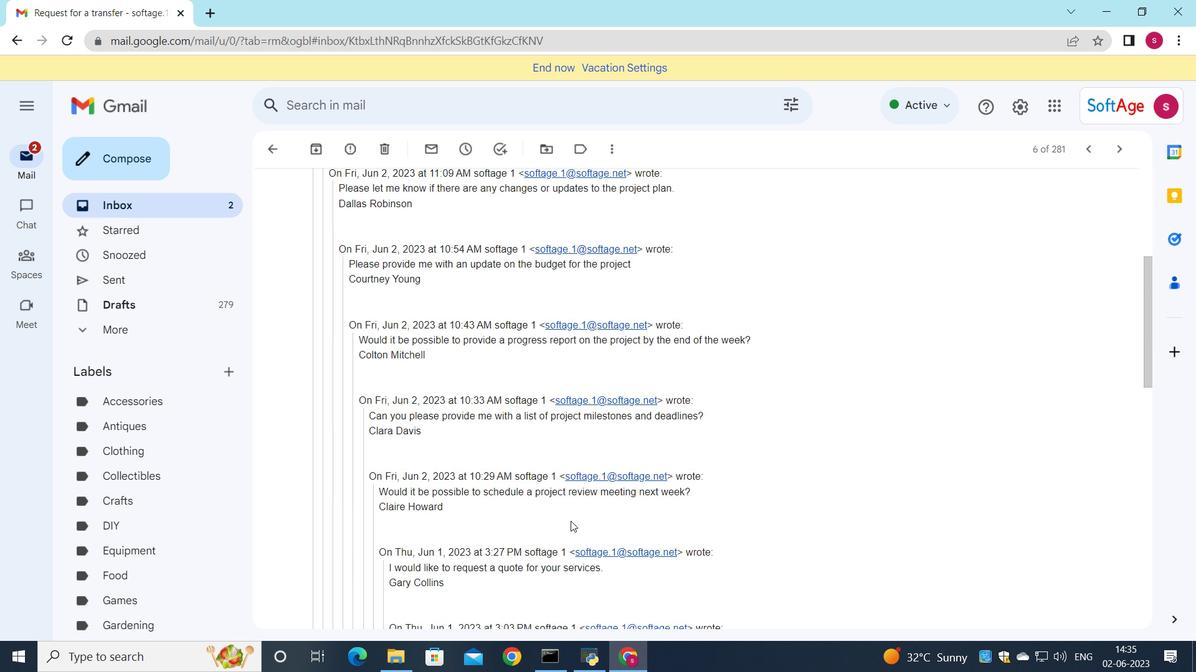 
Action: Mouse moved to (550, 536)
Screenshot: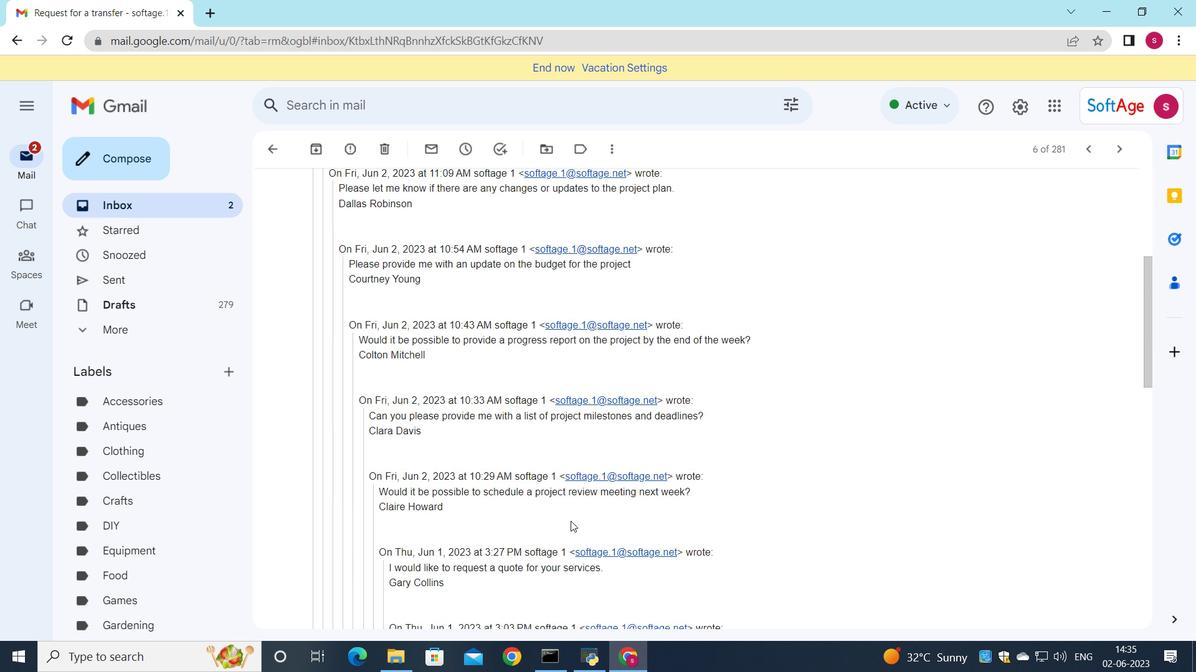 
Action: Mouse scrolled (550, 535) with delta (0, 0)
Screenshot: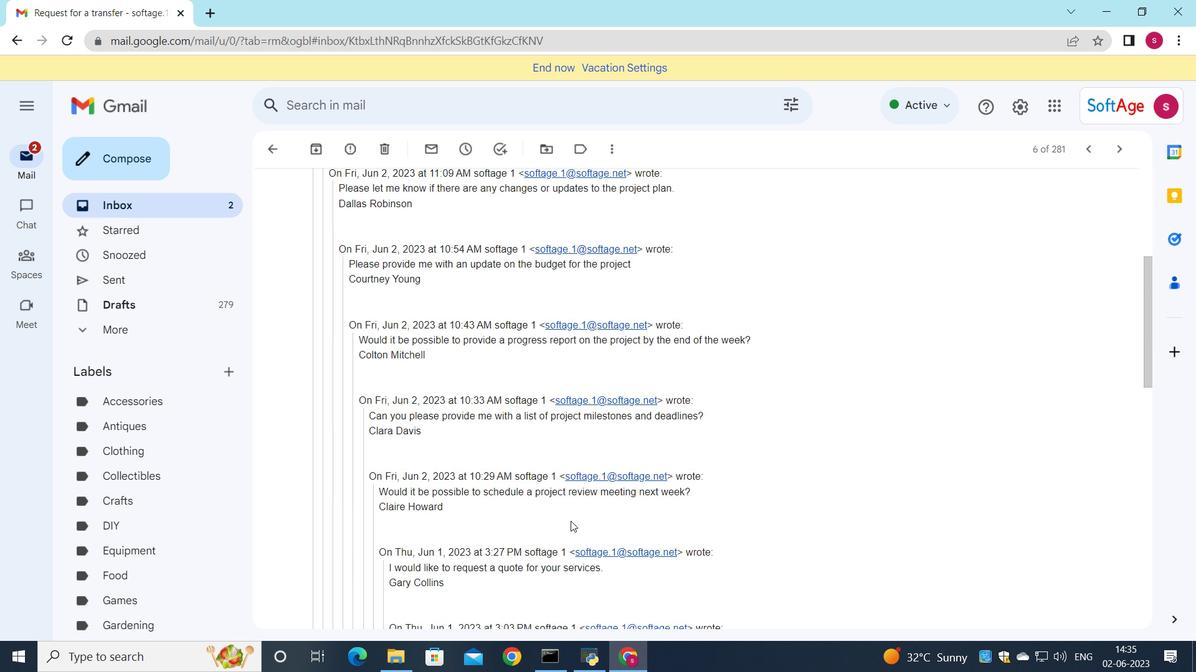 
Action: Mouse moved to (500, 586)
Screenshot: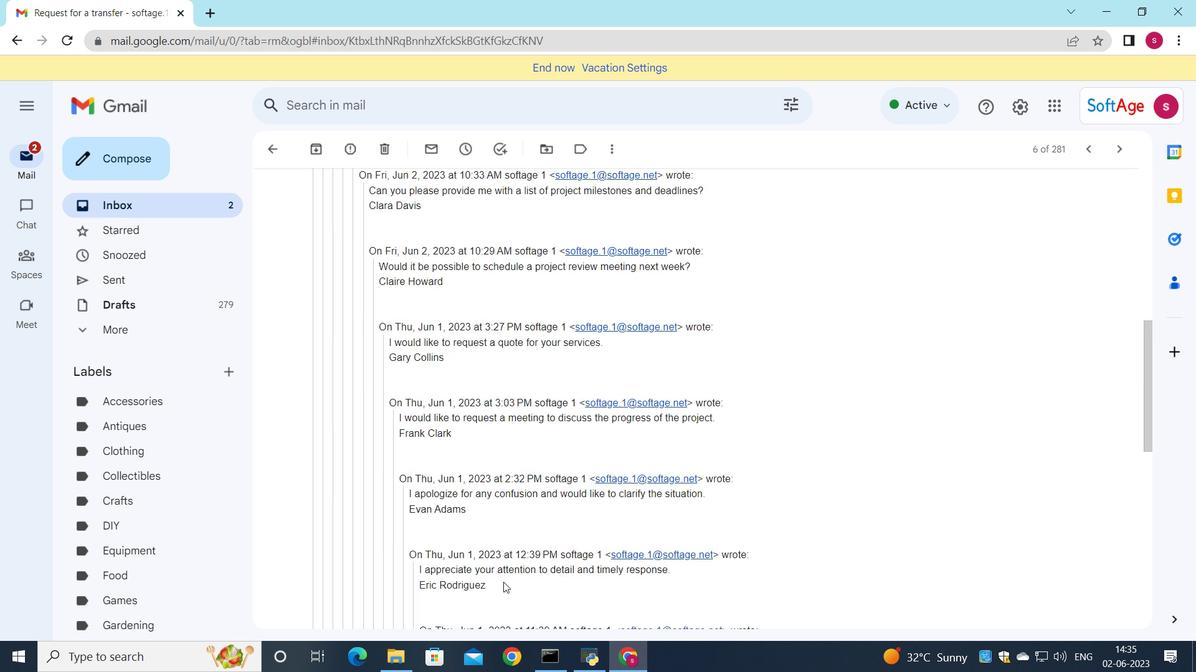 
Action: Mouse scrolled (500, 586) with delta (0, 0)
Screenshot: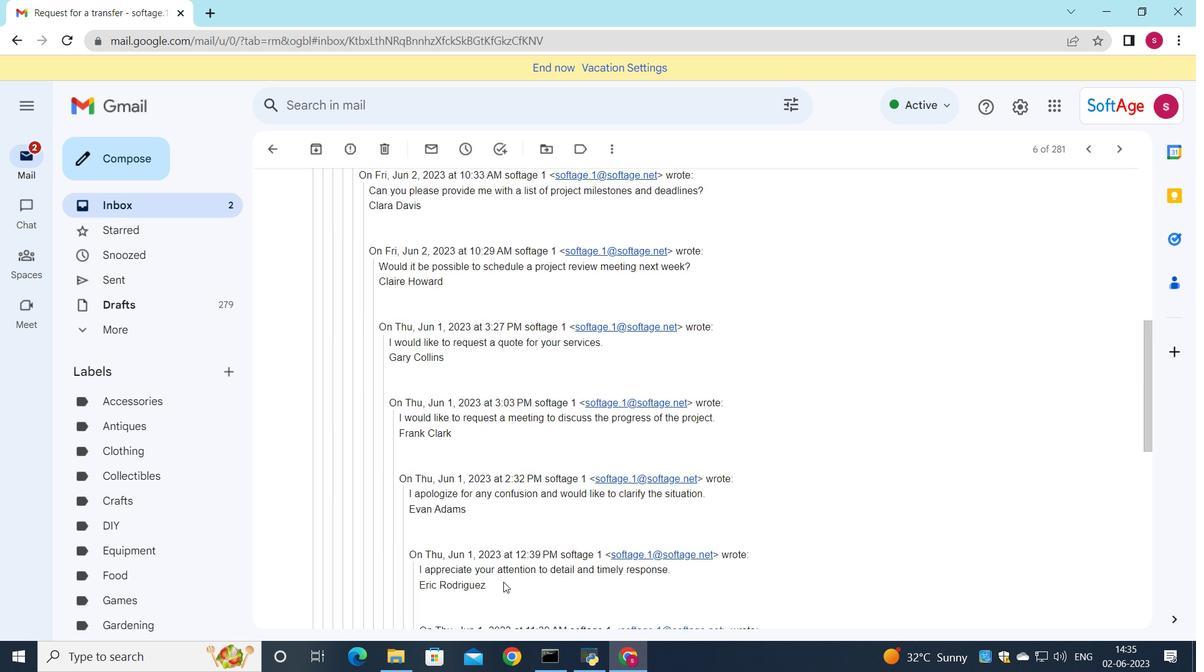 
Action: Mouse scrolled (500, 586) with delta (0, 0)
Screenshot: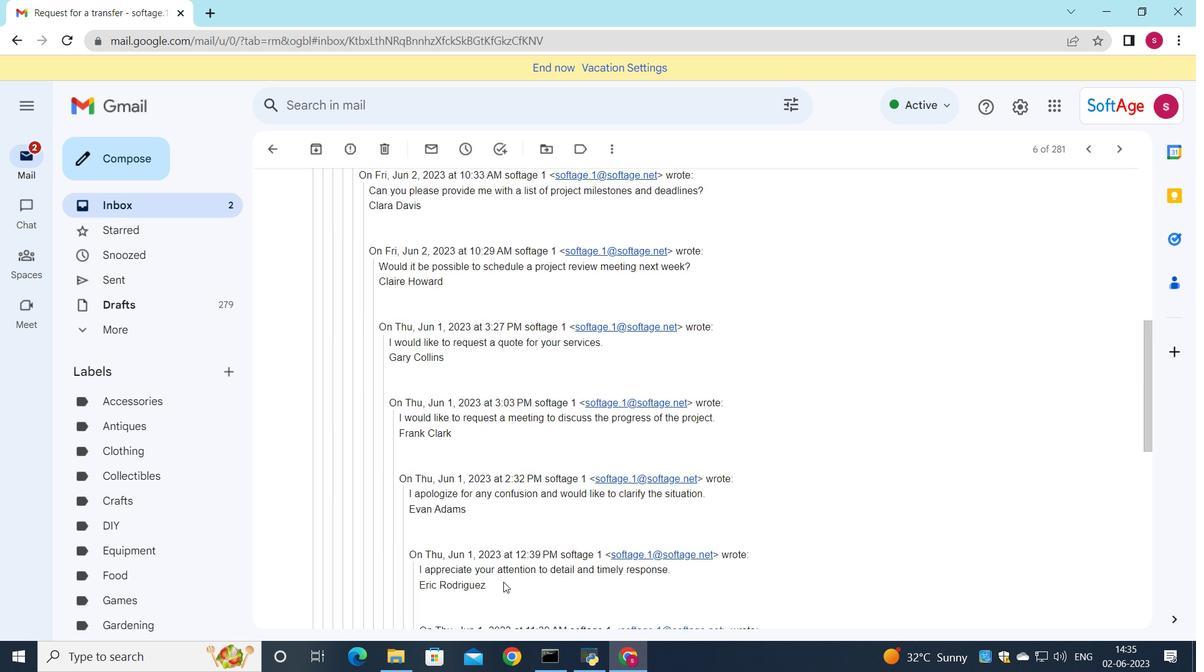 
Action: Mouse scrolled (500, 586) with delta (0, 0)
Screenshot: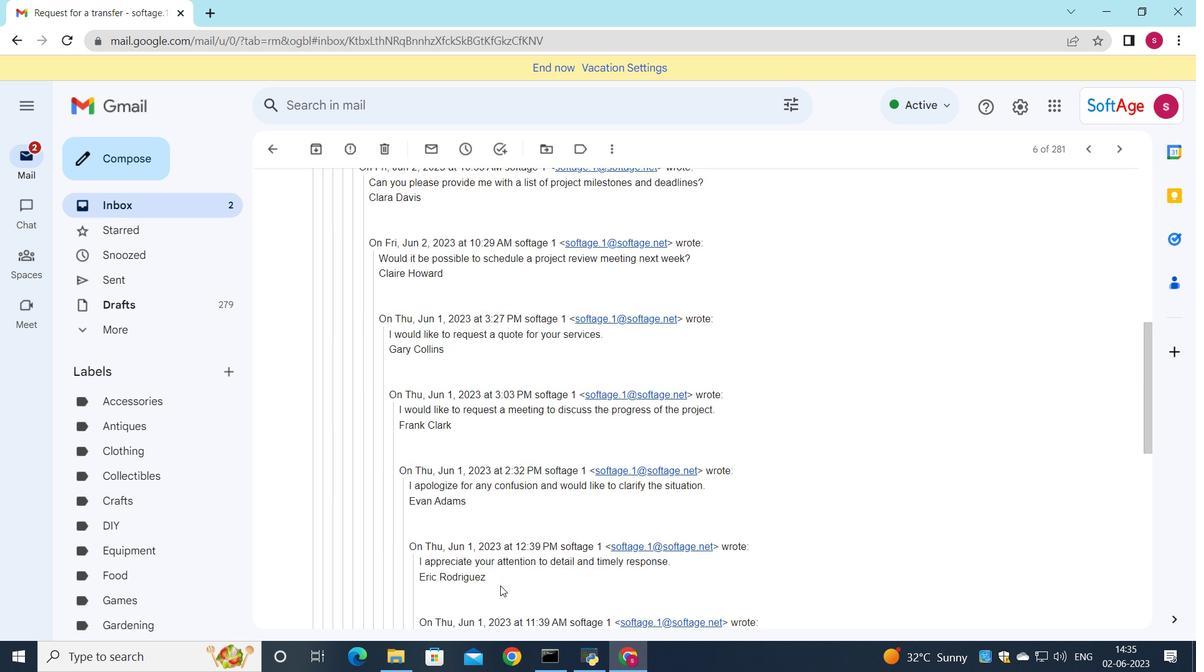 
Action: Mouse scrolled (500, 586) with delta (0, 0)
Screenshot: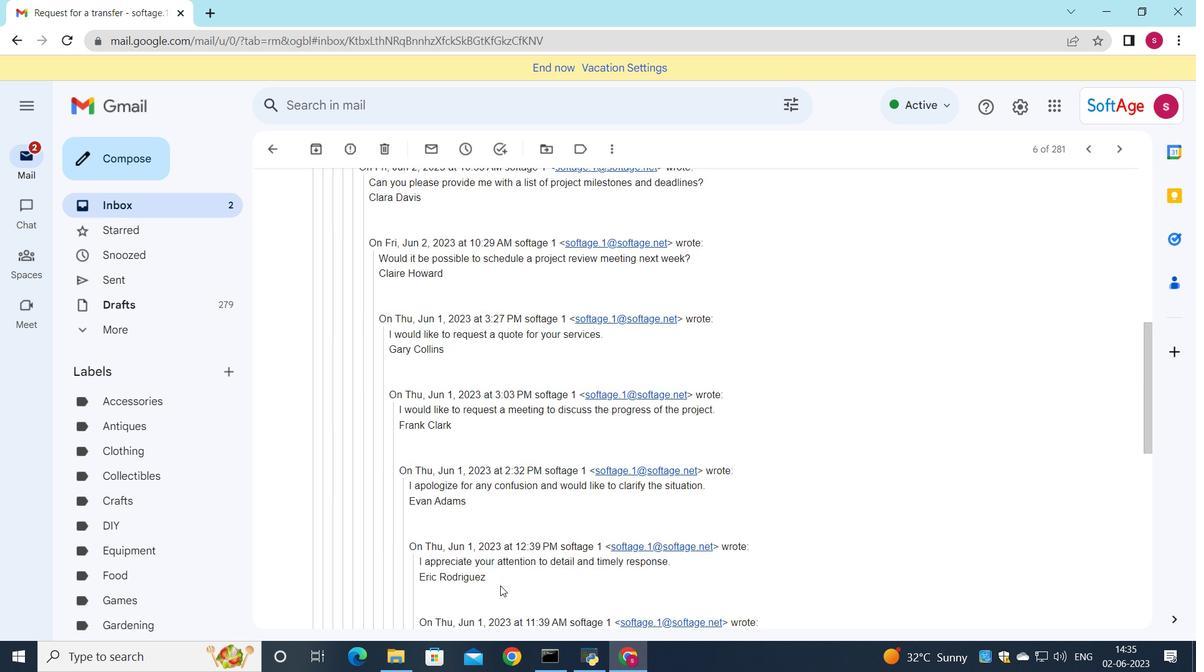 
Action: Mouse moved to (500, 586)
Screenshot: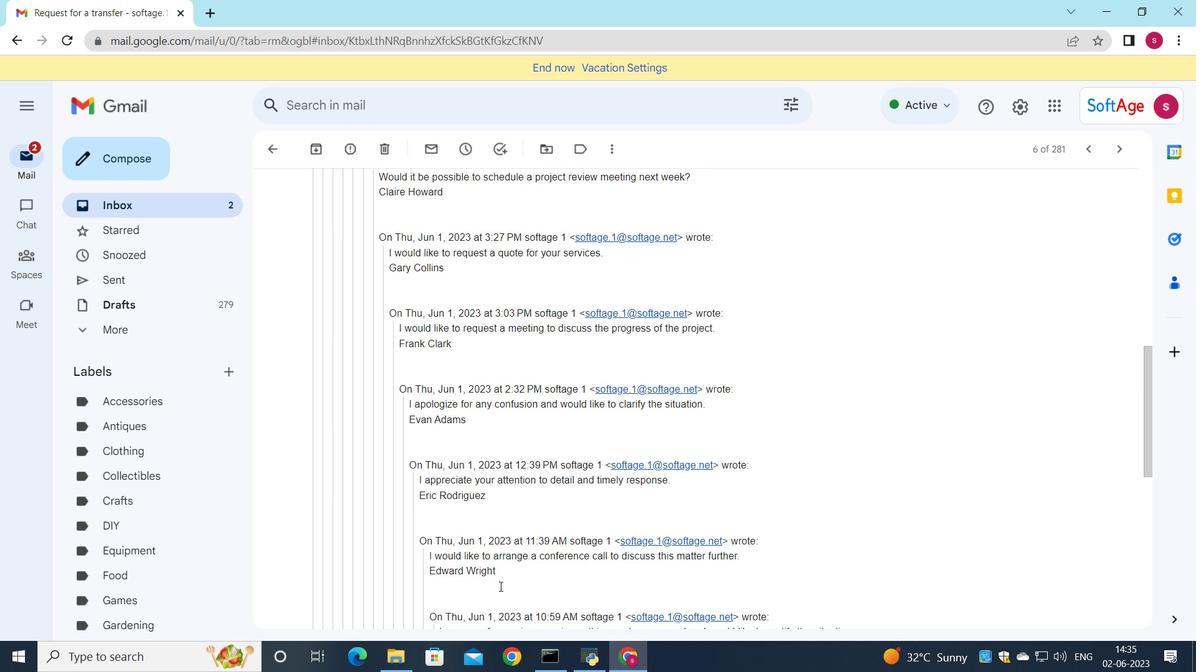 
Action: Mouse scrolled (500, 585) with delta (0, 0)
Screenshot: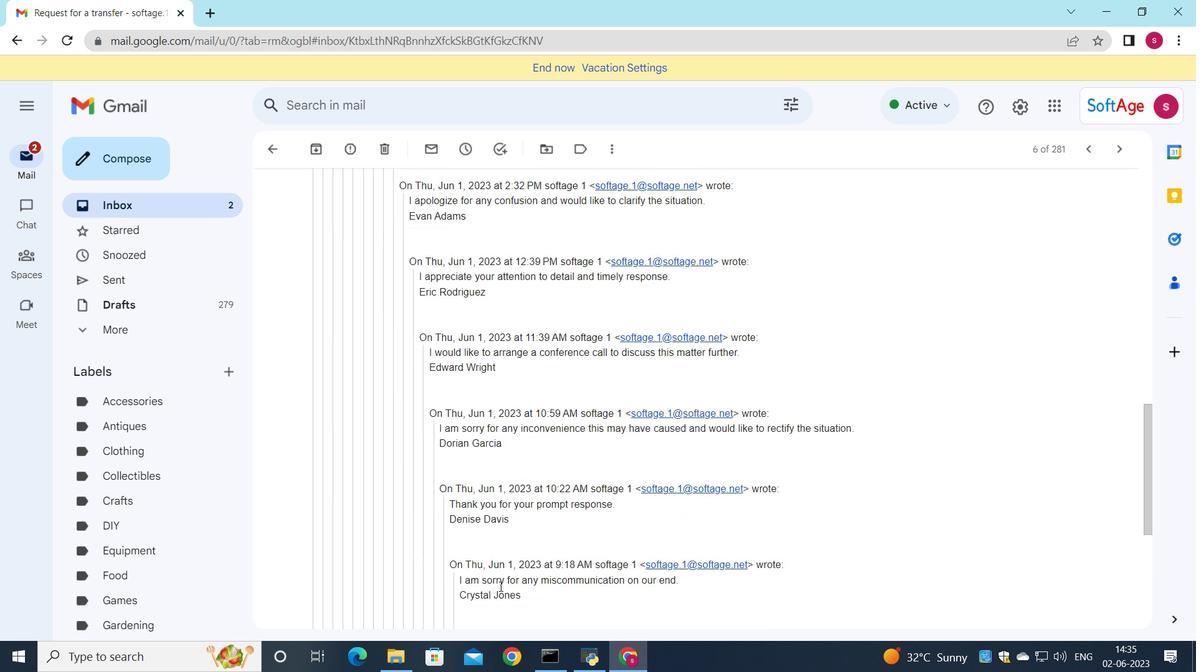 
Action: Mouse scrolled (500, 585) with delta (0, 0)
Screenshot: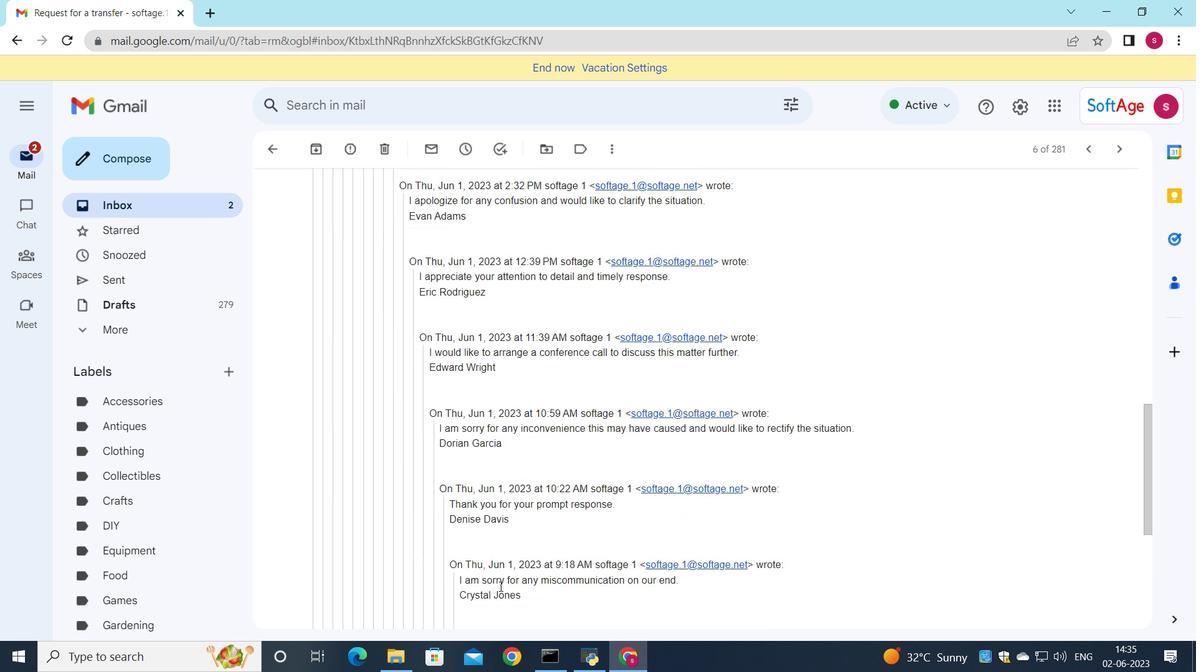 
Action: Mouse scrolled (500, 585) with delta (0, 0)
Screenshot: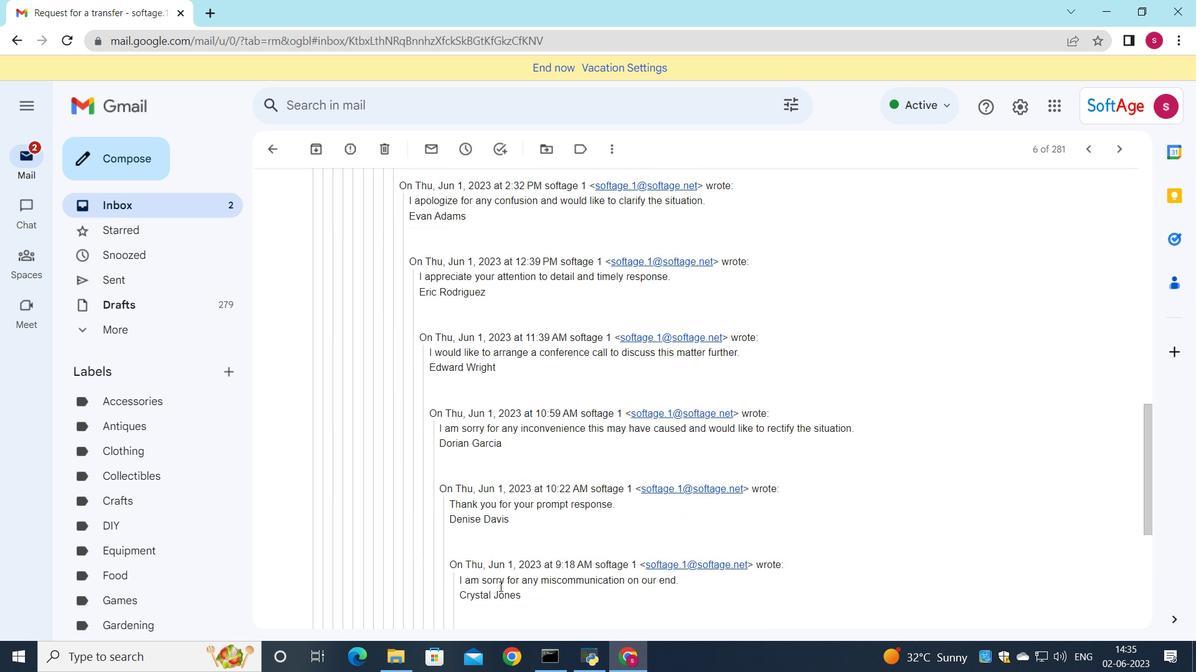
Action: Mouse scrolled (500, 585) with delta (0, 0)
Screenshot: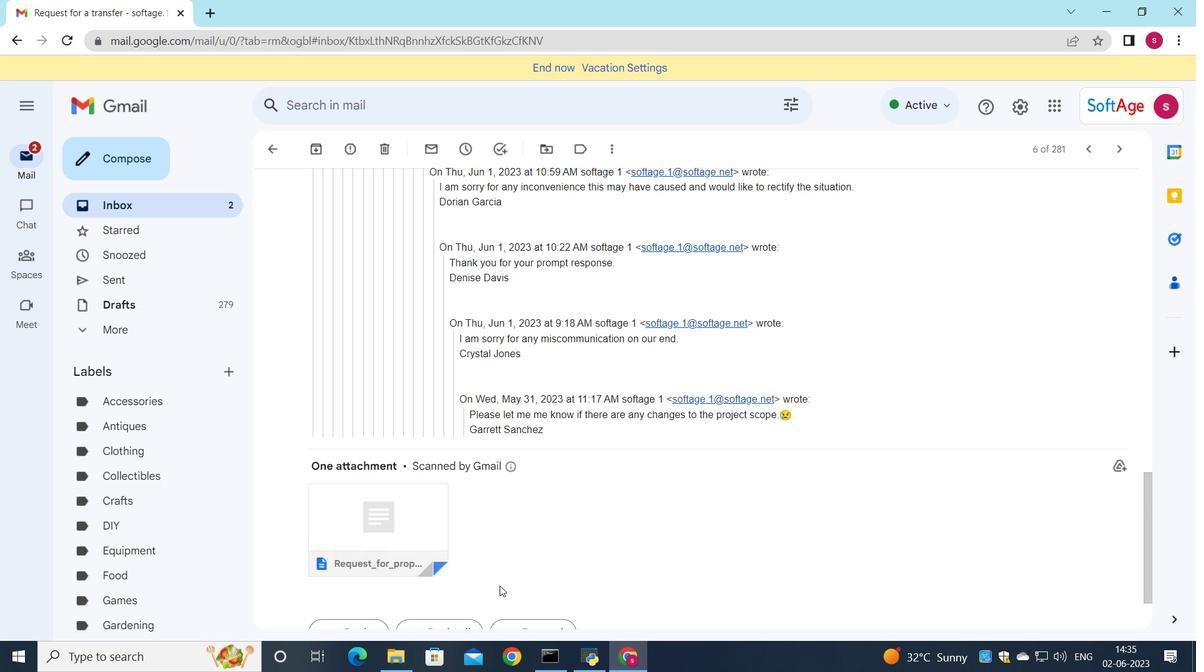 
Action: Mouse scrolled (500, 585) with delta (0, 0)
Screenshot: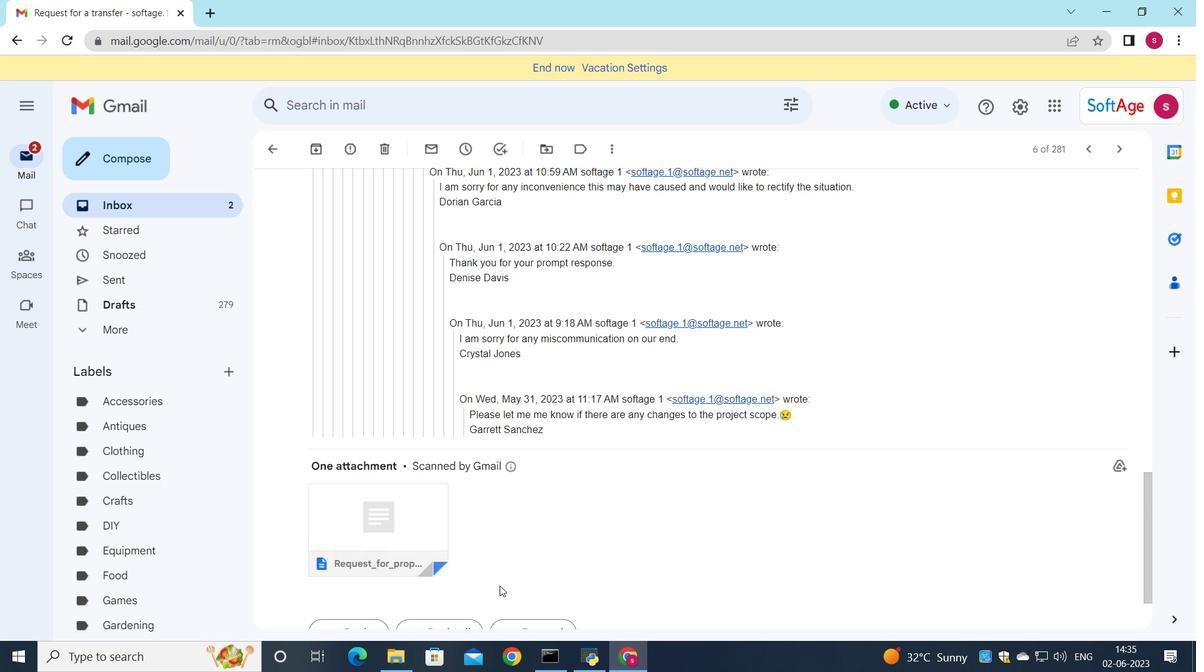 
Action: Mouse scrolled (500, 585) with delta (0, 0)
Screenshot: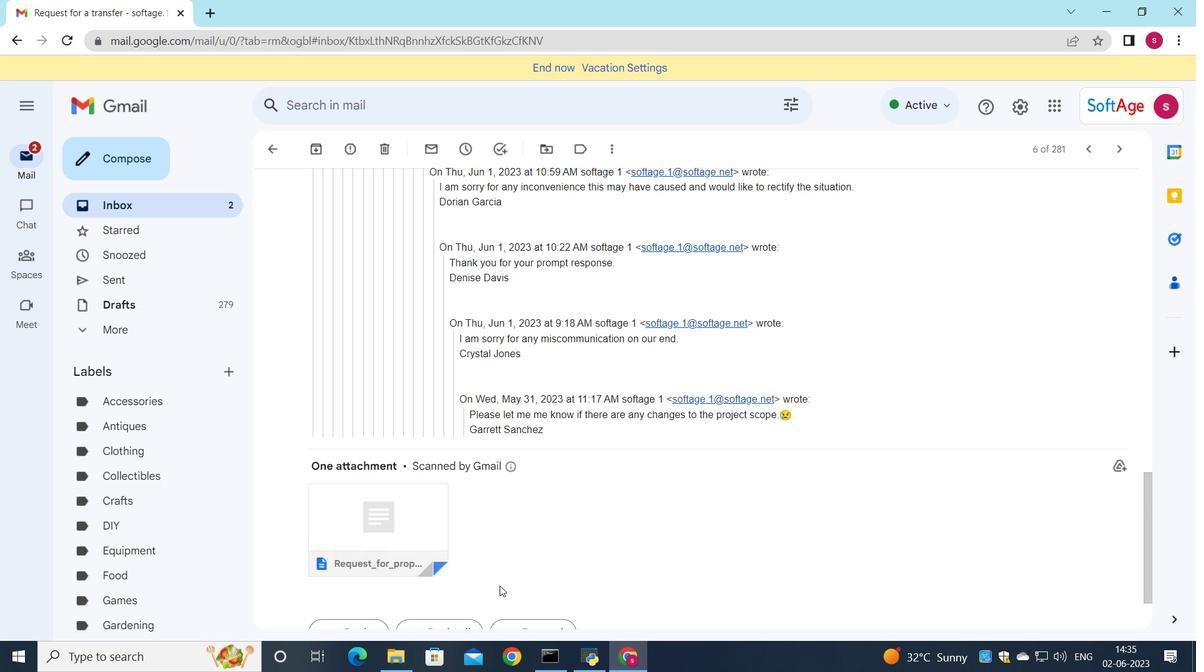 
Action: Mouse moved to (361, 552)
Screenshot: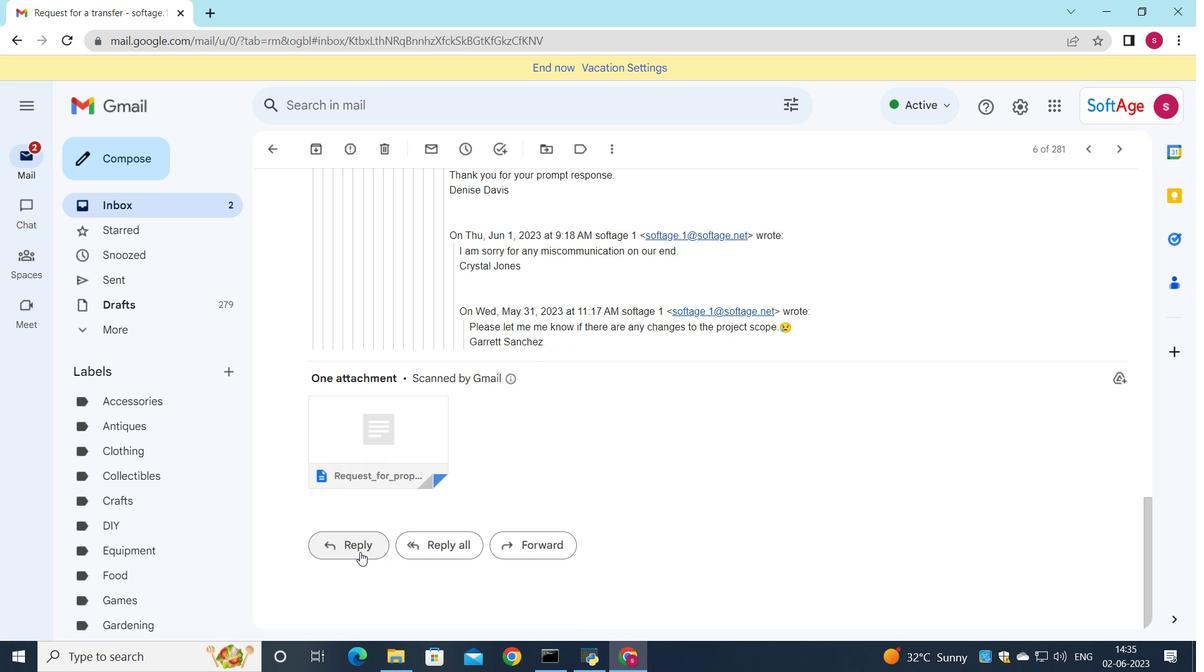 
Action: Mouse pressed left at (361, 552)
Screenshot: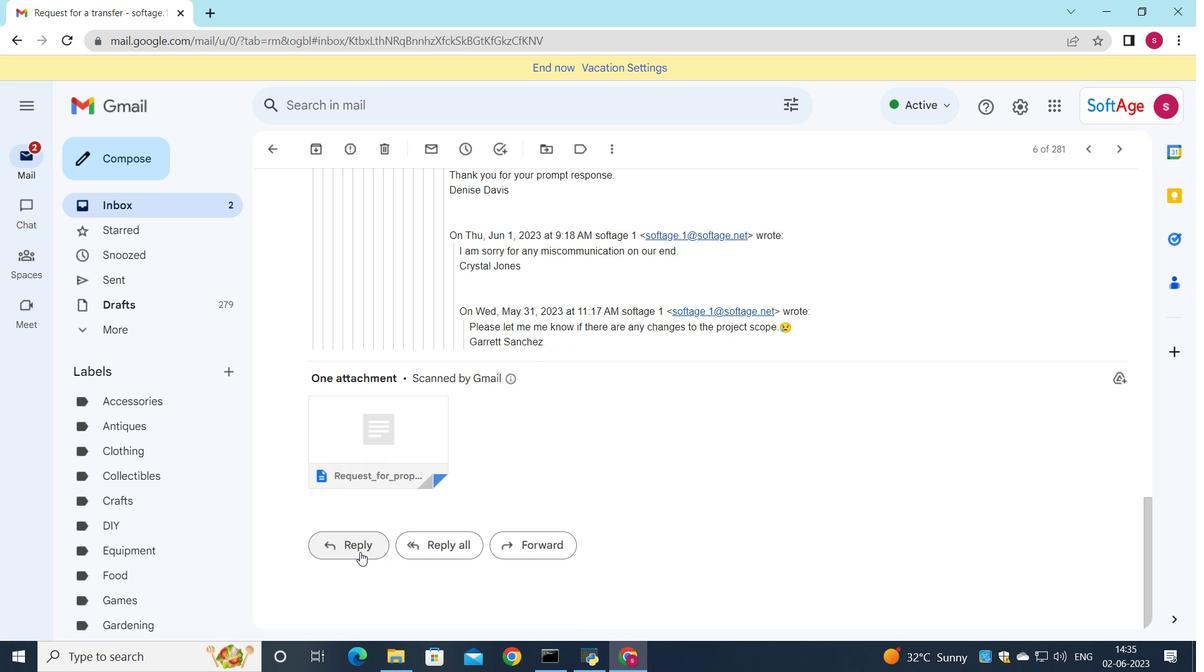 
Action: Mouse moved to (340, 455)
Screenshot: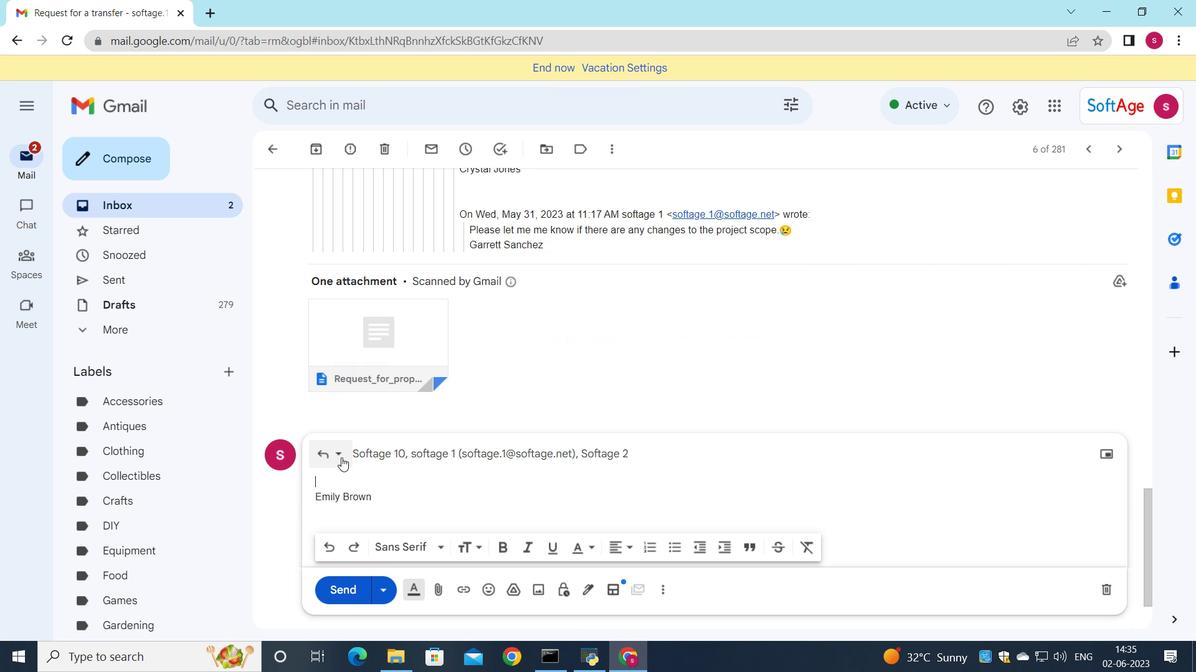 
Action: Mouse pressed left at (340, 455)
Screenshot: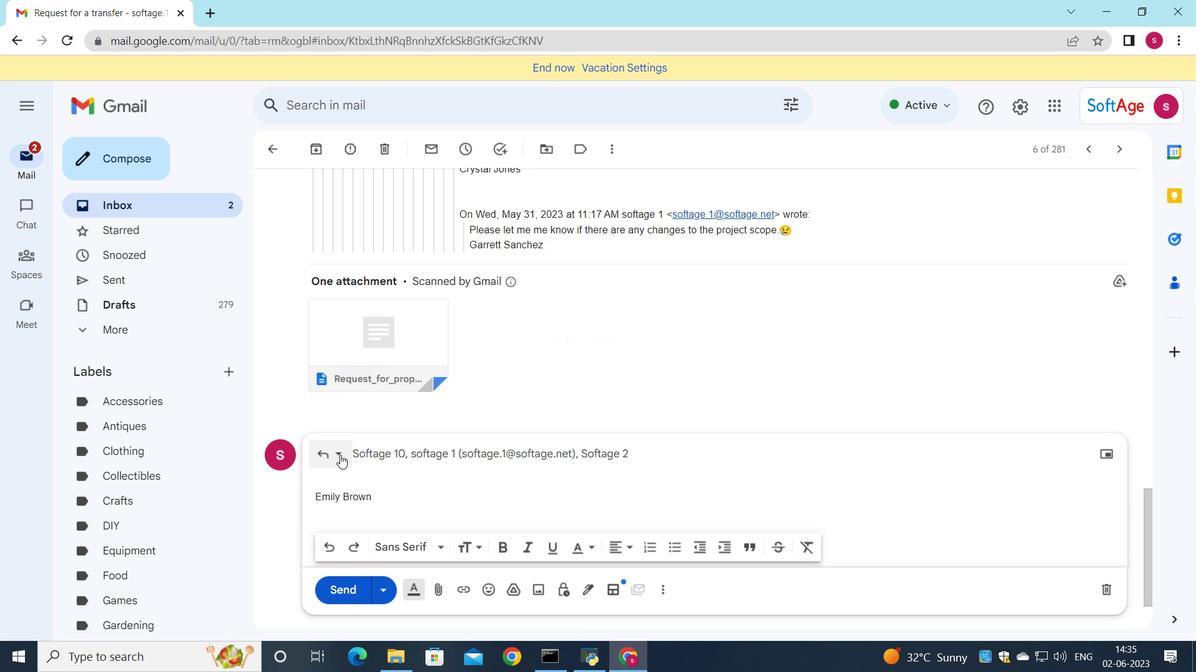 
Action: Mouse moved to (380, 566)
Screenshot: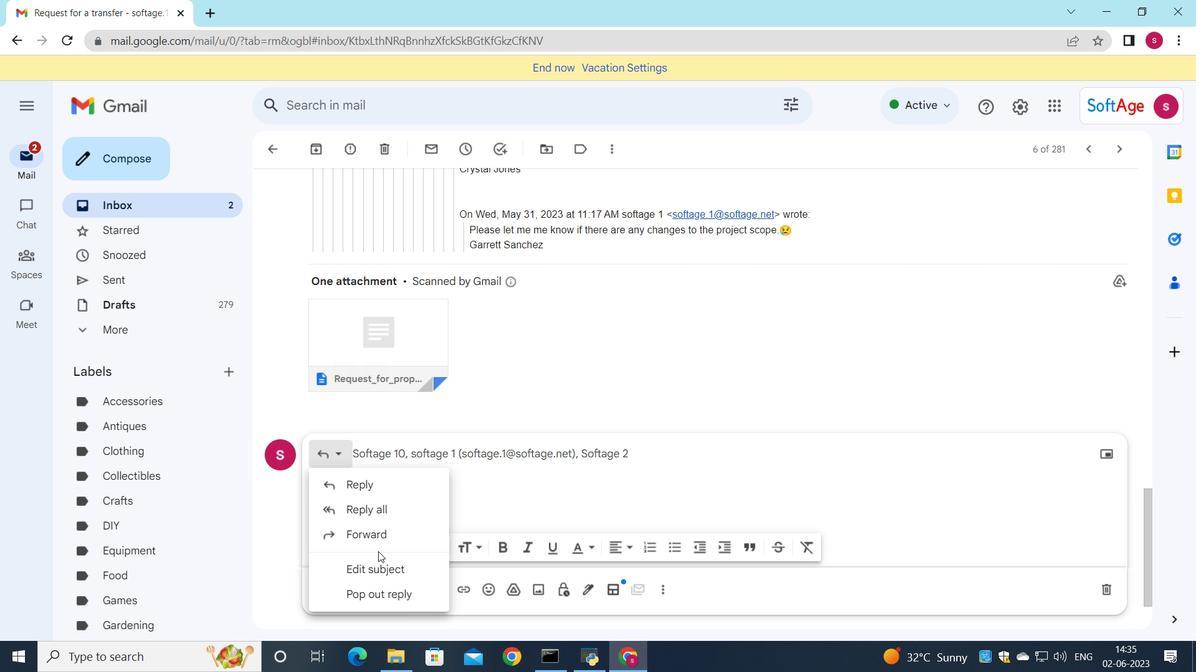 
Action: Mouse pressed left at (380, 566)
Screenshot: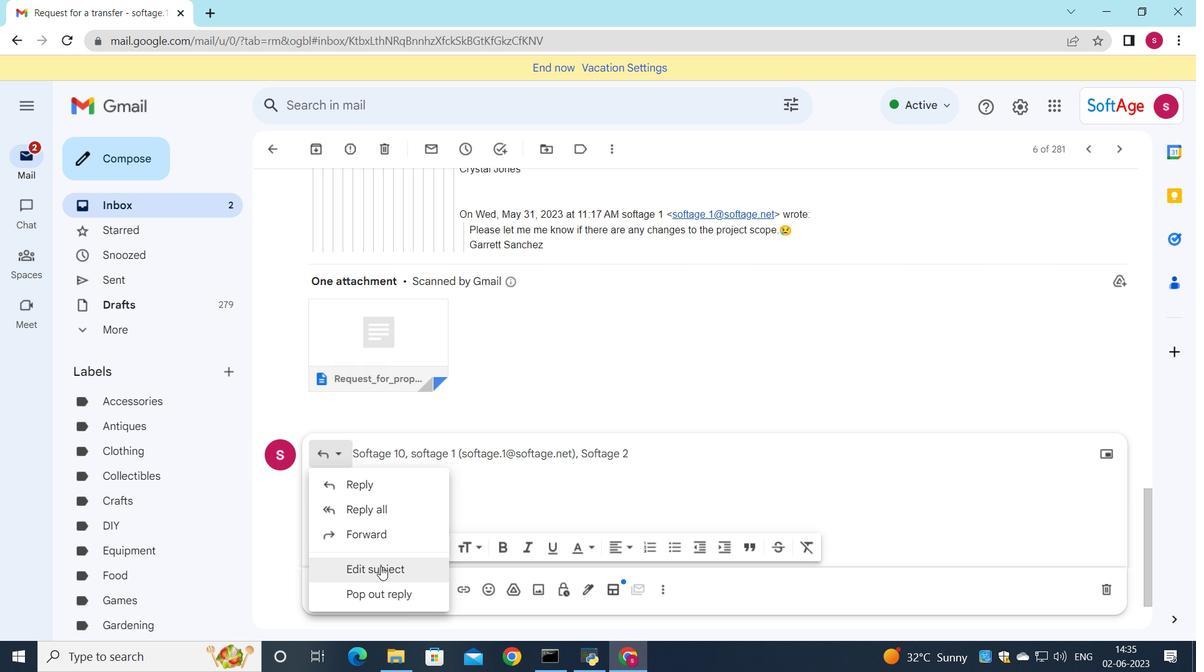 
Action: Mouse moved to (549, 557)
Screenshot: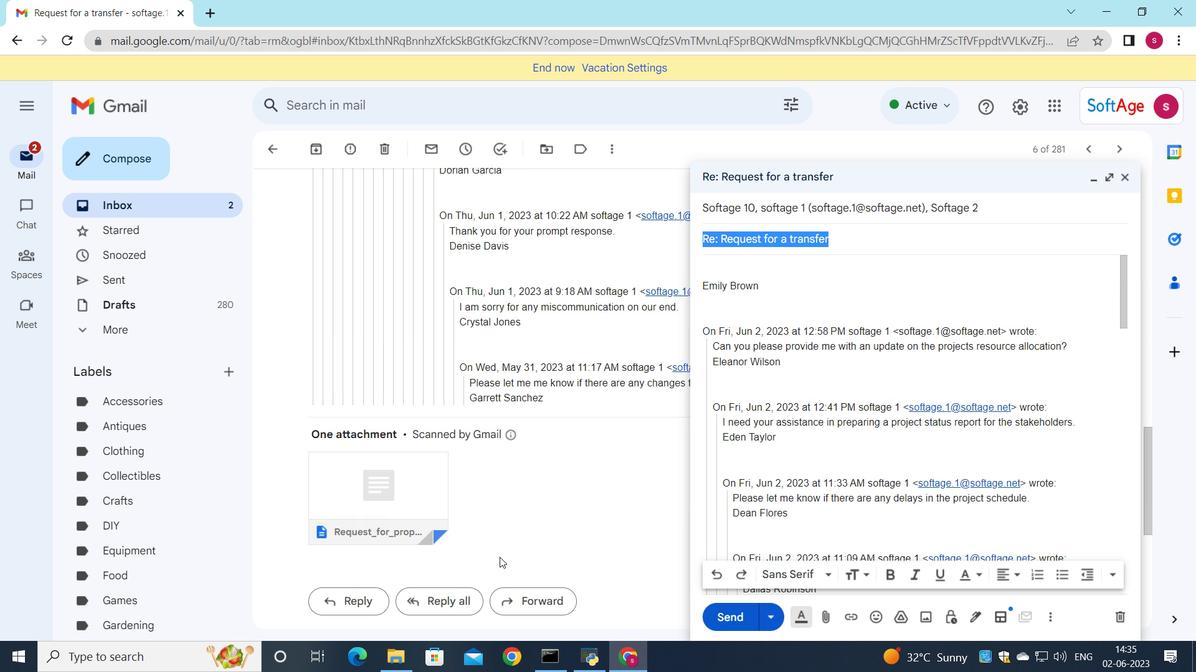 
Action: Key pressed <Key.shift>Rejection<Key.space>letter
Screenshot: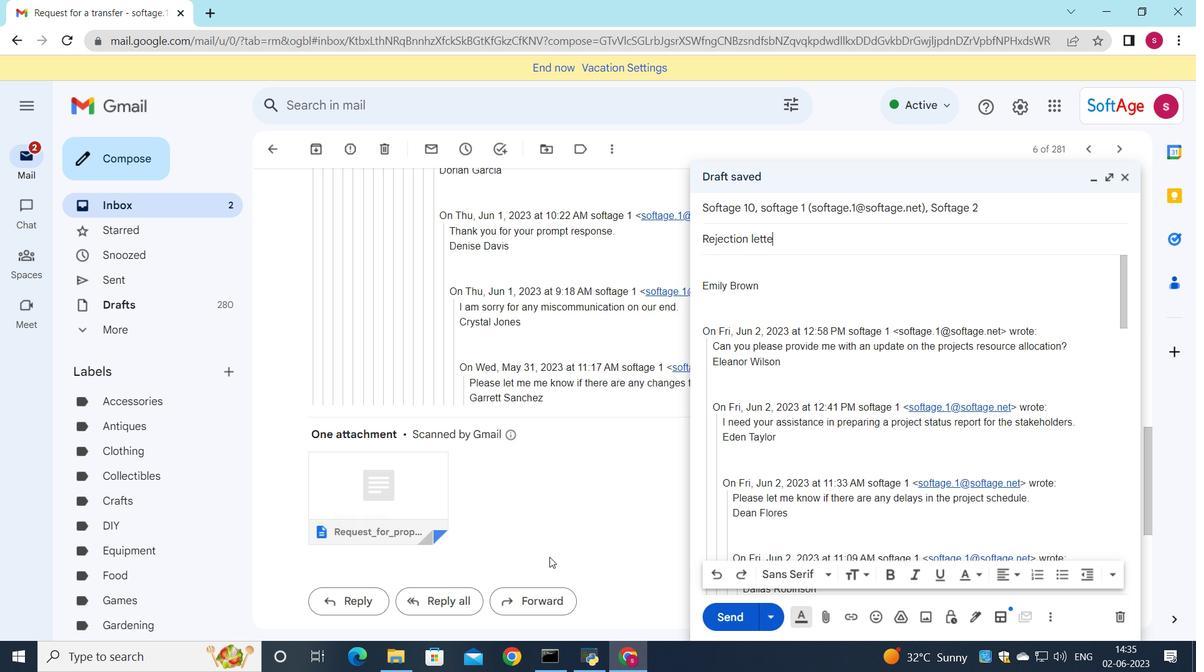 
Action: Mouse moved to (708, 266)
Screenshot: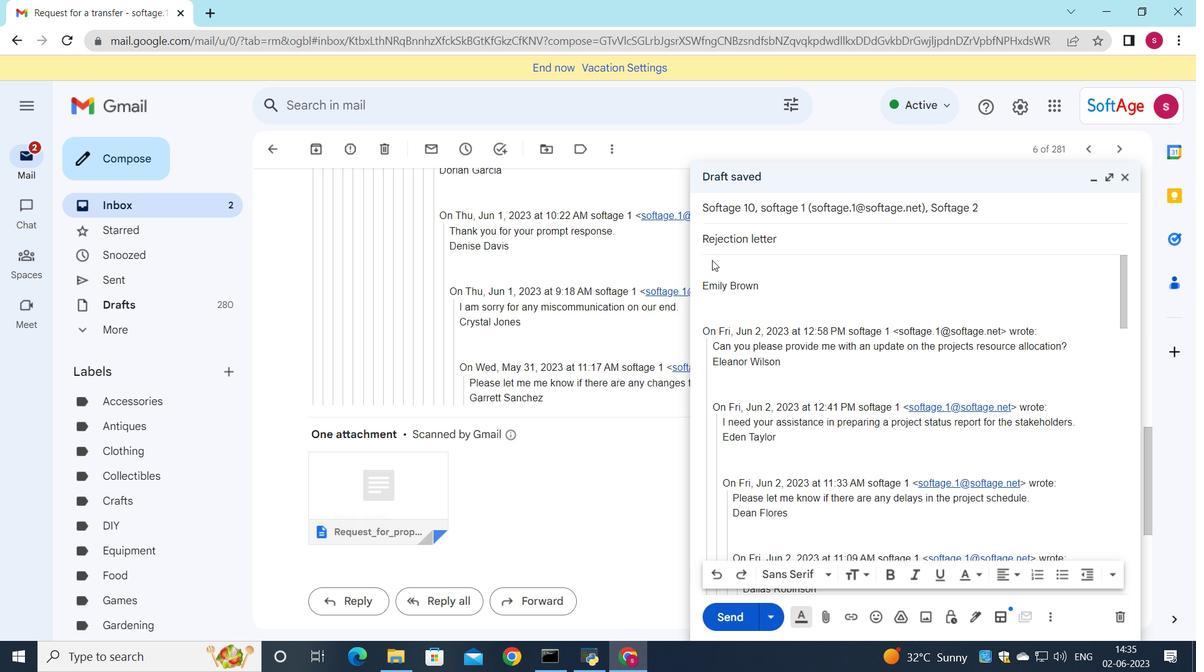 
Action: Mouse pressed left at (708, 266)
Screenshot: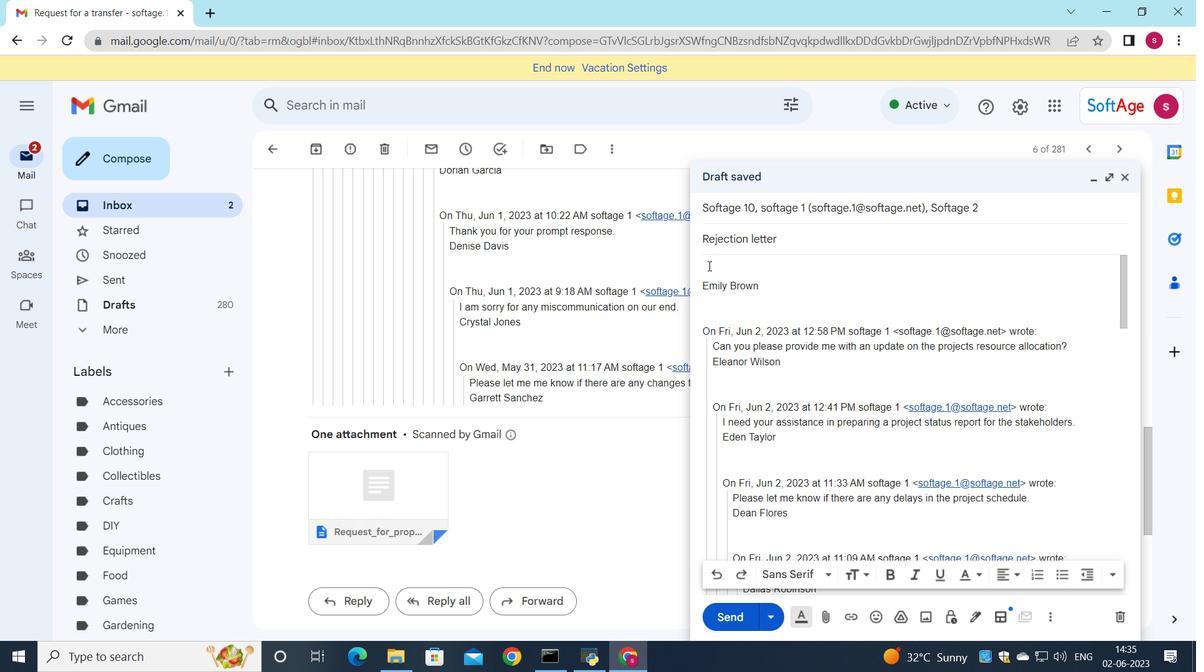 
Action: Mouse moved to (710, 267)
Screenshot: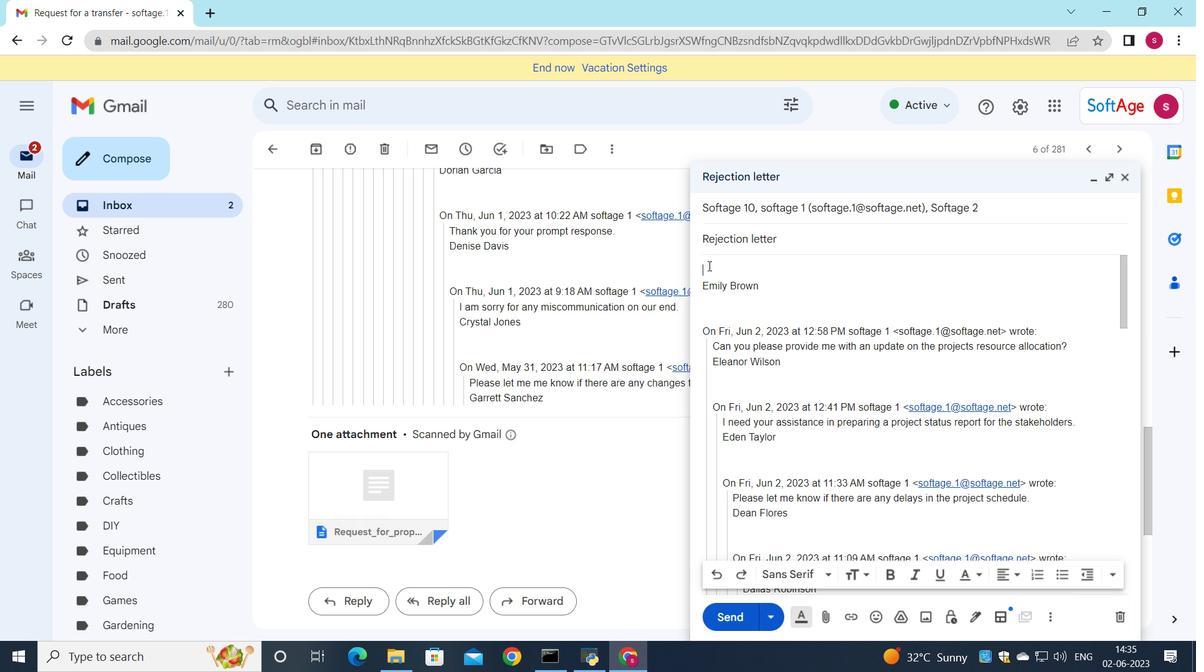 
Action: Key pressed <Key.shift_r>Please<Key.space>find<Key.space>attached<Key.space>the<Key.space>revised<Key.space>version<Key.space>of<Key.space>the<Key.space>project<Key.space>scope<Key.space>document.
Screenshot: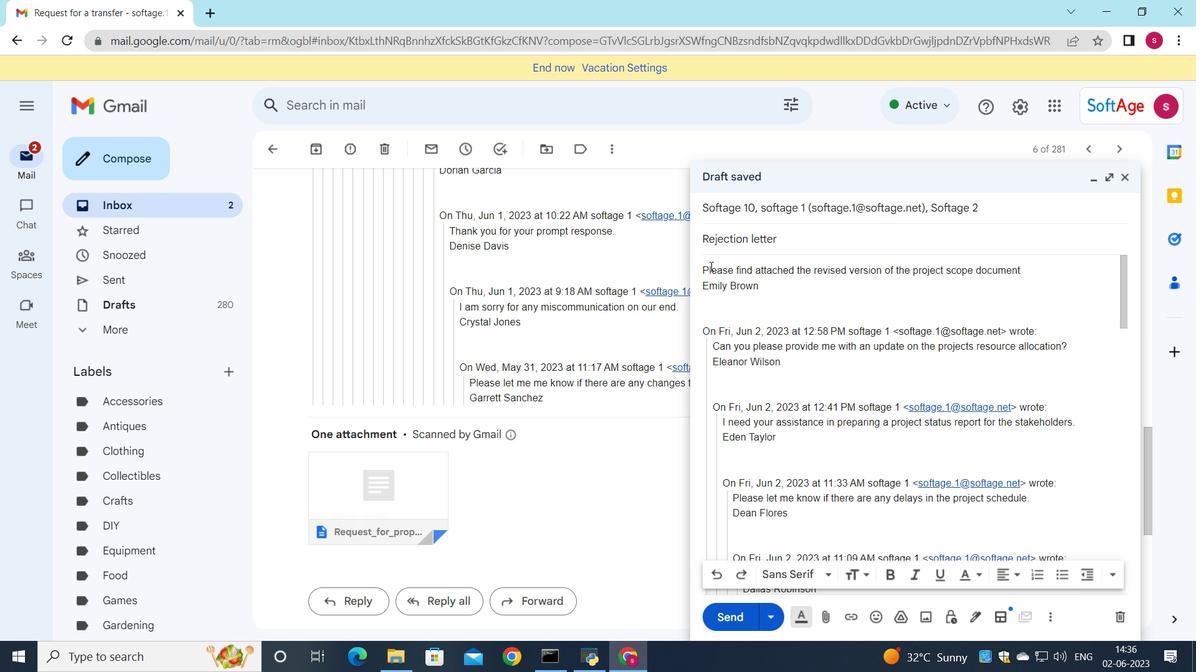 
Action: Mouse moved to (982, 211)
Screenshot: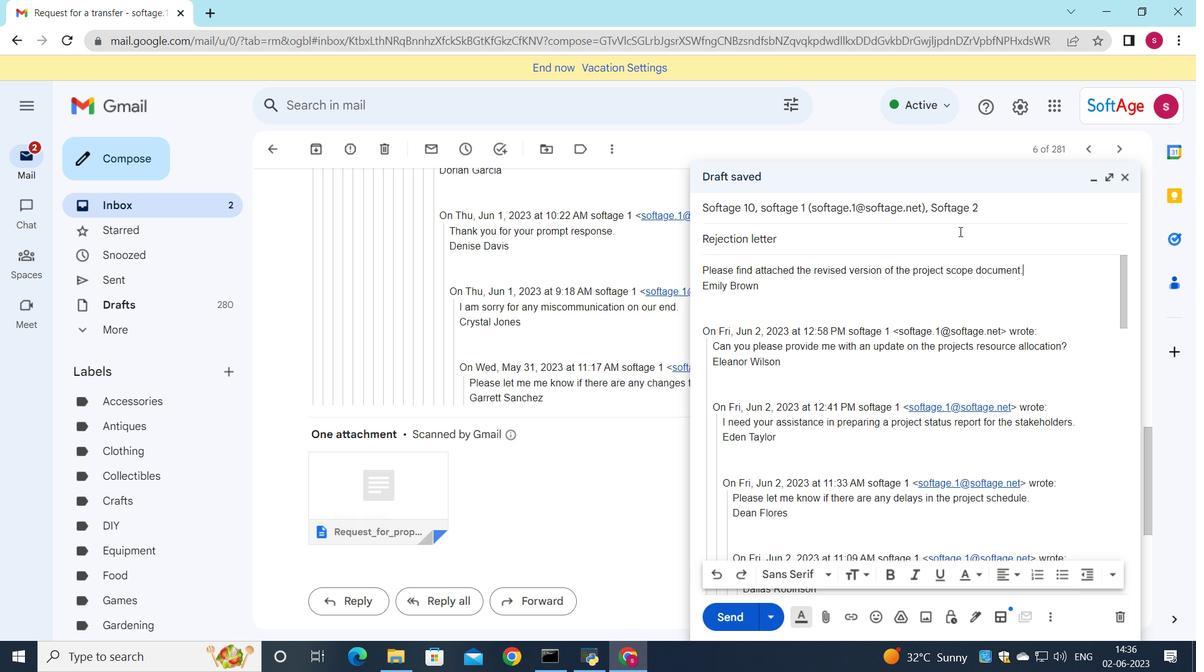 
Action: Mouse pressed left at (982, 211)
Screenshot: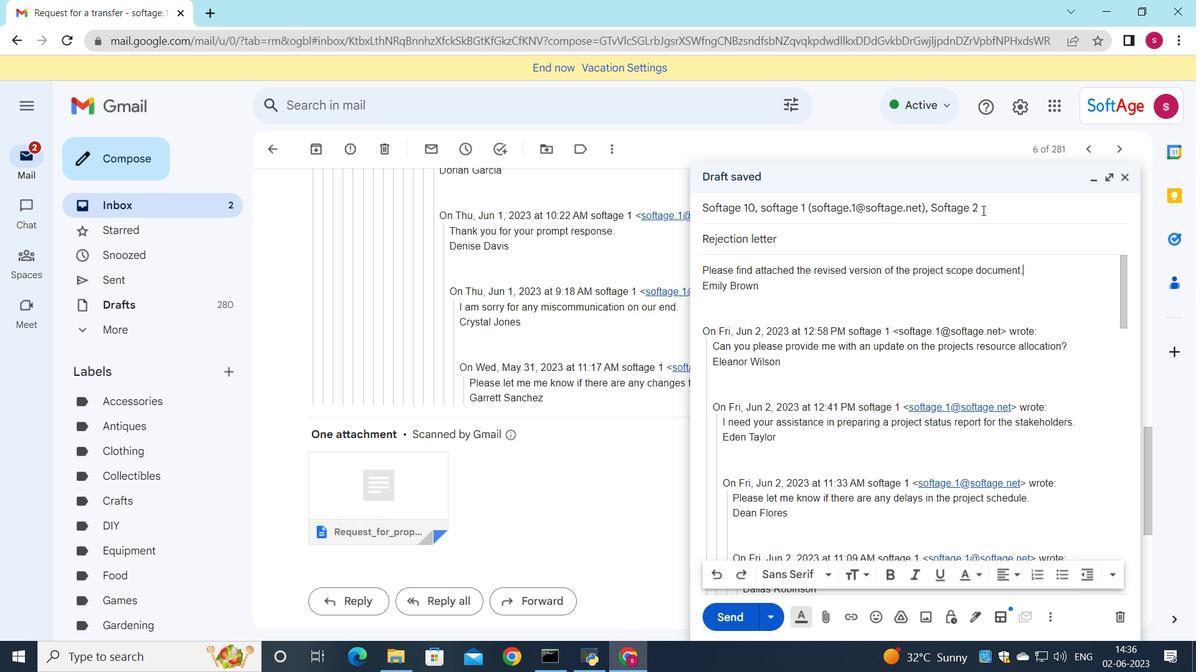 
Action: Mouse moved to (1088, 232)
Screenshot: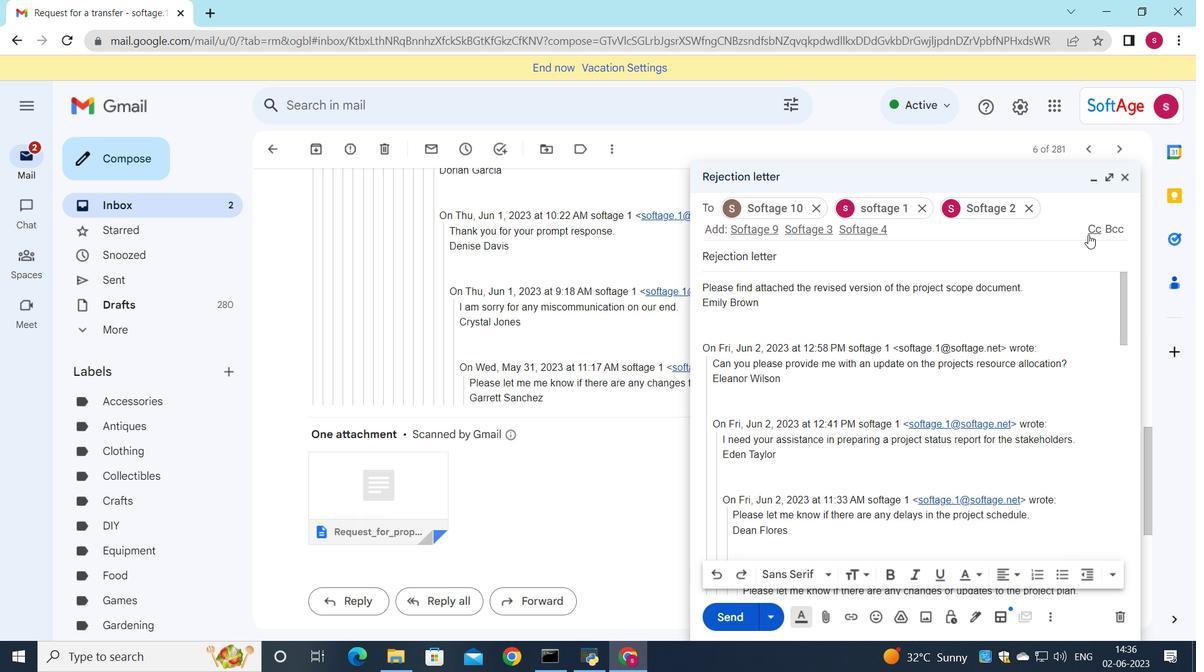 
Action: Mouse pressed left at (1088, 232)
Screenshot: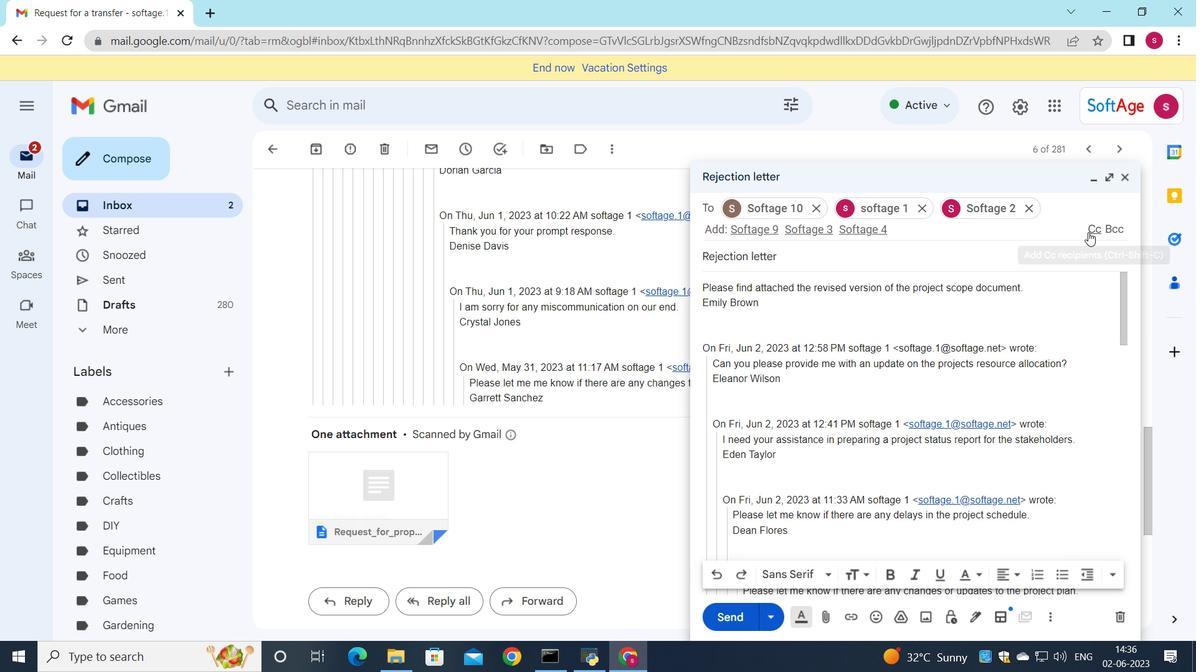 
Action: Mouse moved to (847, 262)
Screenshot: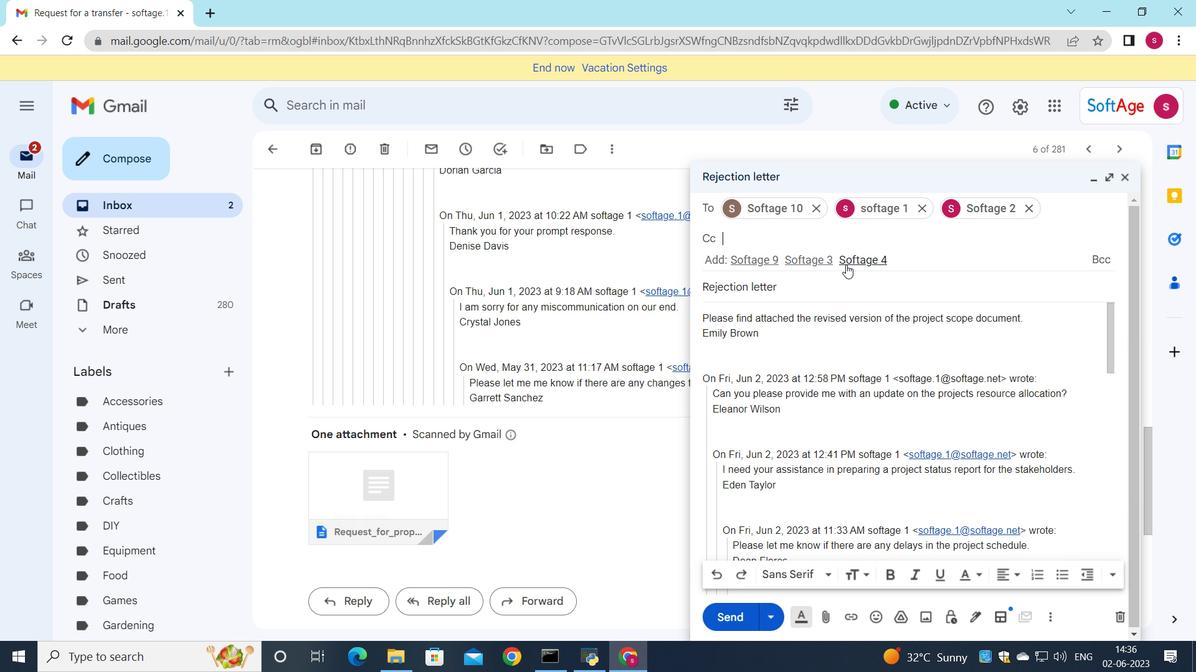 
Action: Mouse pressed left at (847, 262)
Screenshot: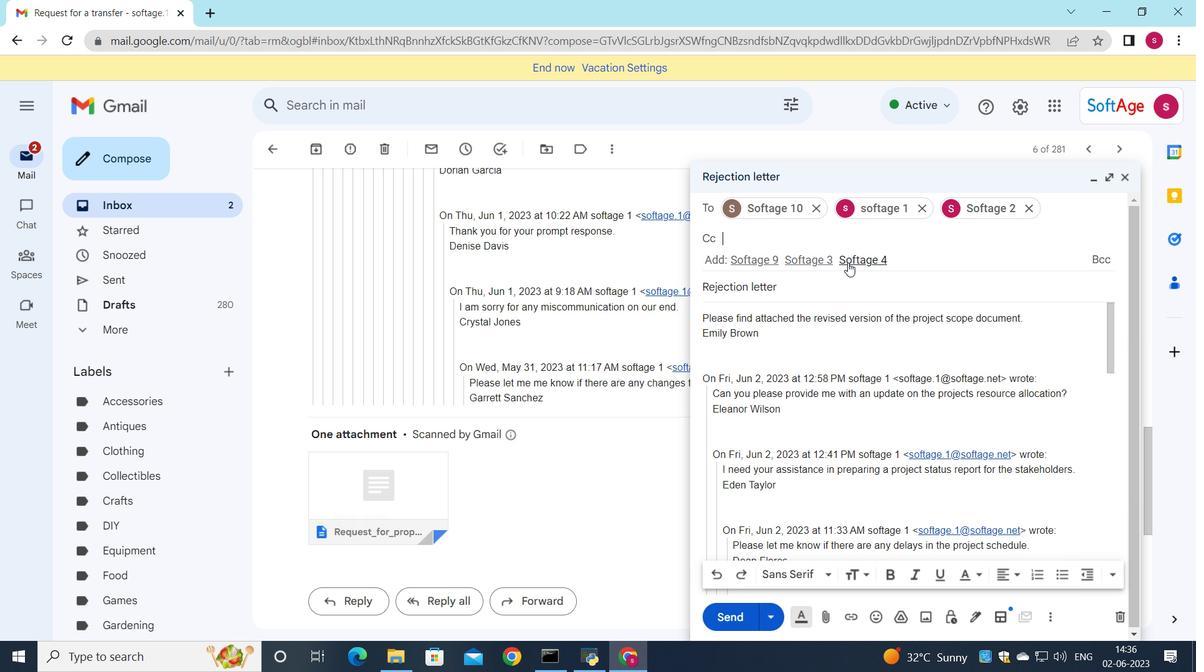 
Action: Mouse moved to (833, 427)
Screenshot: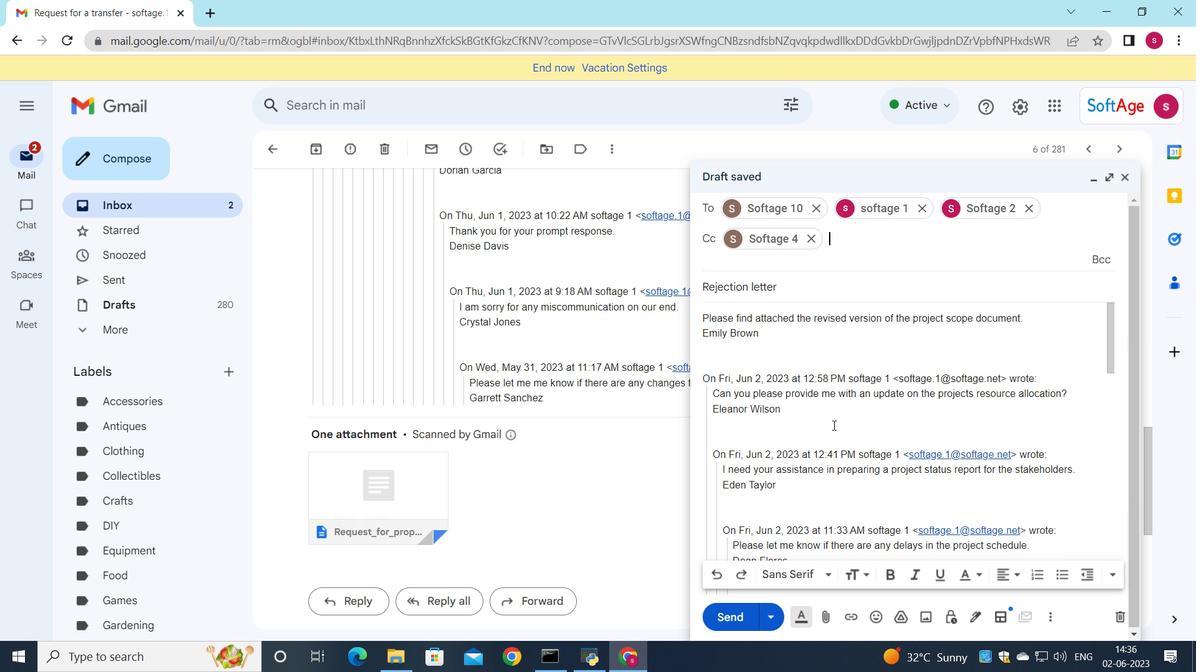 
Action: Mouse scrolled (833, 426) with delta (0, 0)
Screenshot: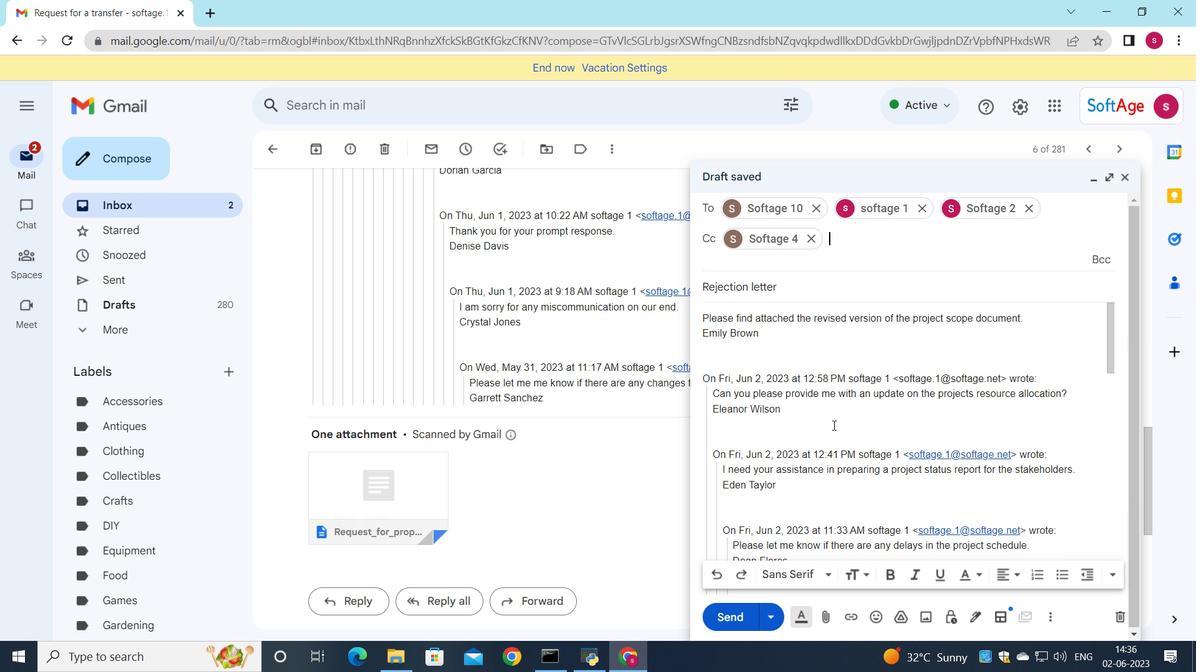
Action: Mouse scrolled (833, 426) with delta (0, 0)
Screenshot: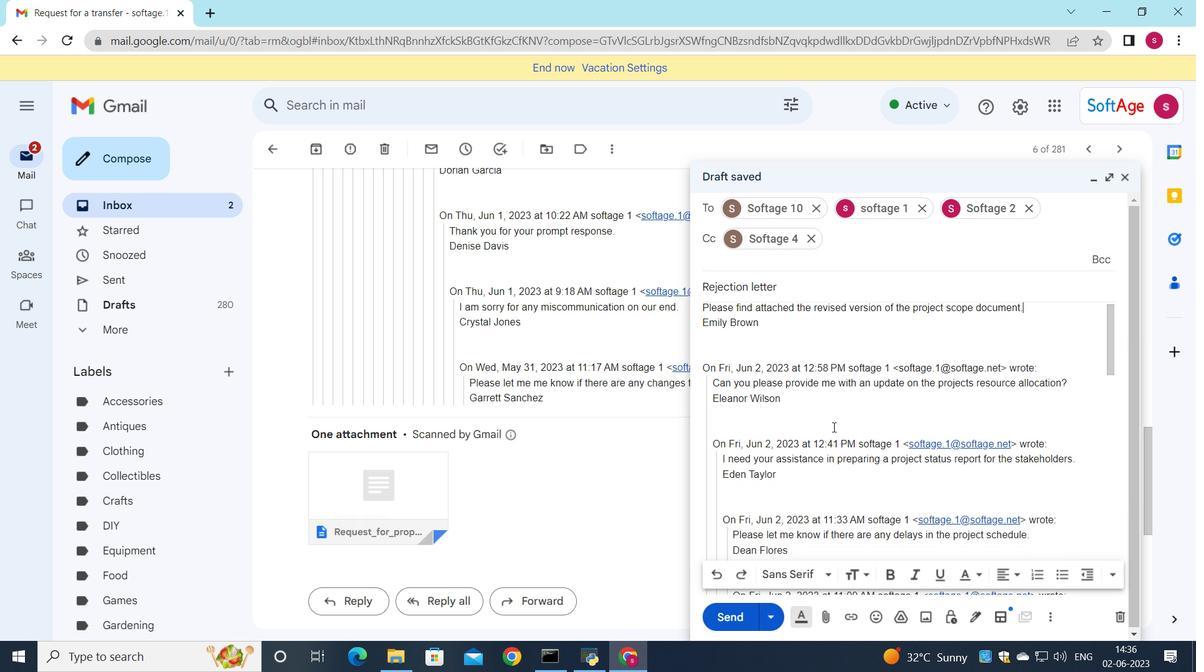 
Action: Mouse moved to (824, 622)
Screenshot: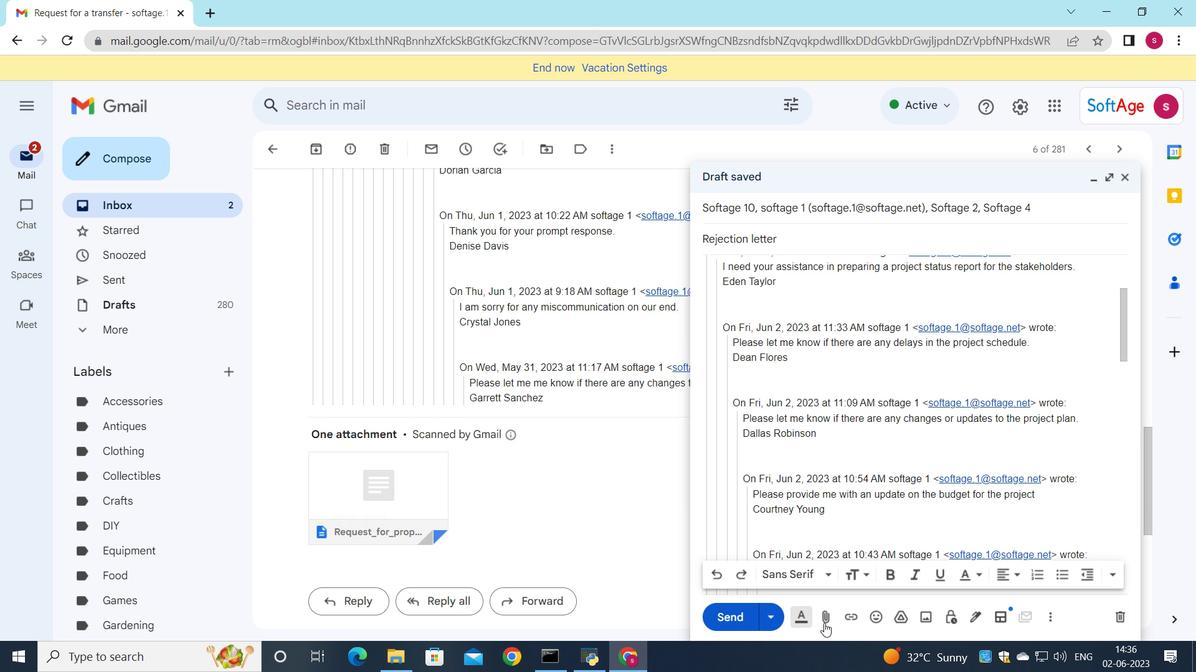 
Action: Mouse pressed left at (824, 622)
Screenshot: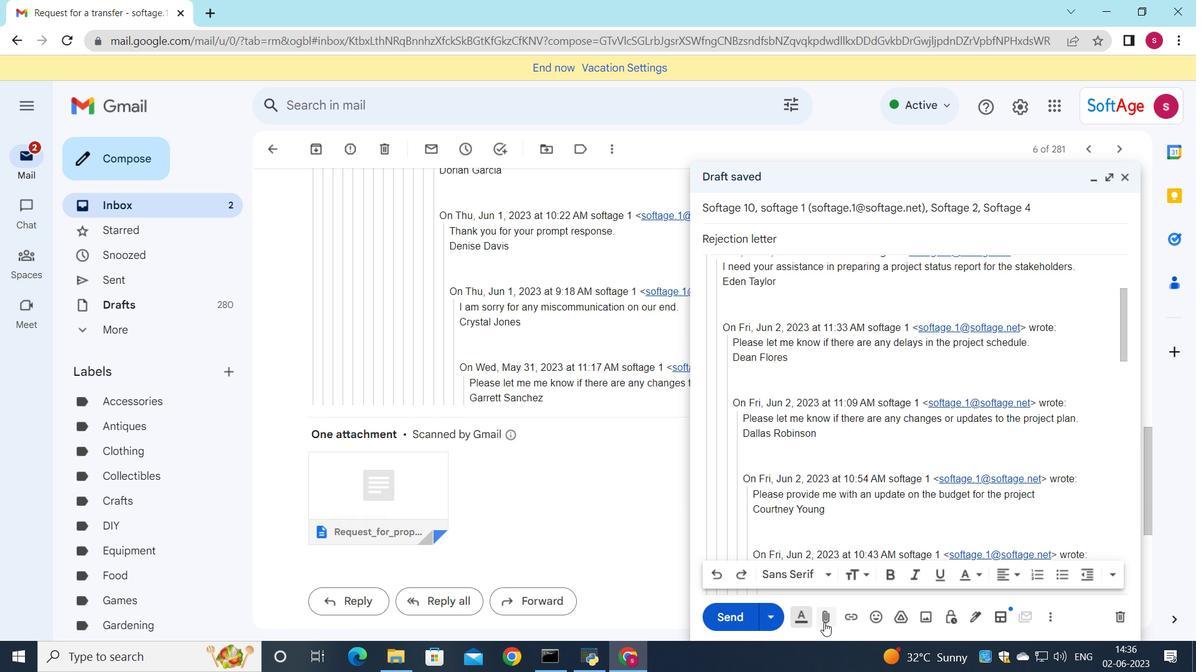 
Action: Mouse moved to (317, 118)
Screenshot: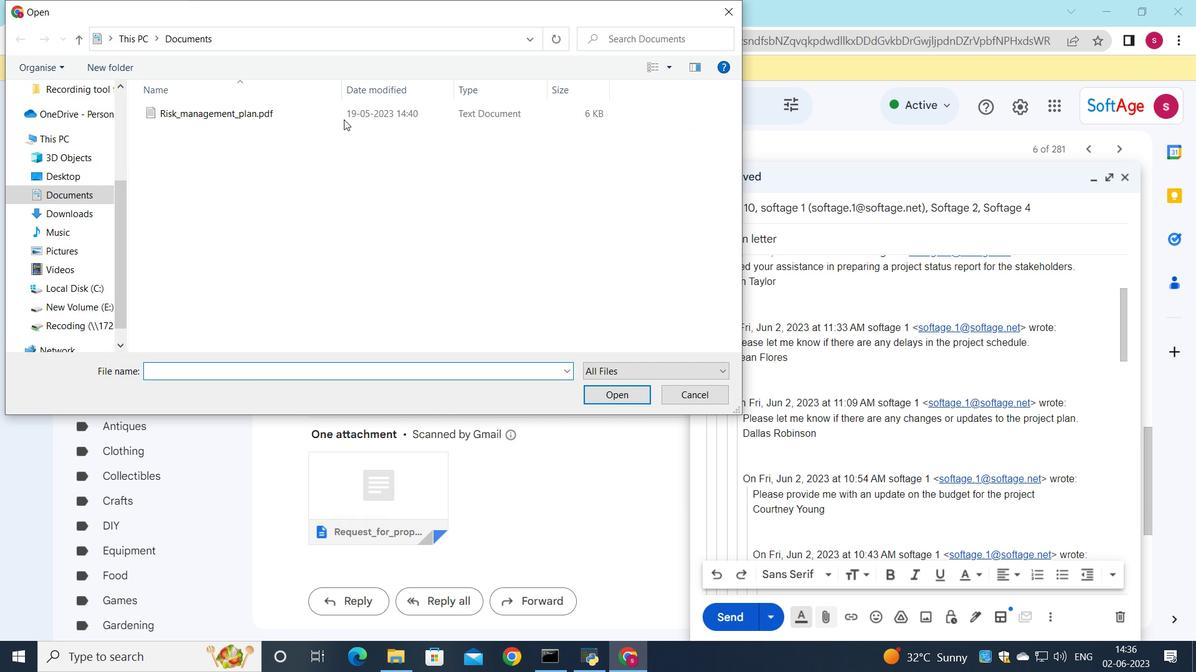 
Action: Mouse pressed left at (317, 118)
Screenshot: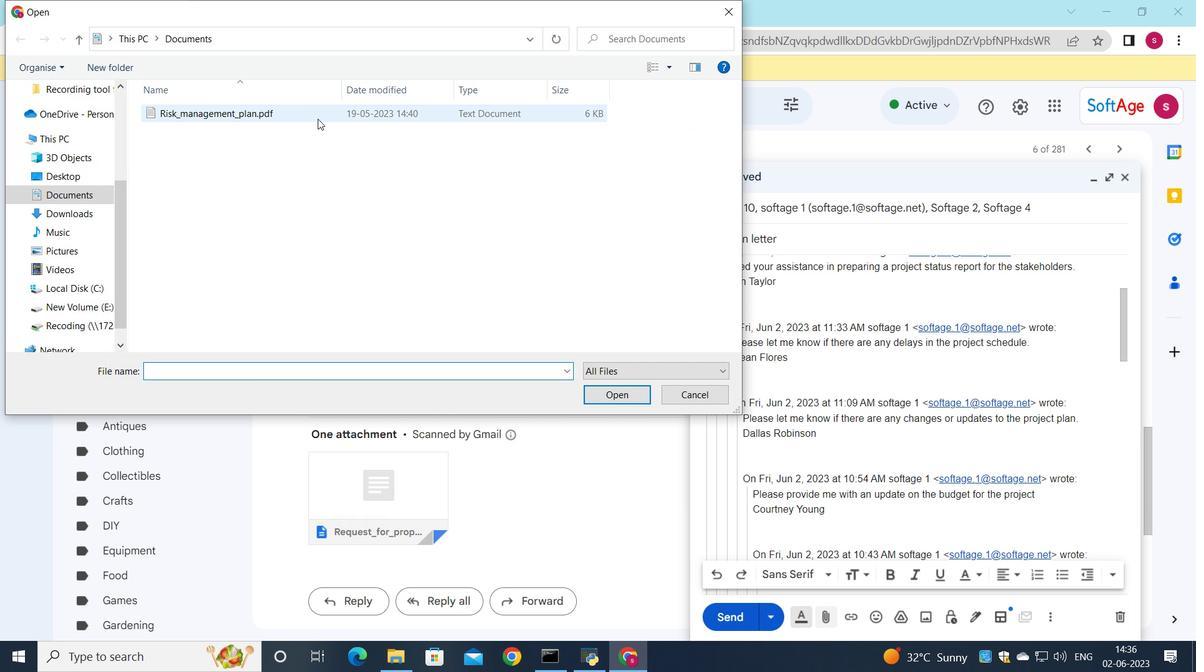 
Action: Mouse moved to (299, 110)
Screenshot: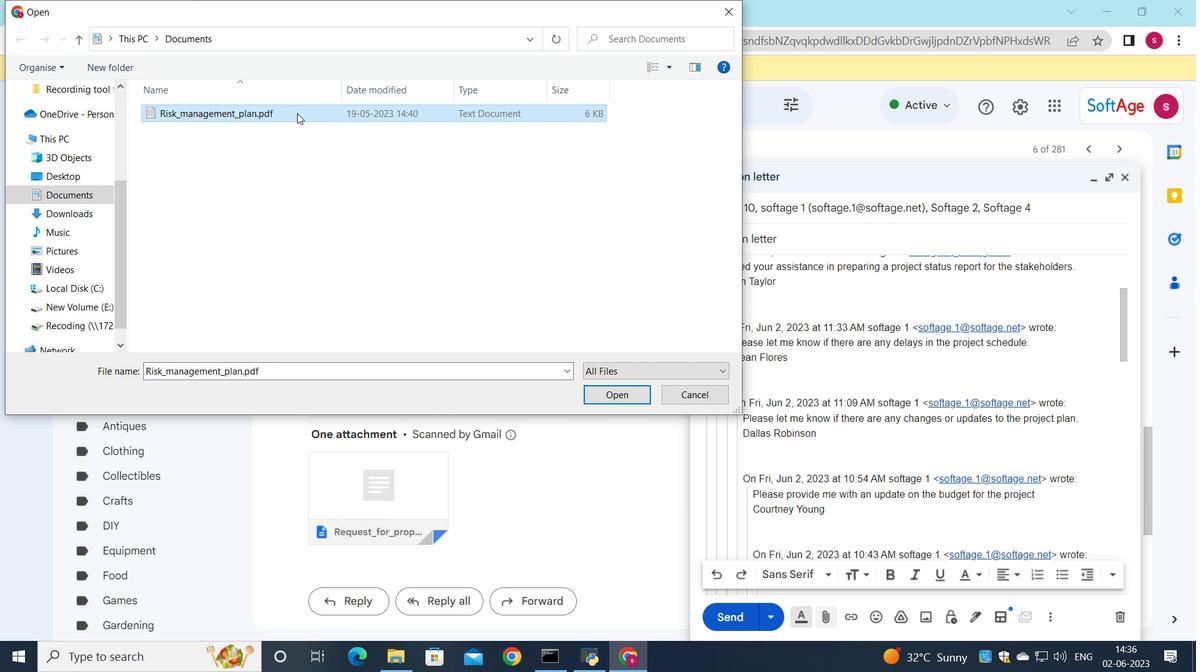 
Action: Mouse pressed left at (299, 110)
Screenshot: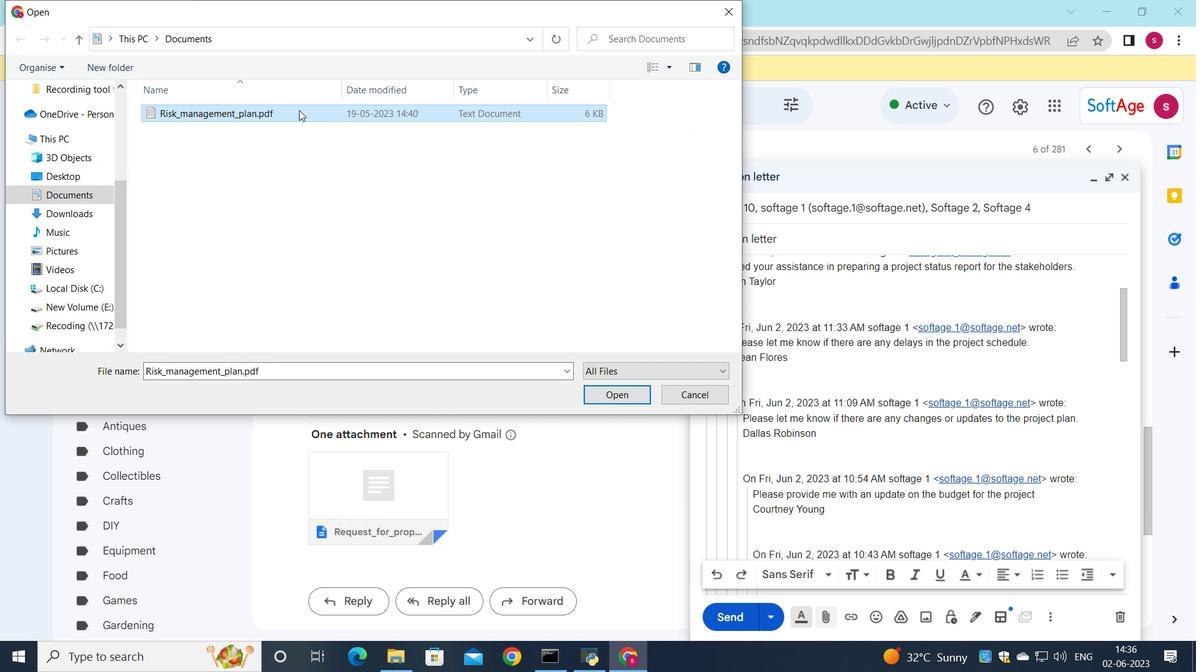 
Action: Mouse moved to (464, 153)
Screenshot: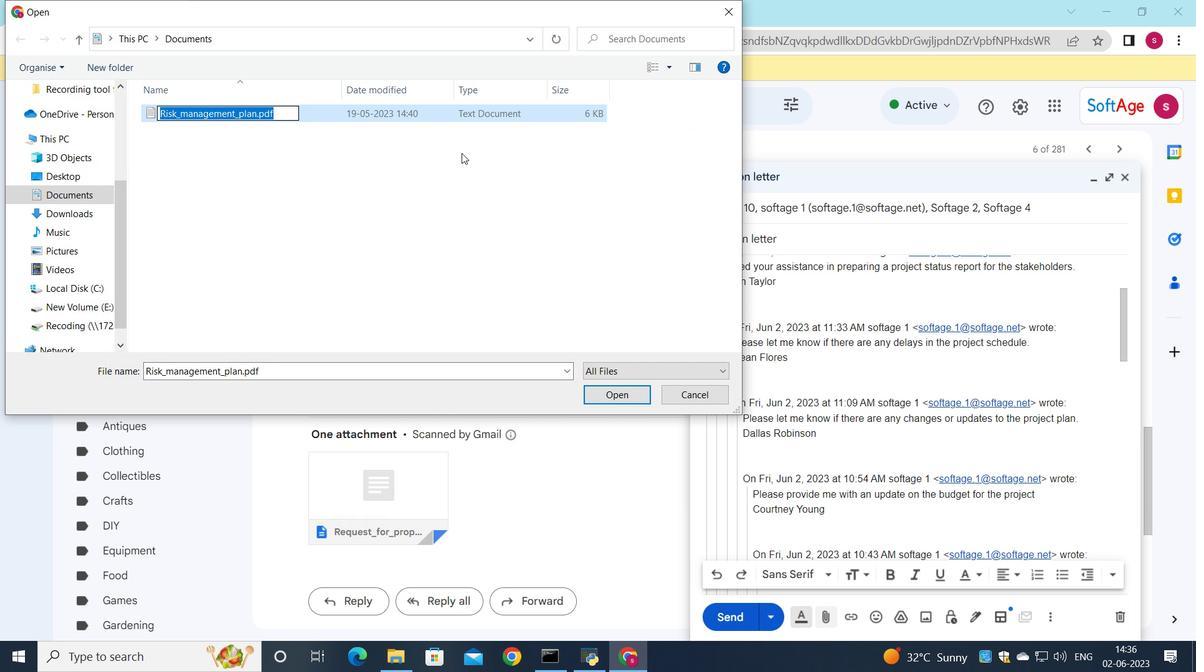 
Action: Key pressed <Key.shift_r><Key.enter><Key.enter><Key.enter>i
Screenshot: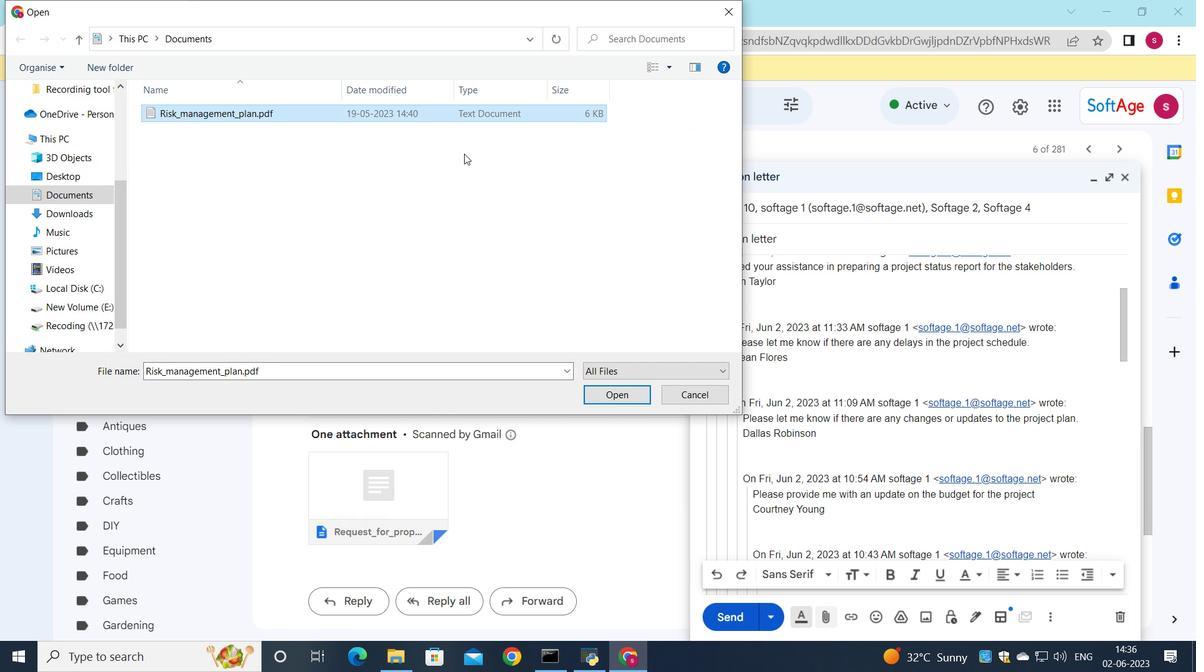 
Action: Mouse moved to (1056, 543)
Screenshot: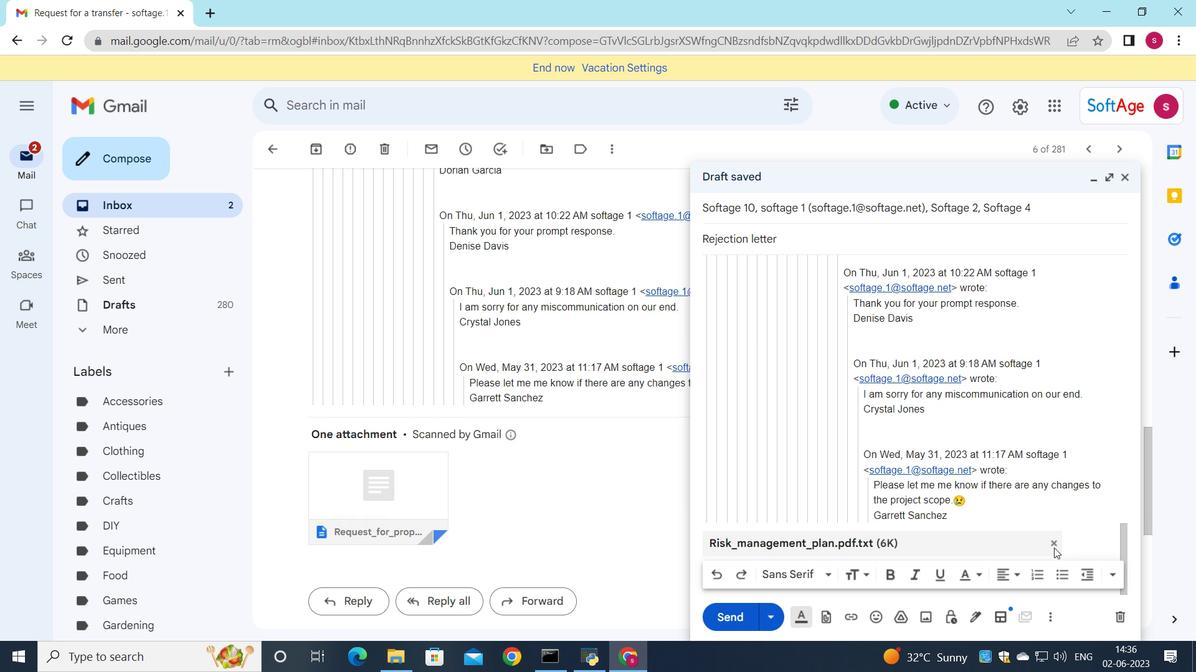 
Action: Mouse pressed left at (1056, 543)
Screenshot: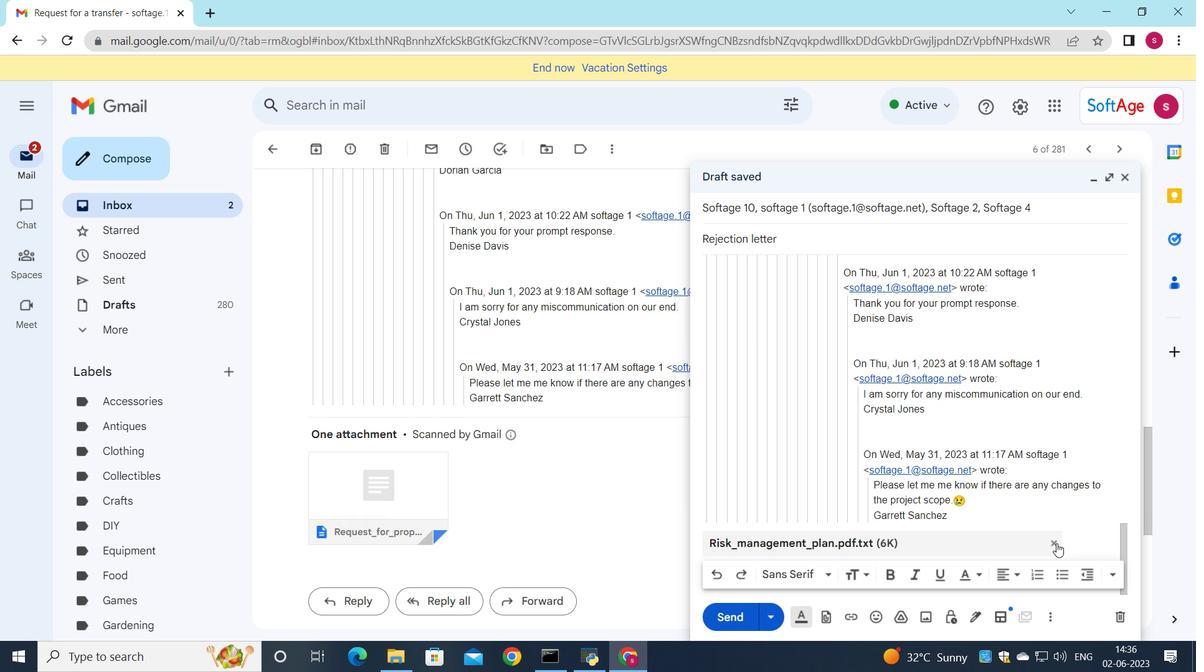 
Action: Mouse moved to (819, 621)
Screenshot: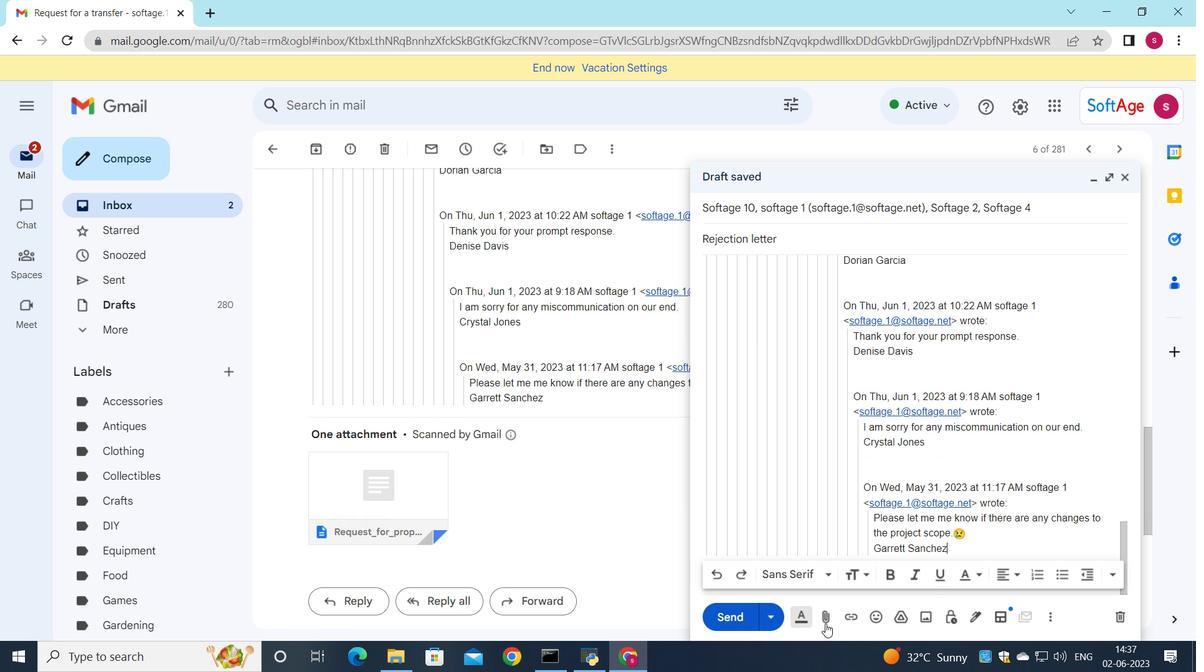 
Action: Mouse pressed left at (819, 621)
Screenshot: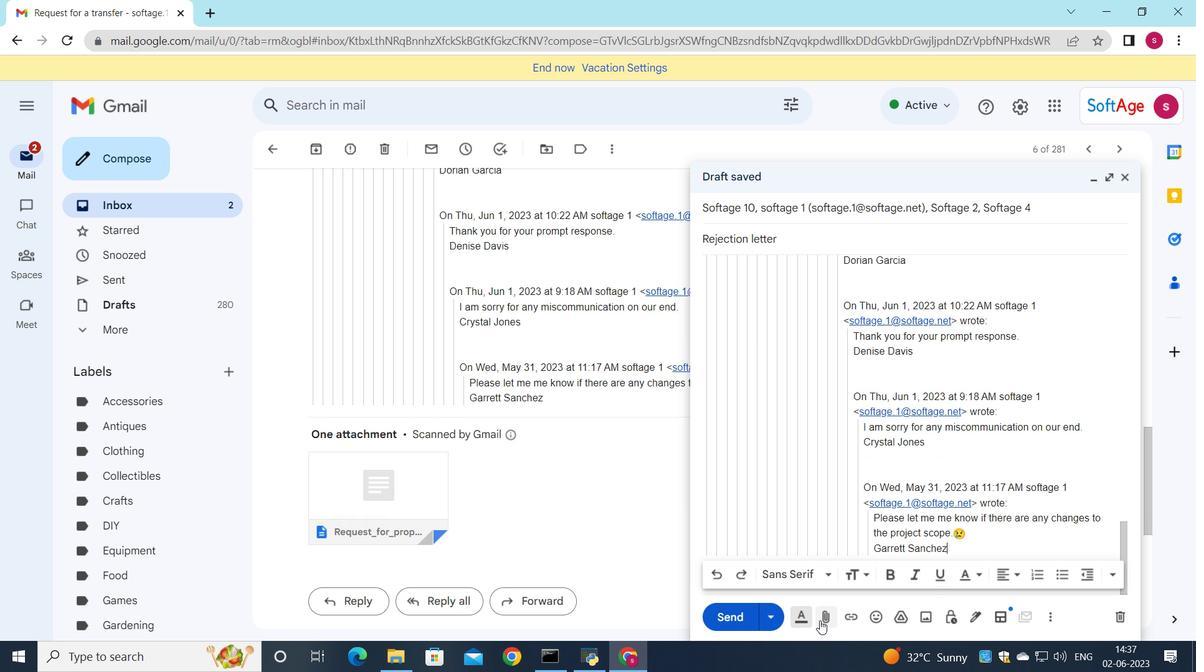 
Action: Mouse moved to (168, 111)
Screenshot: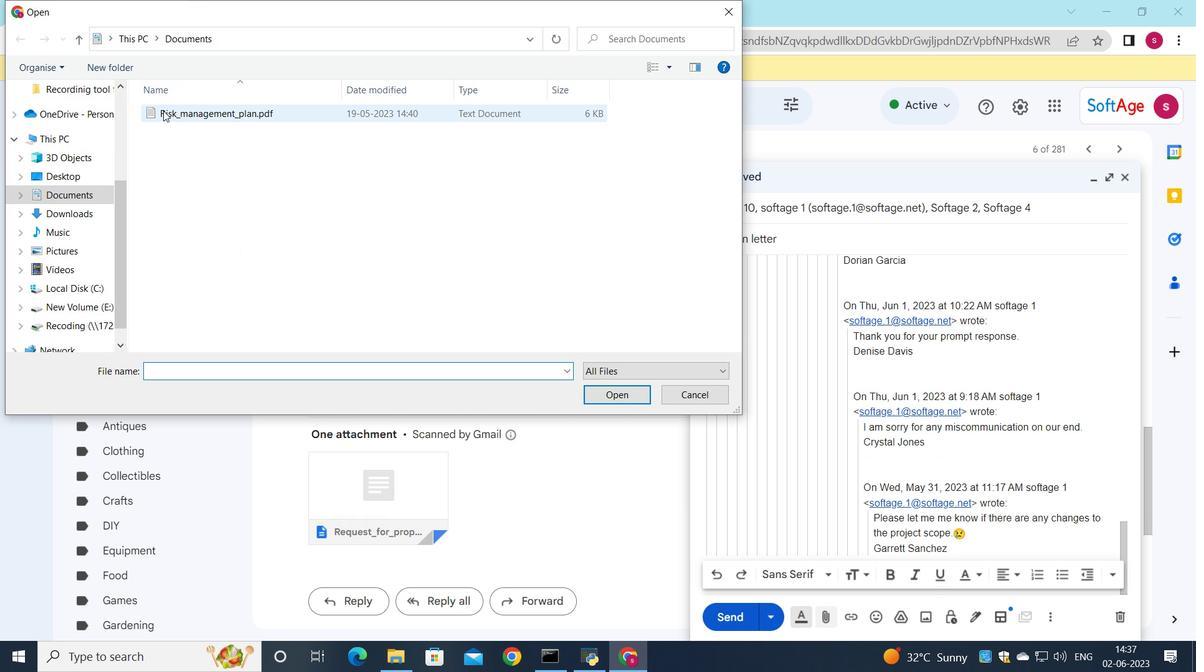 
Action: Mouse pressed left at (168, 111)
Screenshot: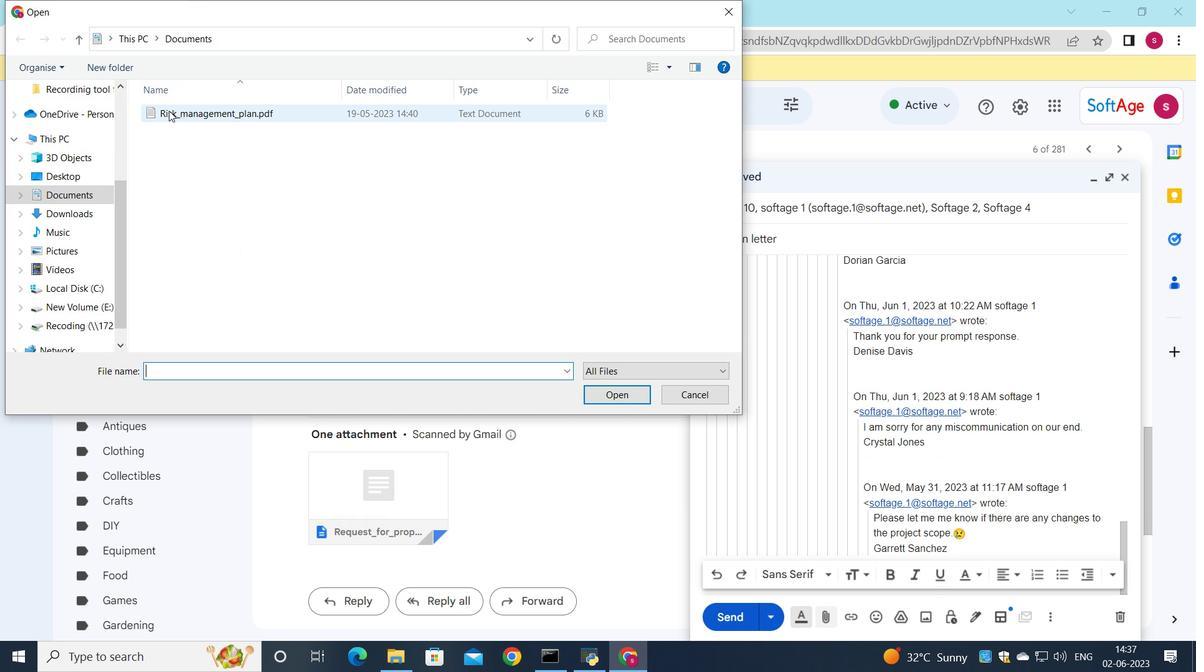 
Action: Mouse moved to (300, 113)
Screenshot: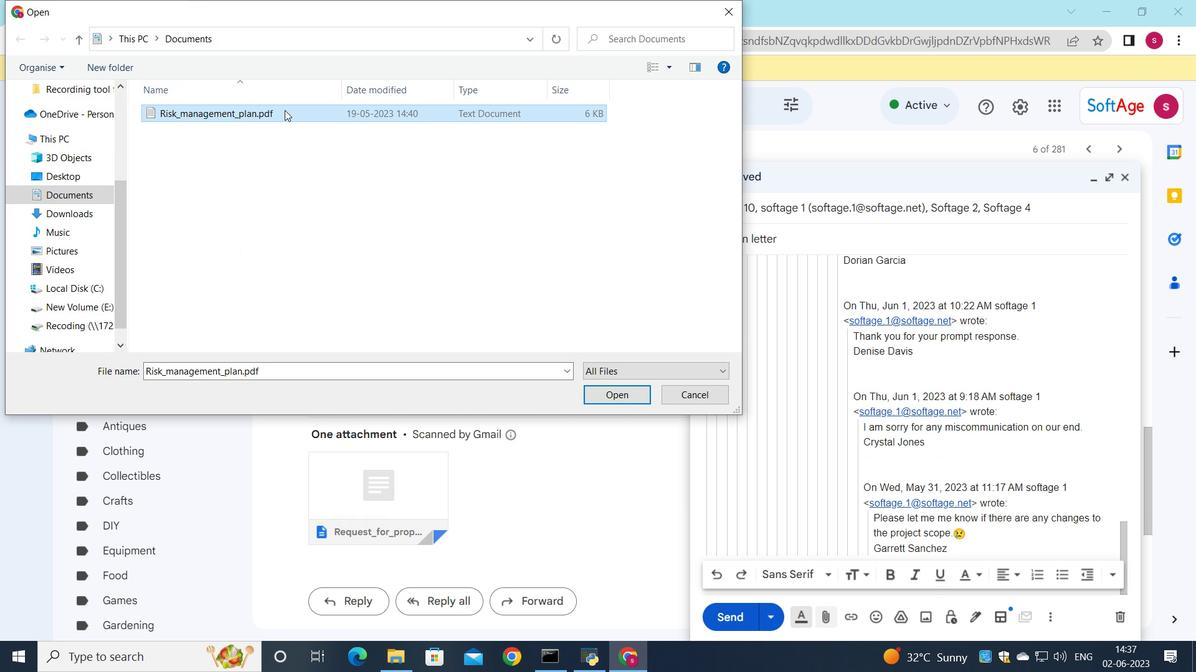 
Action: Mouse pressed left at (300, 113)
Screenshot: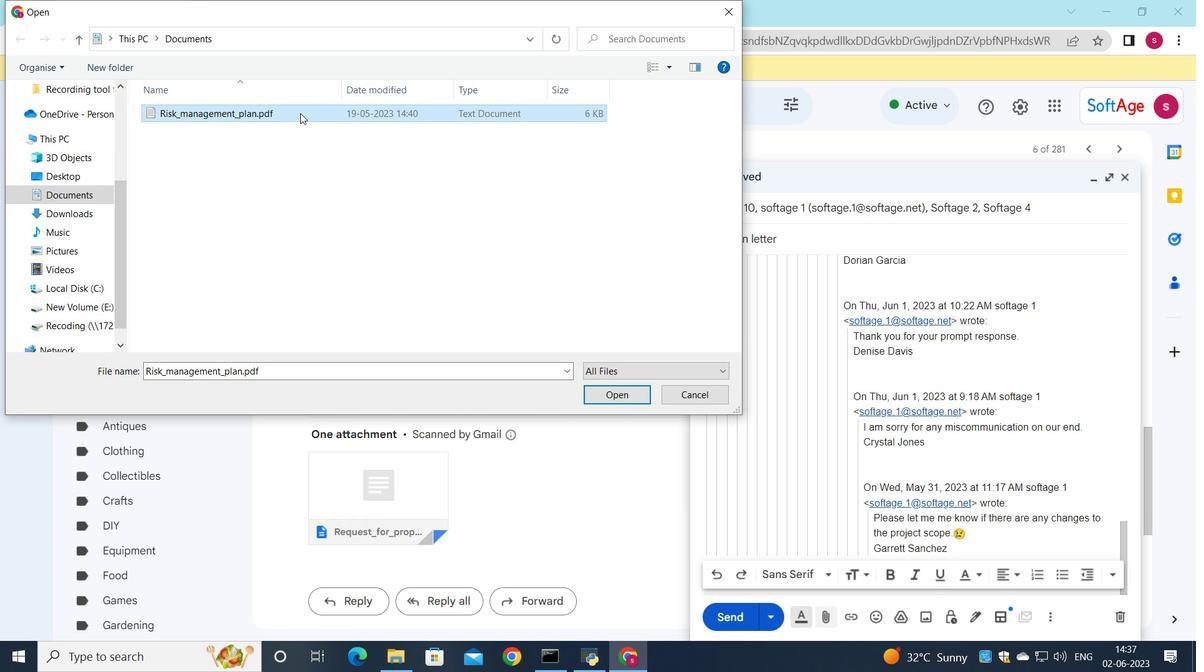 
Action: Mouse moved to (385, 136)
Screenshot: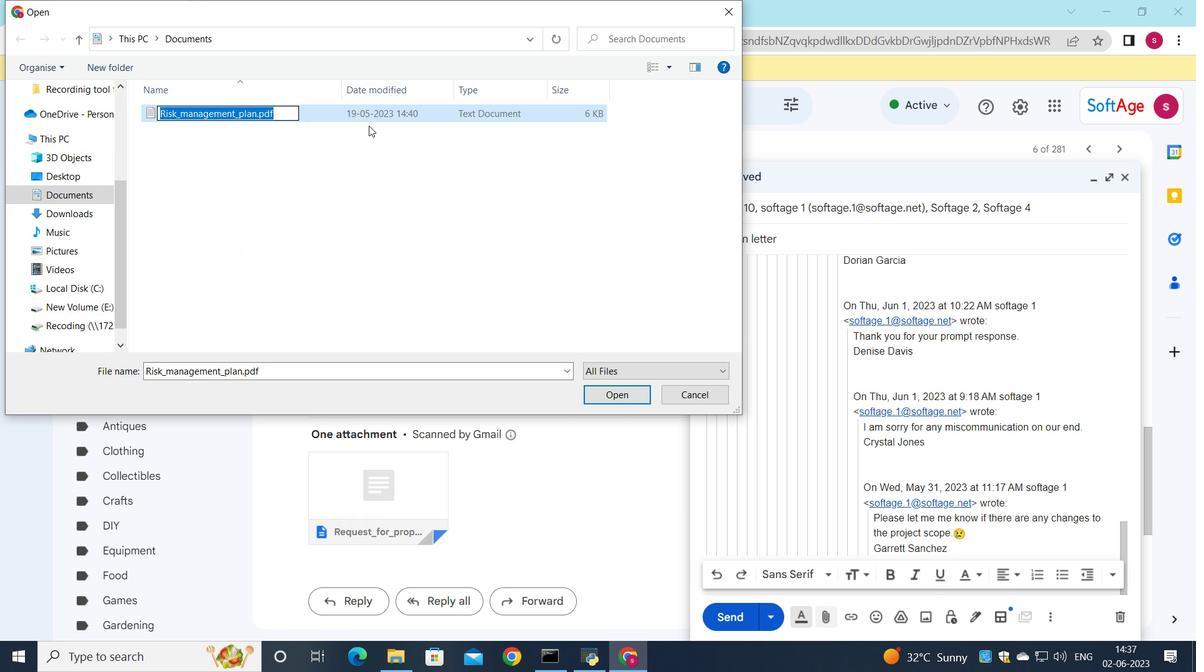 
Action: Key pressed <Key.shift_r>Investment<Key.shift_r><Key.shift_r><Key.shift_r><Key.shift_r><Key.shift_r><Key.shift_r><Key.shift_r><Key.shift_r><Key.shift_r><Key.shift_r><Key.shift_r><Key.shift_r><Key.shift_r><Key.shift_r><Key.shift_r><Key.shift_r><Key.shift_r><Key.shift_r>_proposal.docx
Screenshot: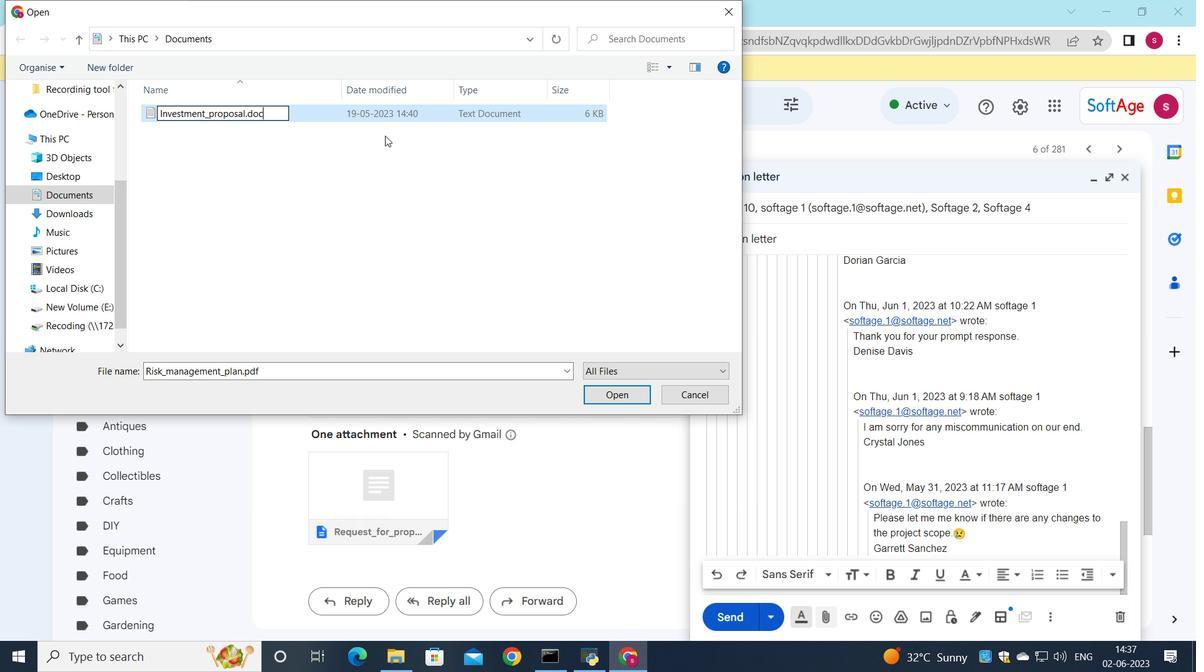 
Action: Mouse moved to (379, 112)
Screenshot: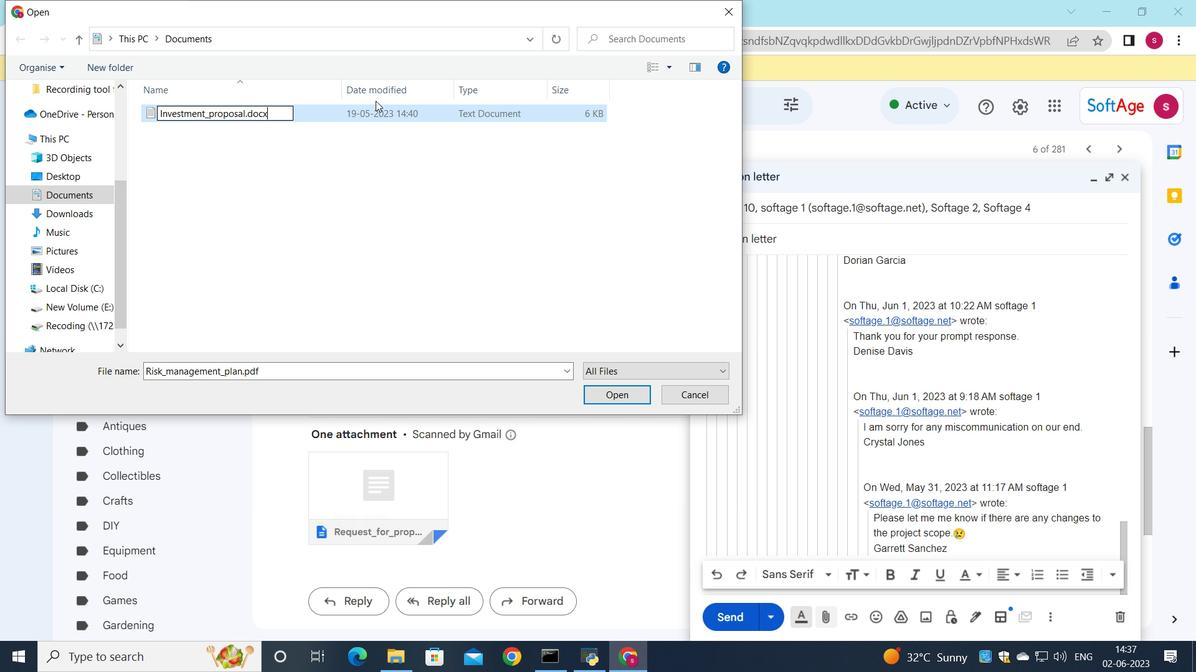 
Action: Mouse pressed left at (379, 112)
Screenshot: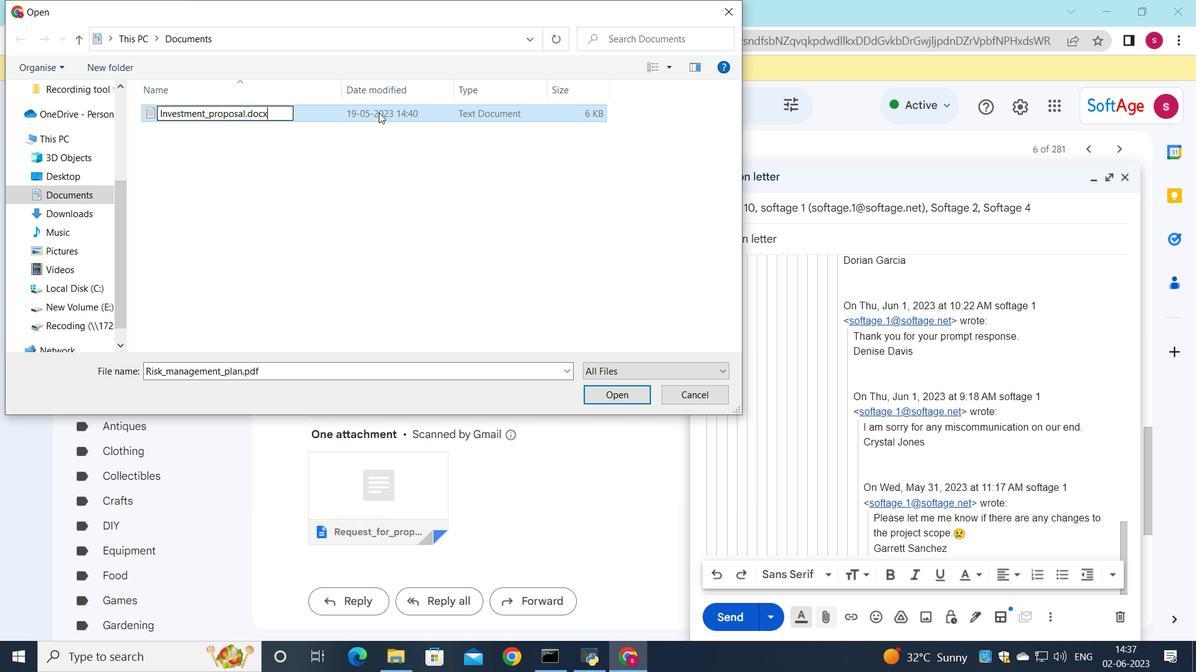 
Action: Mouse moved to (619, 404)
Screenshot: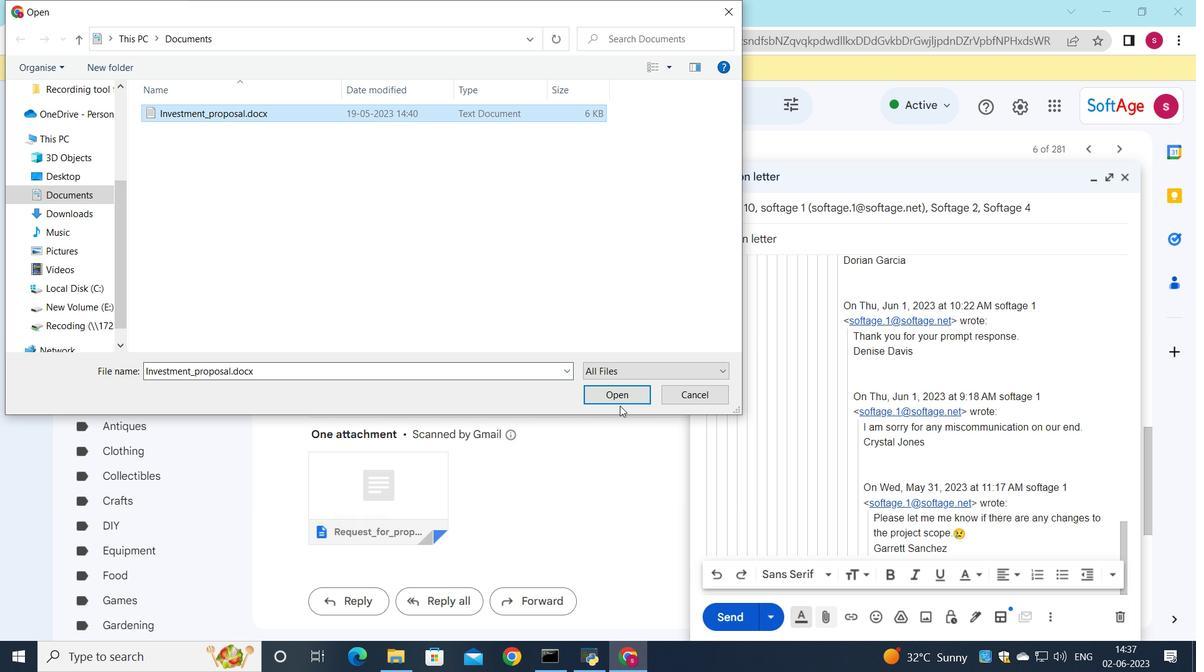 
Action: Mouse pressed left at (619, 404)
Screenshot: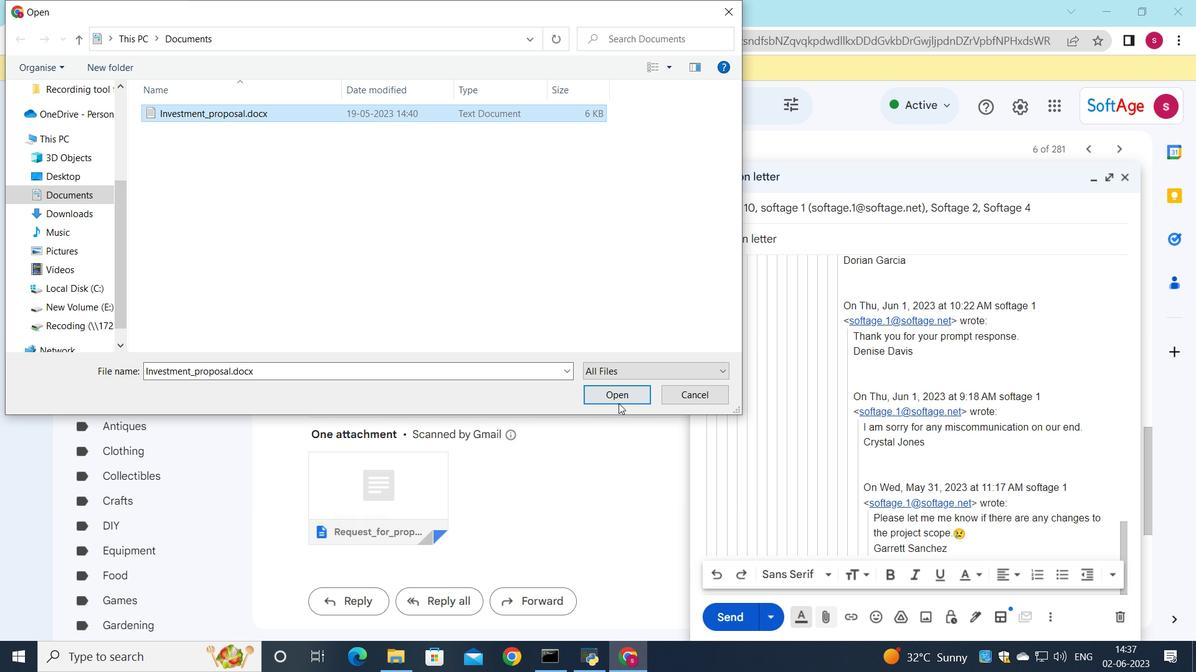 
Action: Mouse moved to (730, 614)
Screenshot: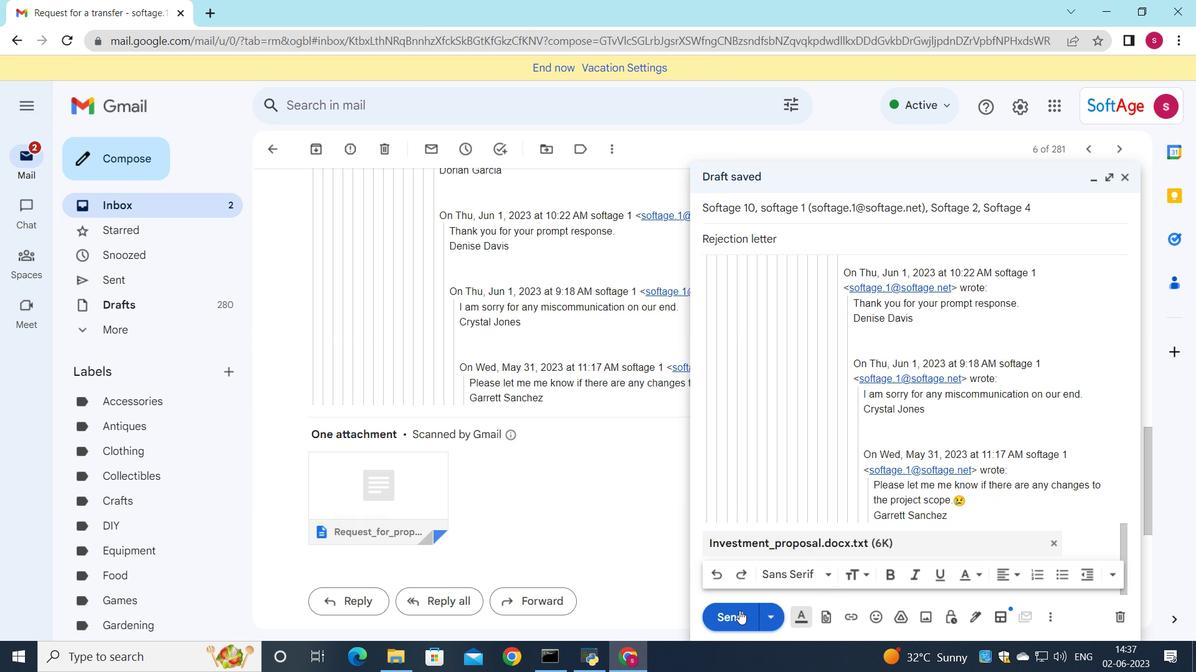 
Action: Mouse pressed left at (730, 614)
Screenshot: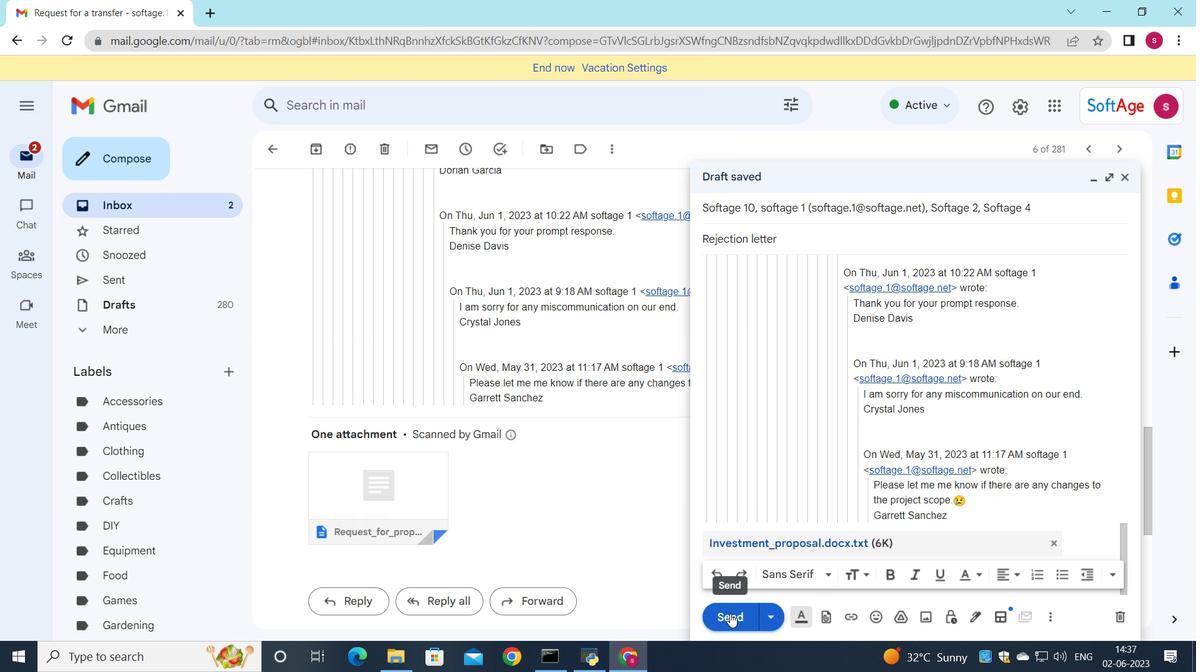 
Action: Mouse moved to (139, 204)
Screenshot: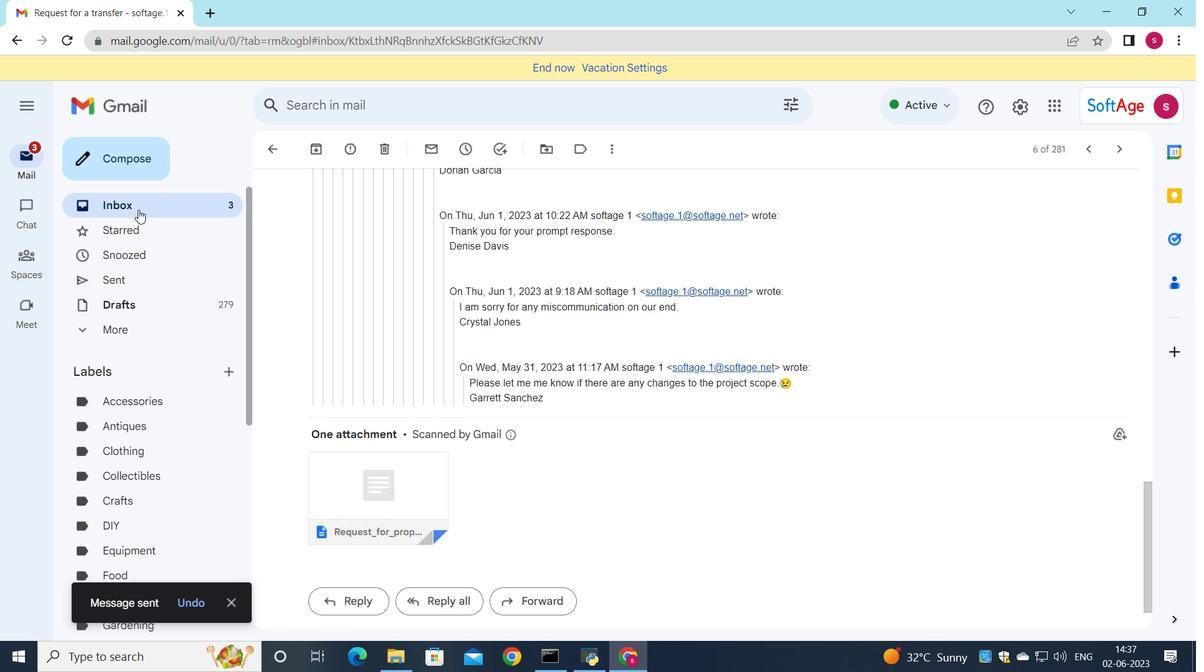 
Action: Mouse pressed left at (139, 204)
Screenshot: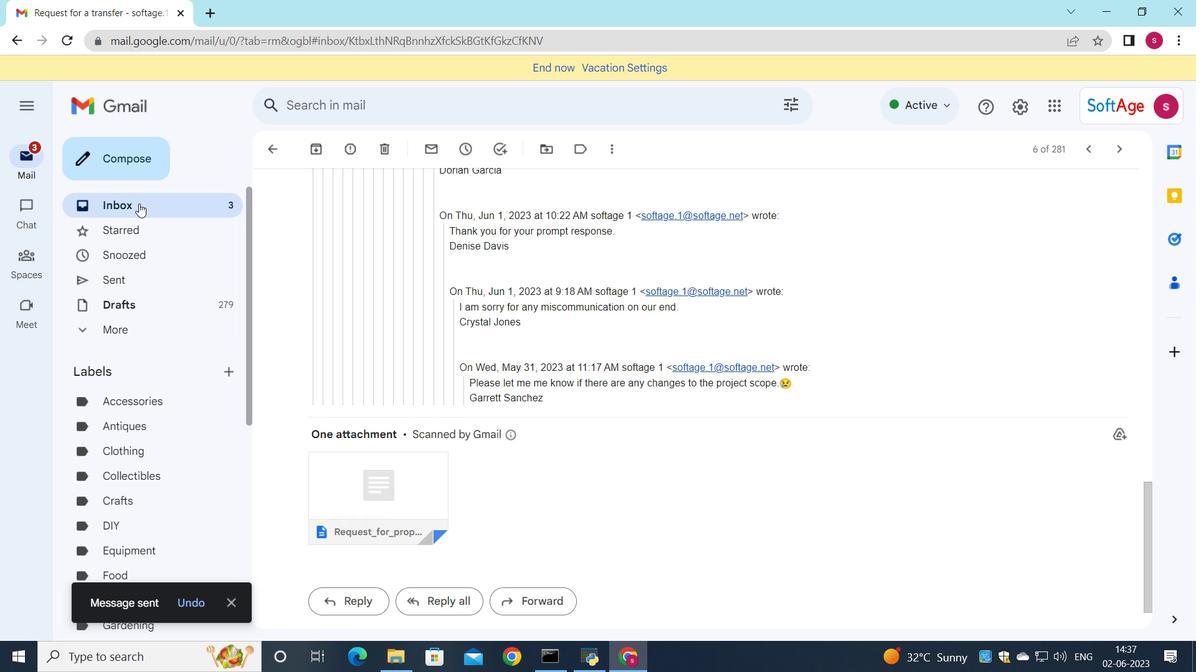 
Action: Mouse moved to (620, 201)
Screenshot: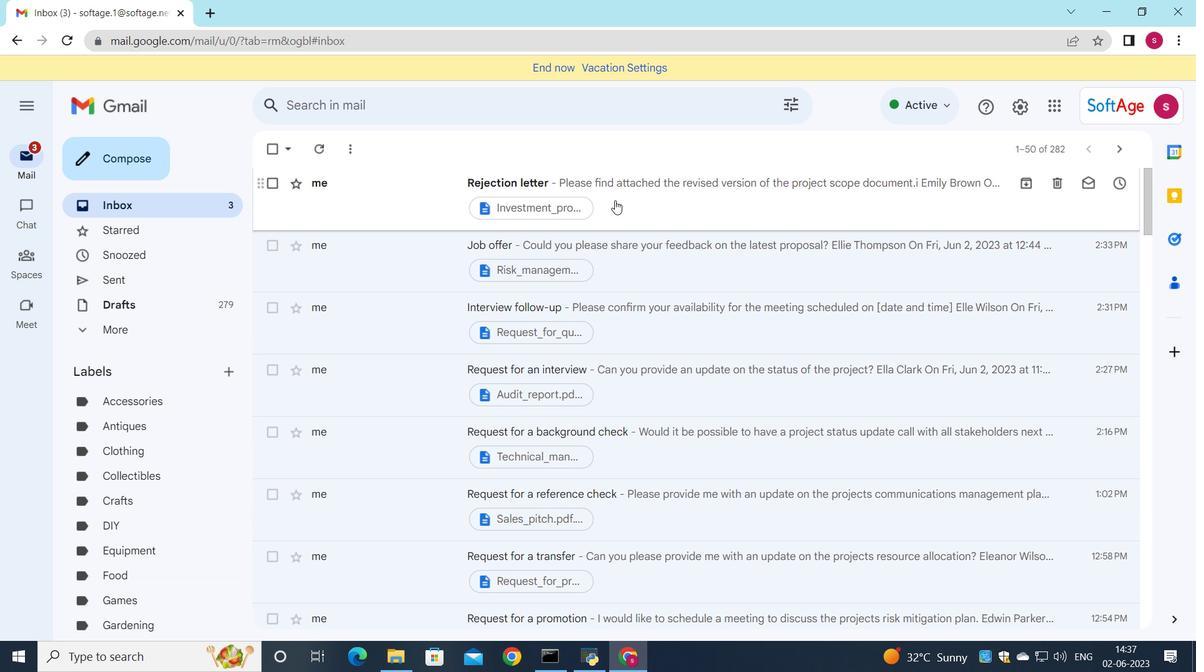 
Action: Mouse pressed left at (620, 201)
Screenshot: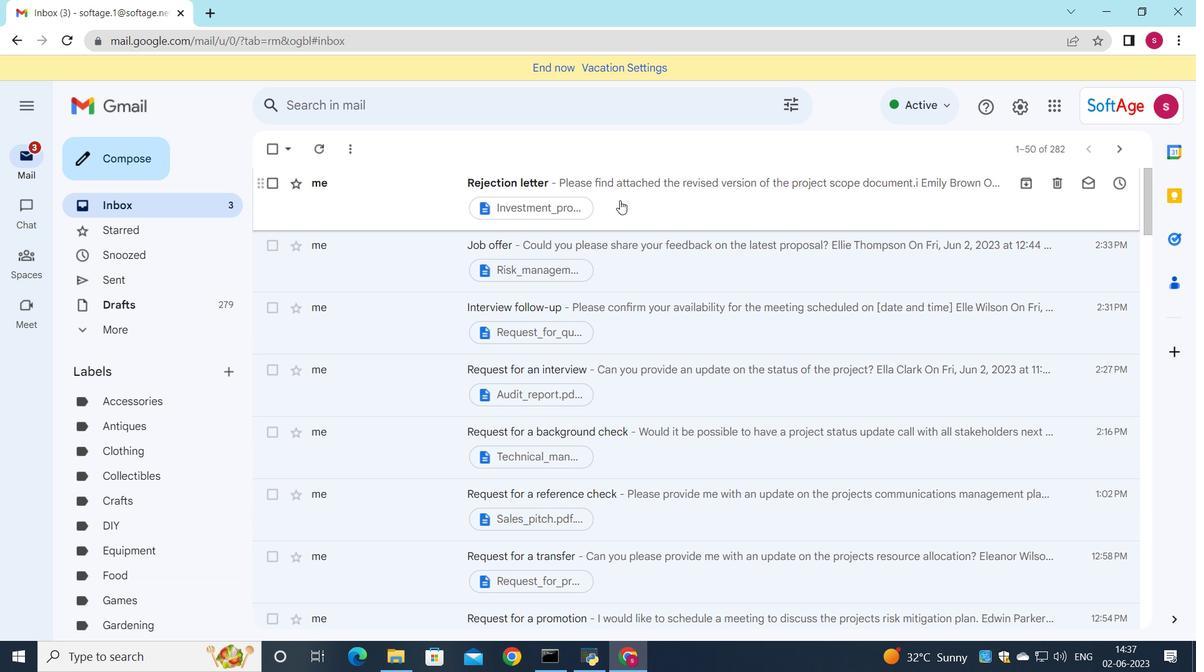 
Action: Mouse moved to (783, 246)
Screenshot: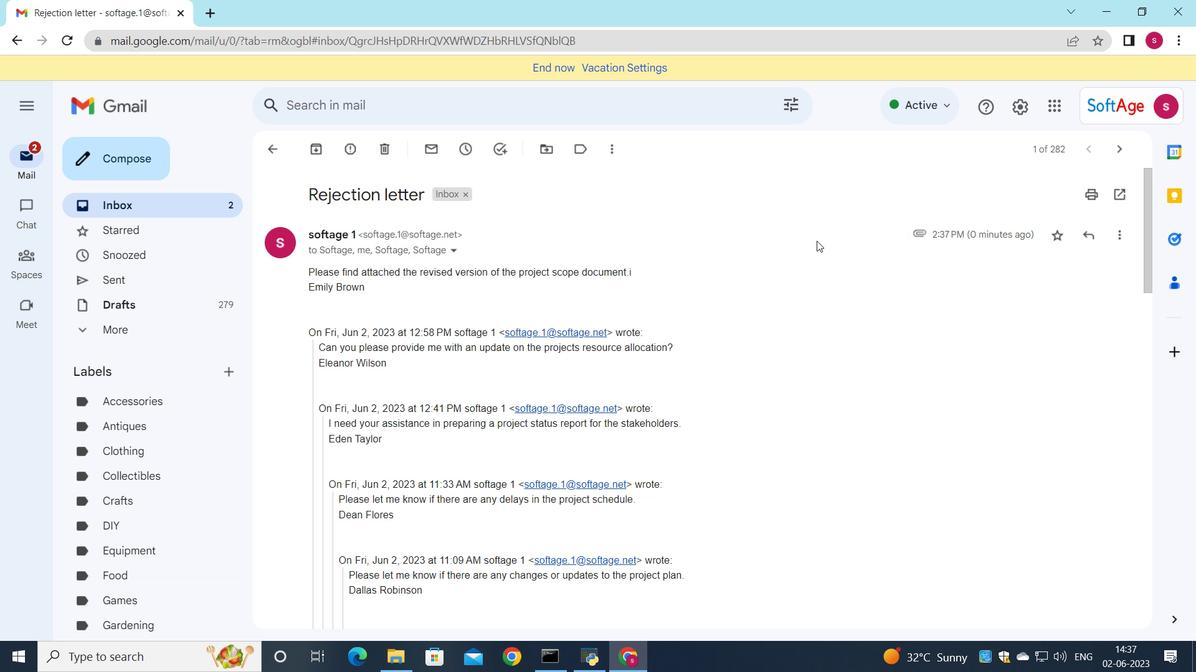 
